 Task: Open a blank sheet, save the file as virtualset.doc Add Heading 'Tips for effective networking in a virtual setting: 'Tips for effective networking in a virtual setting:  Add the following points with capital alphabetAdd the following points with capital alphabet A.	Participate in online events_x000D_
B.	Utilize social media platforms_x000D_
Select the entire thext and change line spacing to  1.15 Select the entire text and apply  Outside Borders ,change the font size of heading and points to 16
Action: Mouse moved to (30, 23)
Screenshot: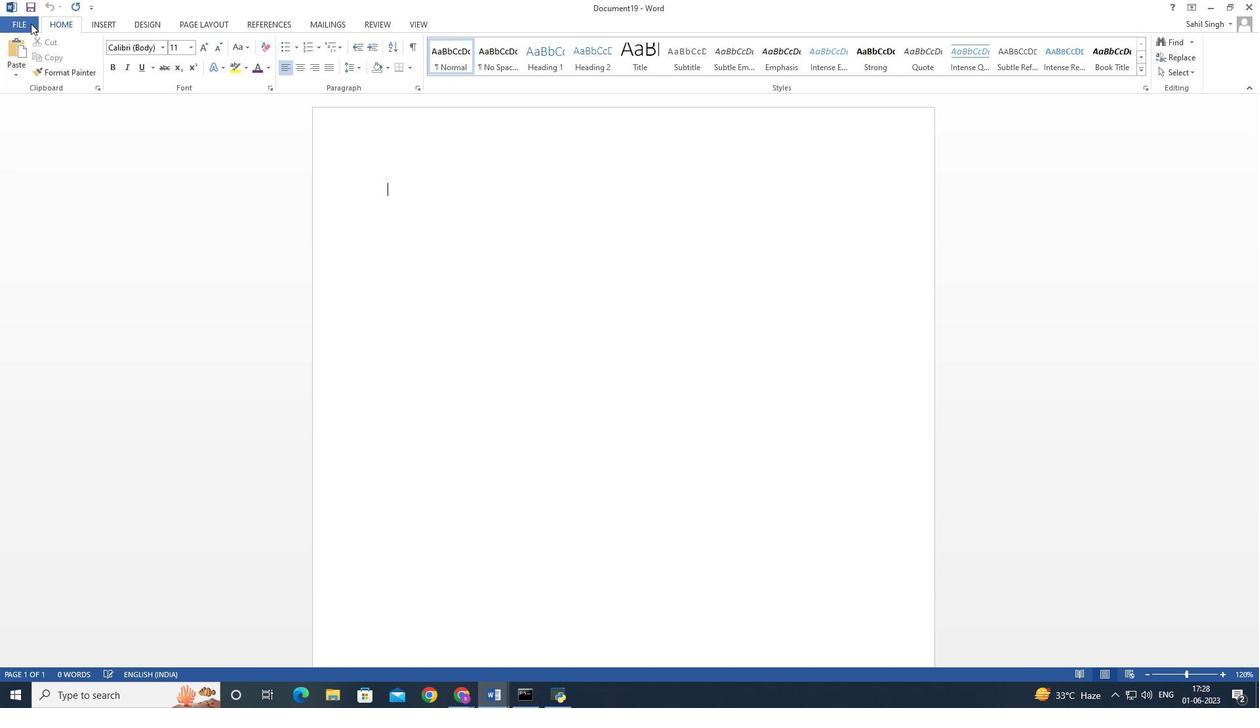 
Action: Mouse pressed left at (30, 23)
Screenshot: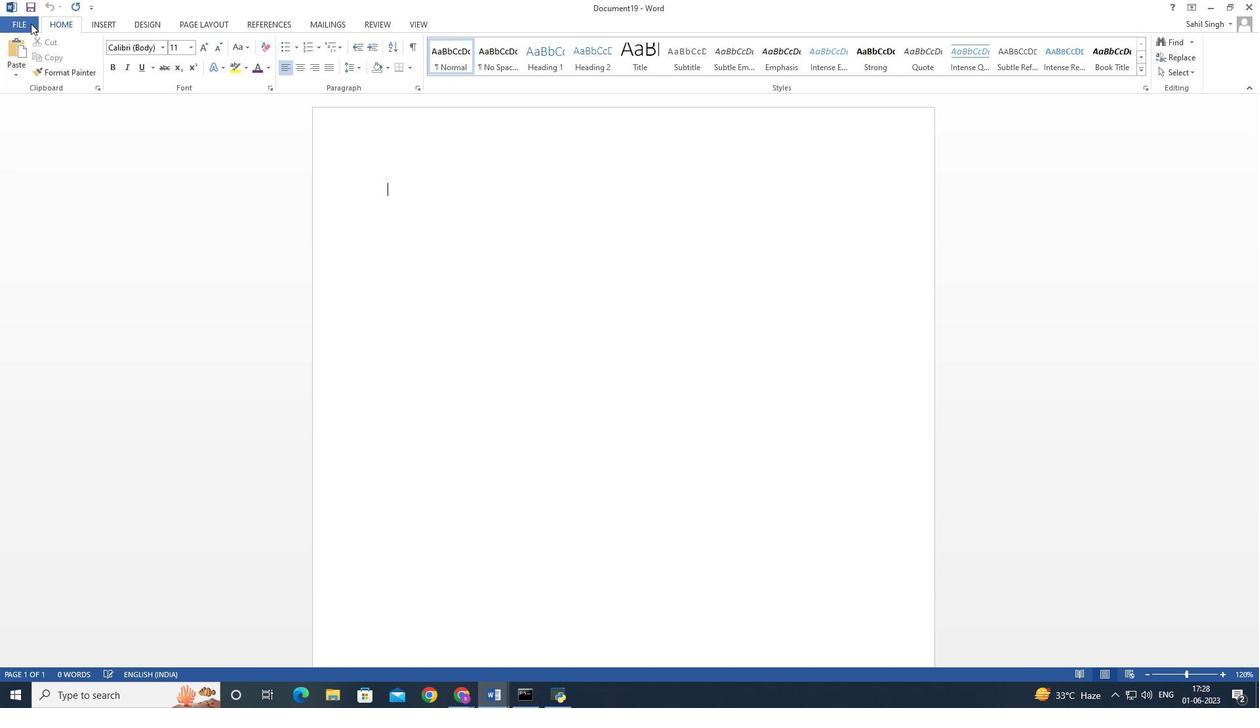 
Action: Mouse moved to (53, 74)
Screenshot: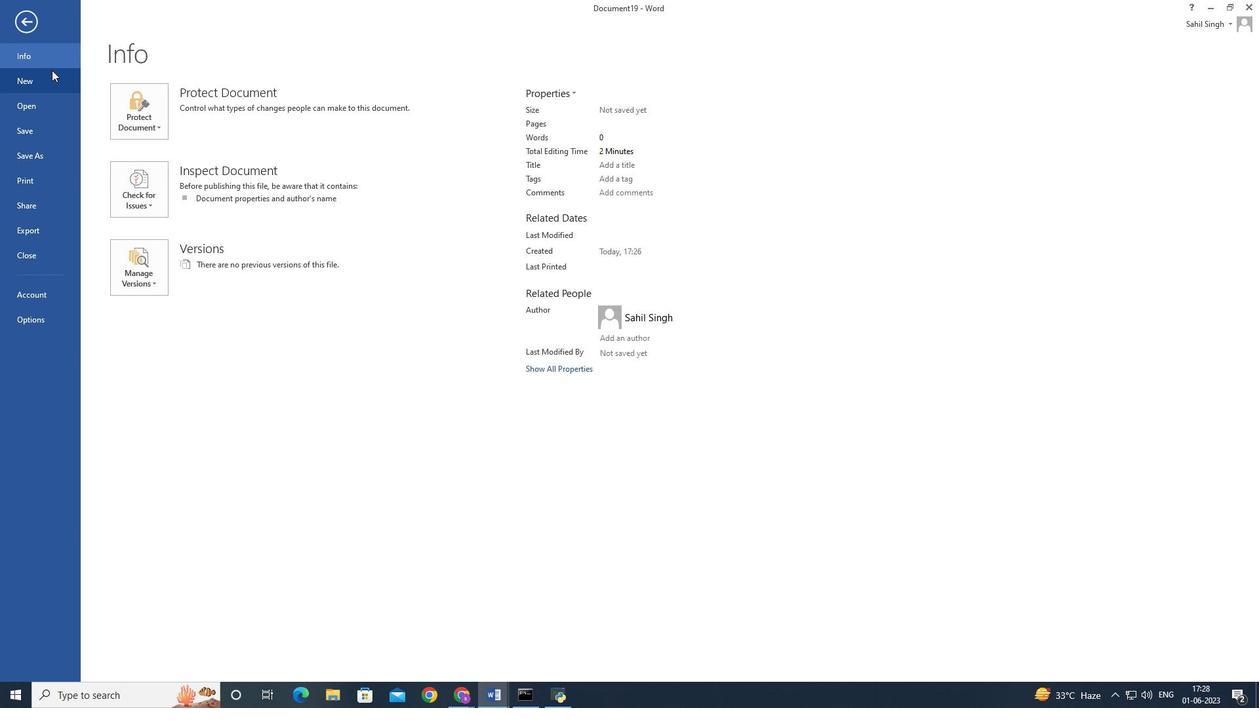 
Action: Mouse pressed left at (53, 74)
Screenshot: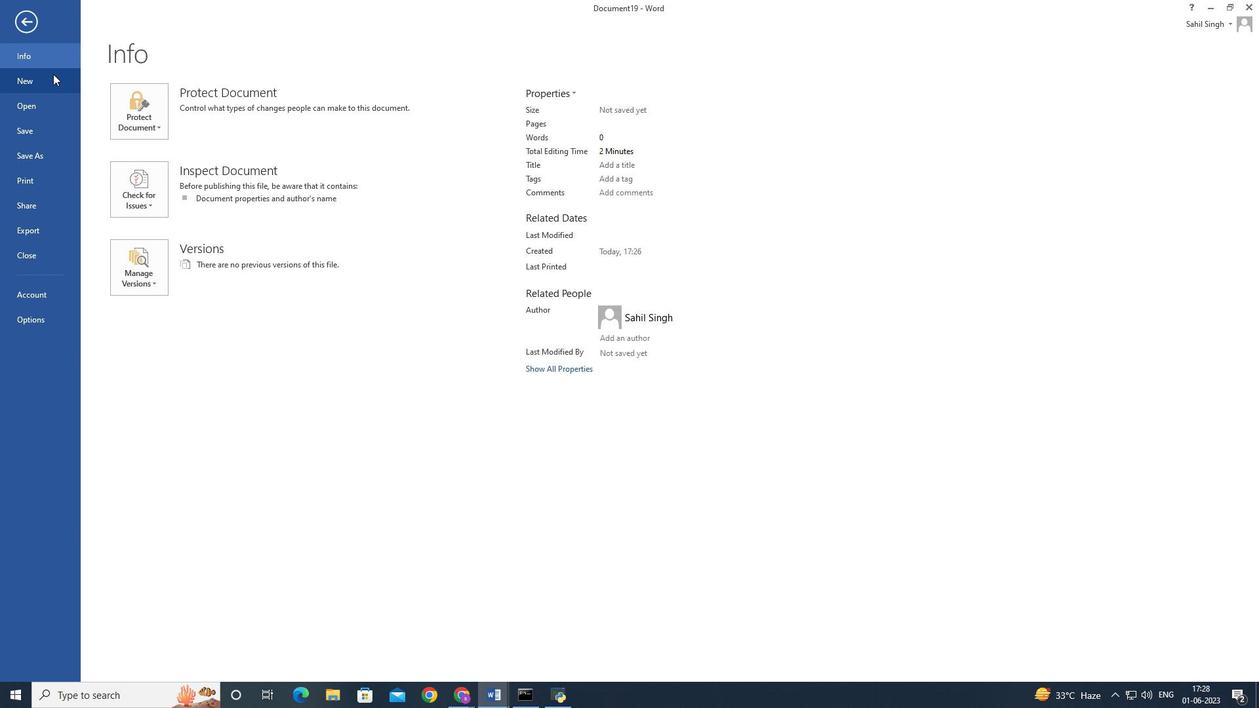 
Action: Mouse moved to (173, 171)
Screenshot: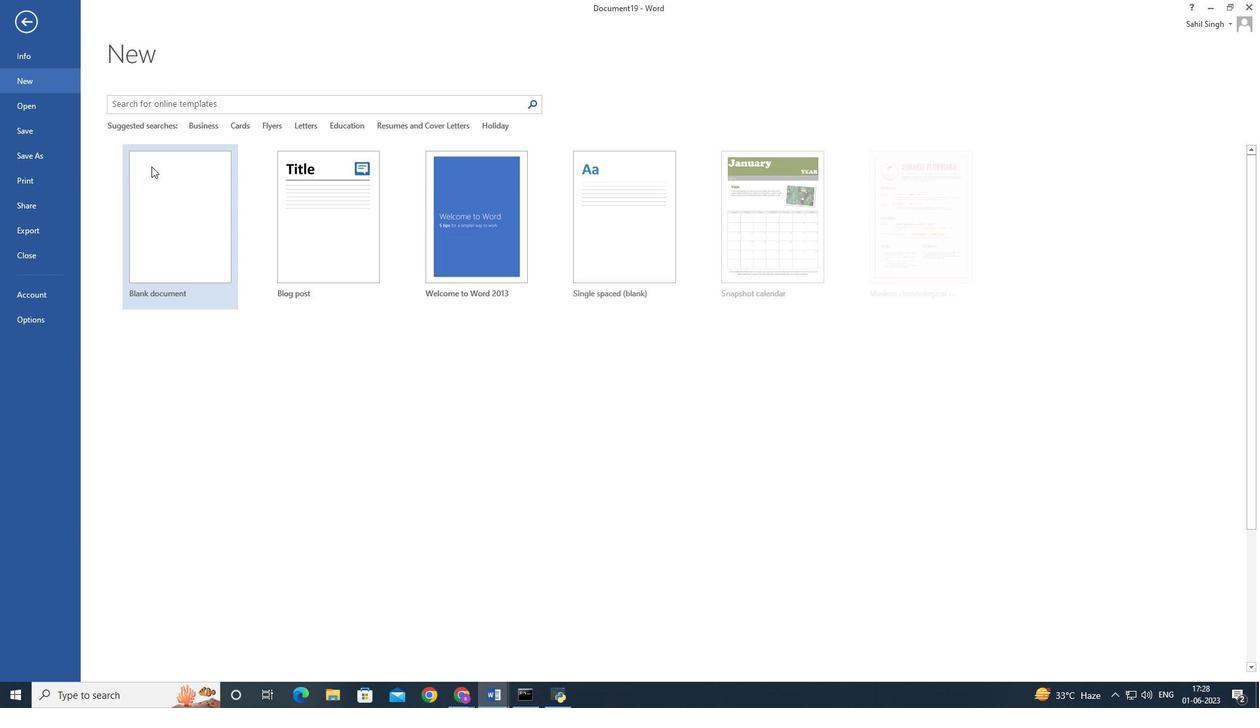
Action: Mouse pressed left at (173, 171)
Screenshot: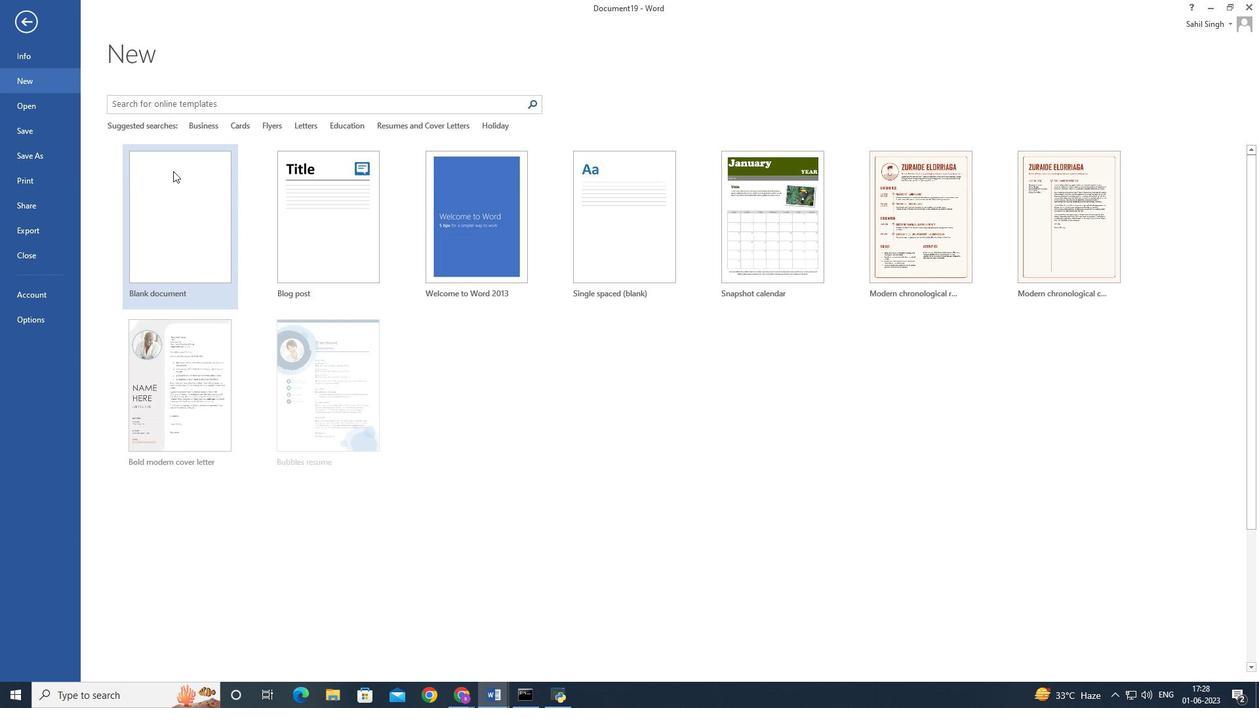 
Action: Mouse moved to (22, 23)
Screenshot: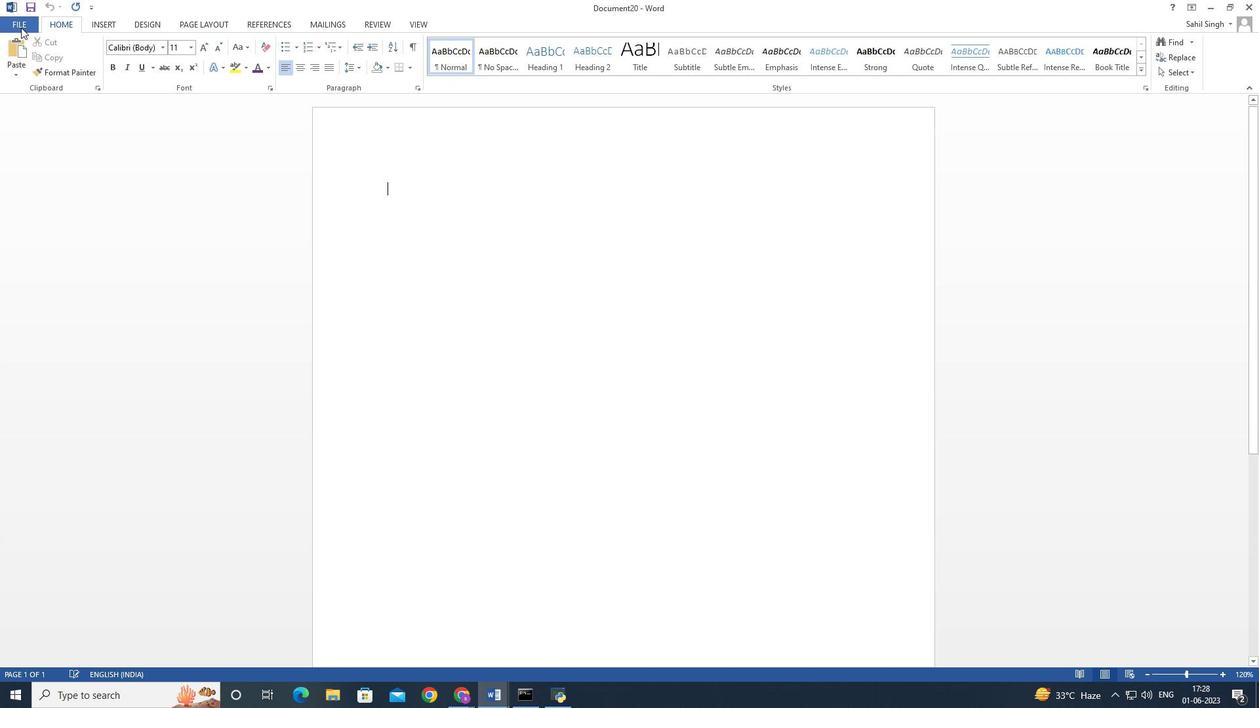 
Action: Mouse pressed left at (22, 23)
Screenshot: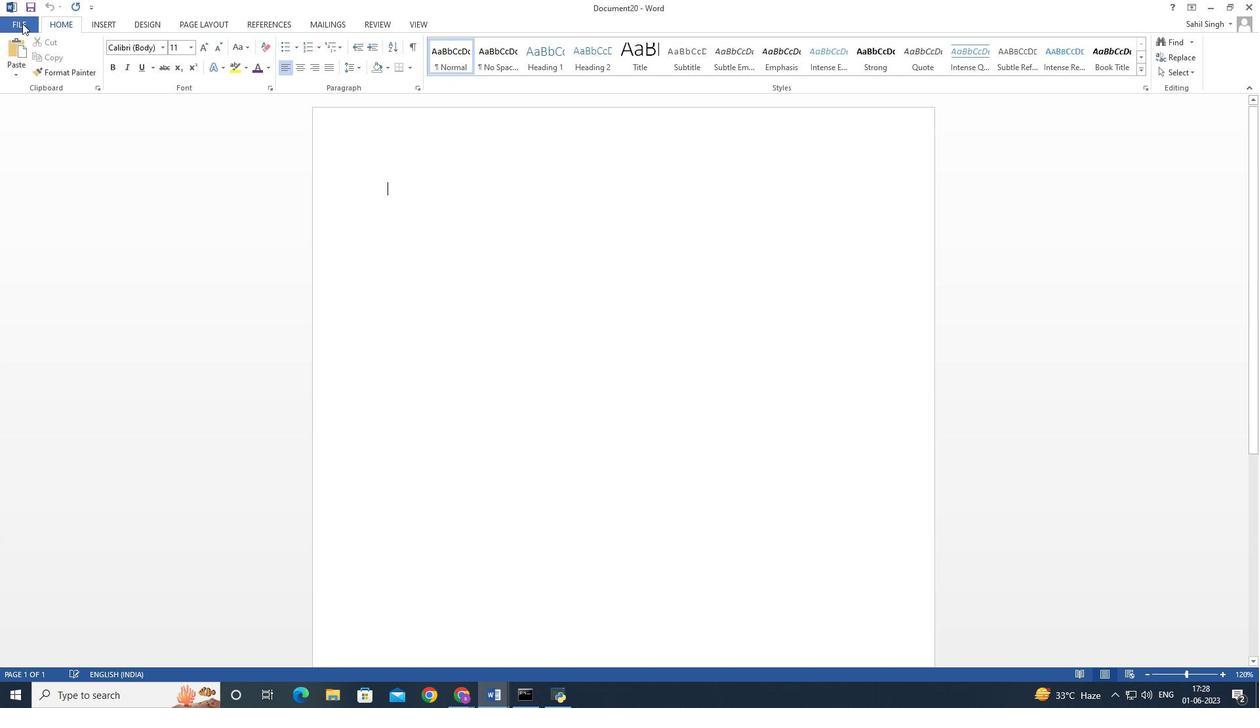 
Action: Mouse moved to (46, 154)
Screenshot: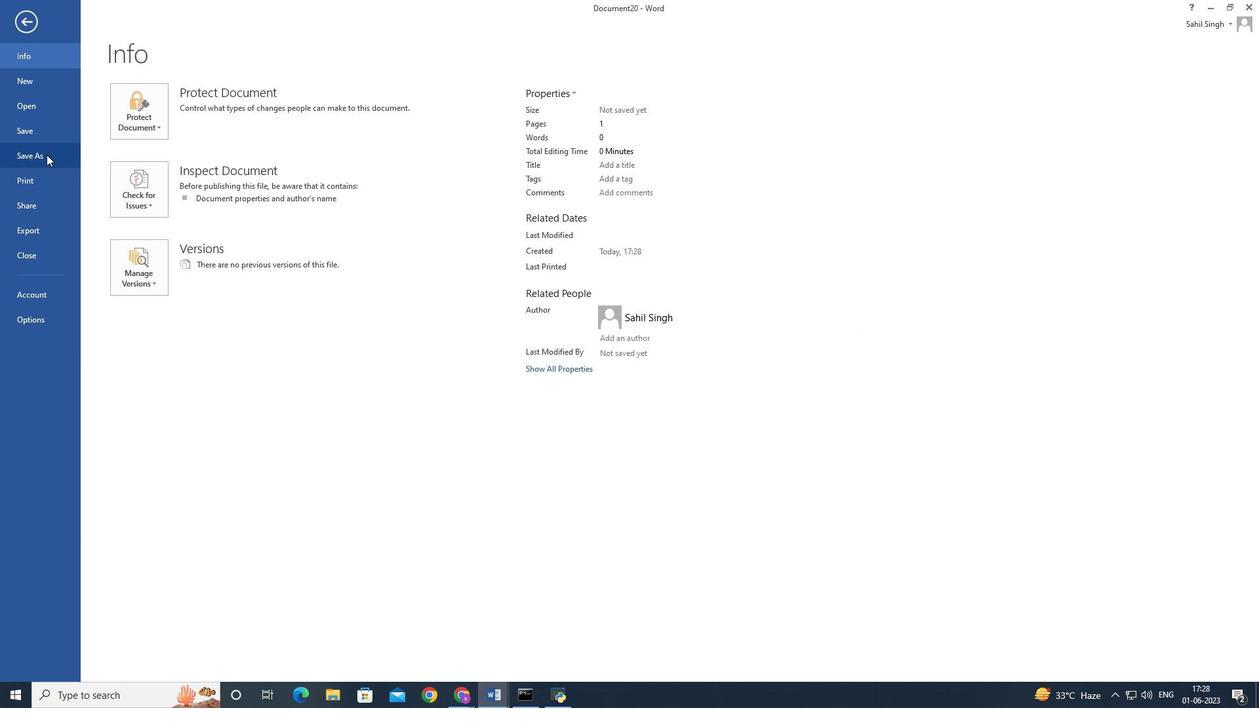 
Action: Mouse pressed left at (46, 154)
Screenshot: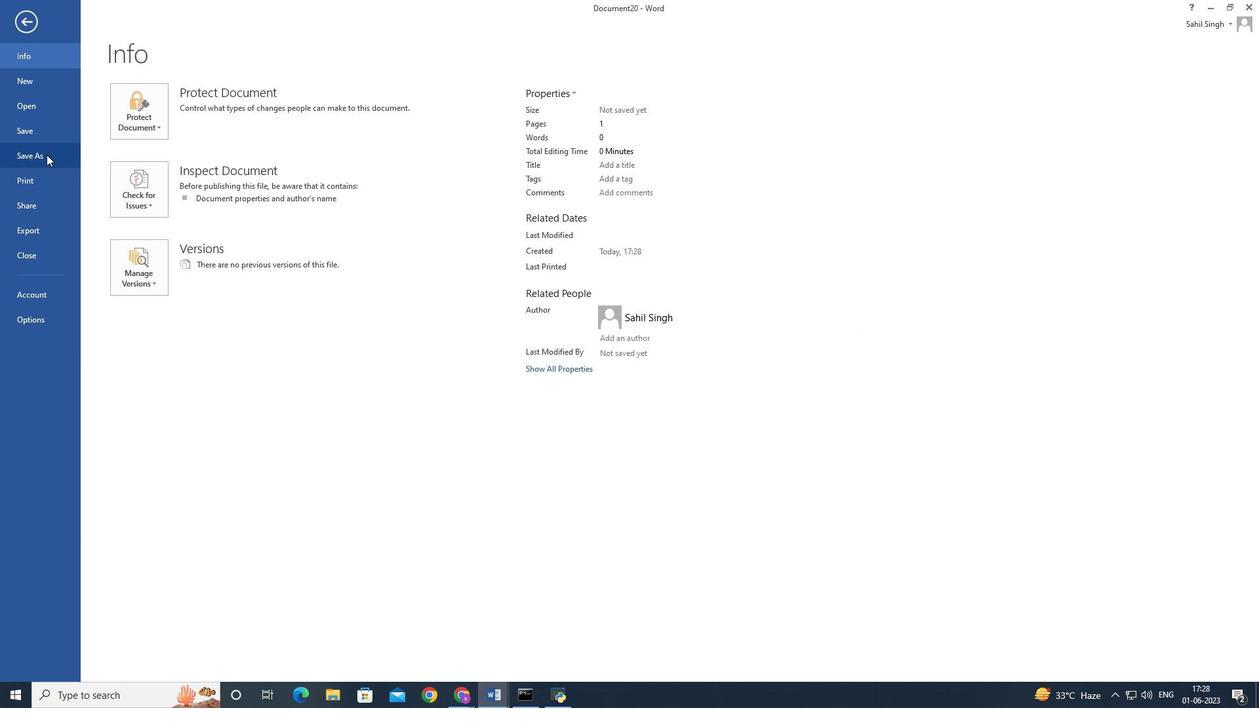 
Action: Mouse moved to (362, 134)
Screenshot: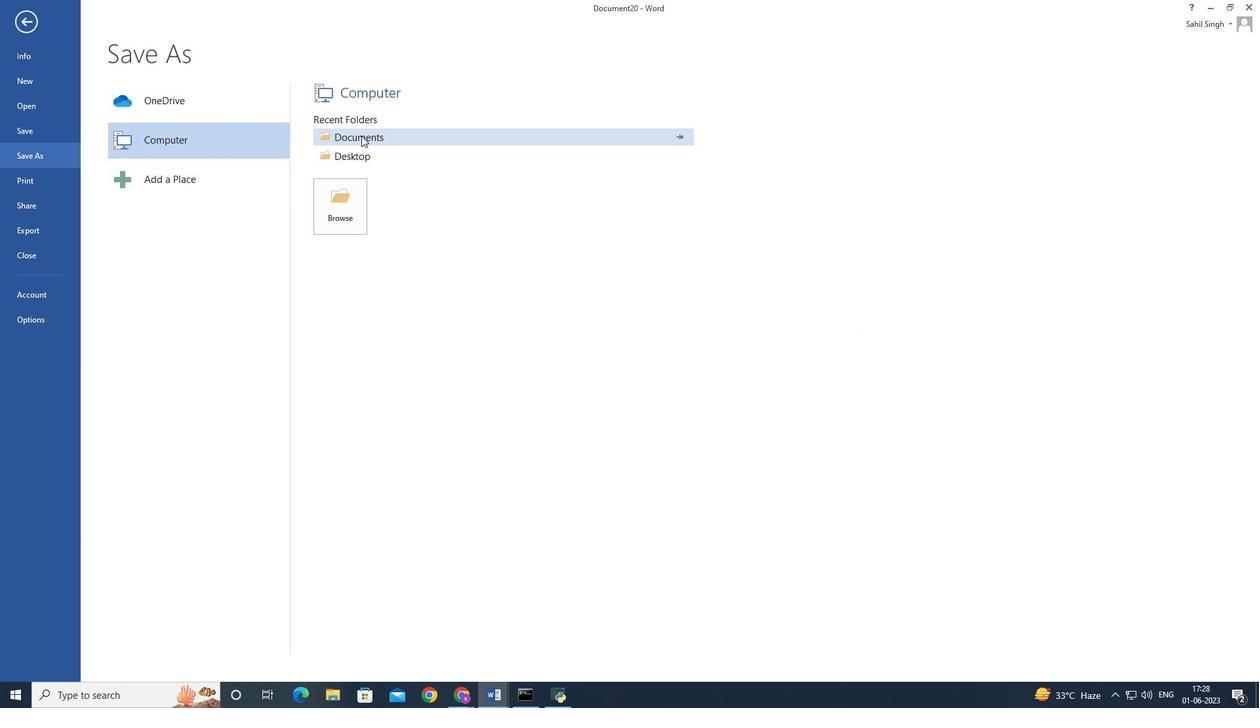 
Action: Mouse pressed left at (362, 134)
Screenshot: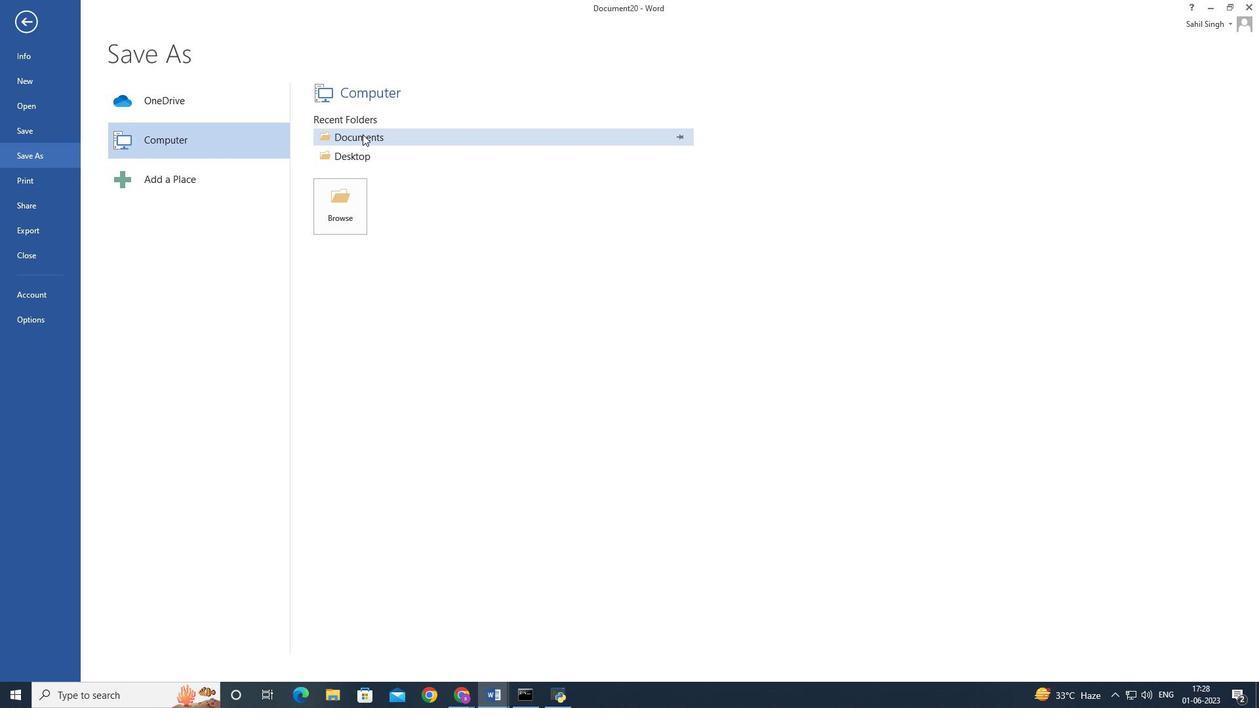 
Action: Mouse moved to (206, 276)
Screenshot: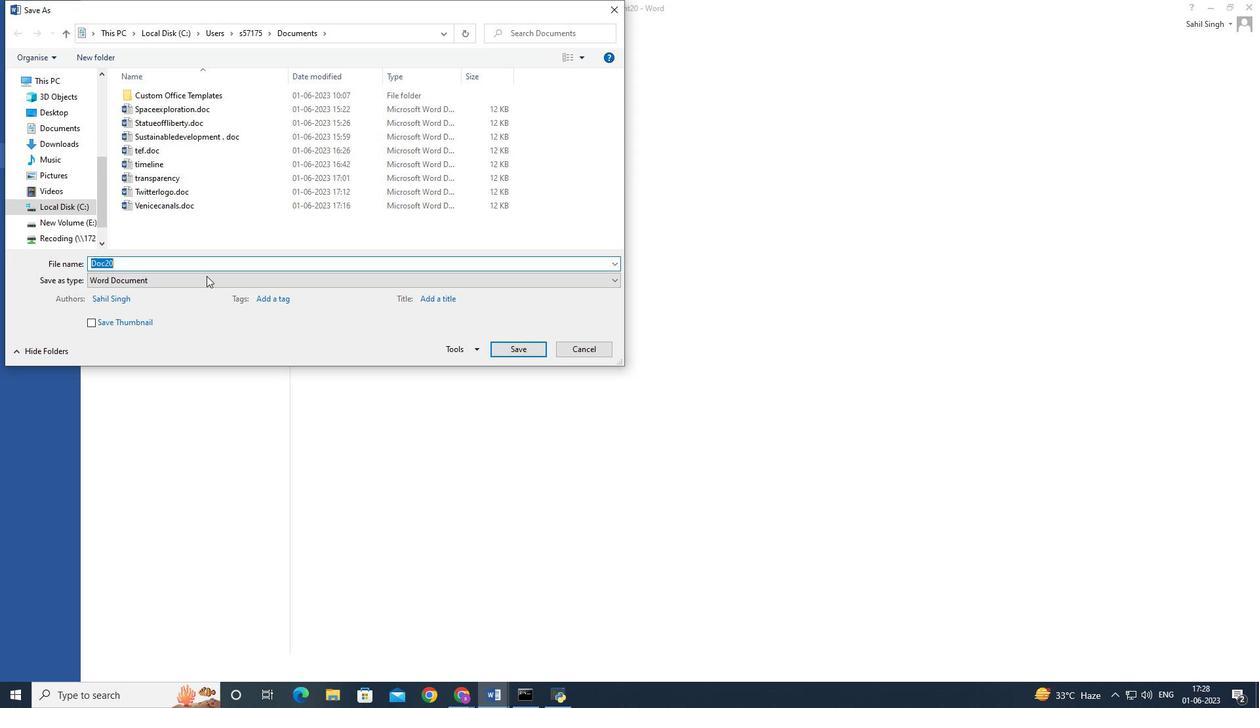 
Action: Key pressed <Key.backspace>\<Key.backspace><Key.shift><Key.shift>Virtualset.doc
Screenshot: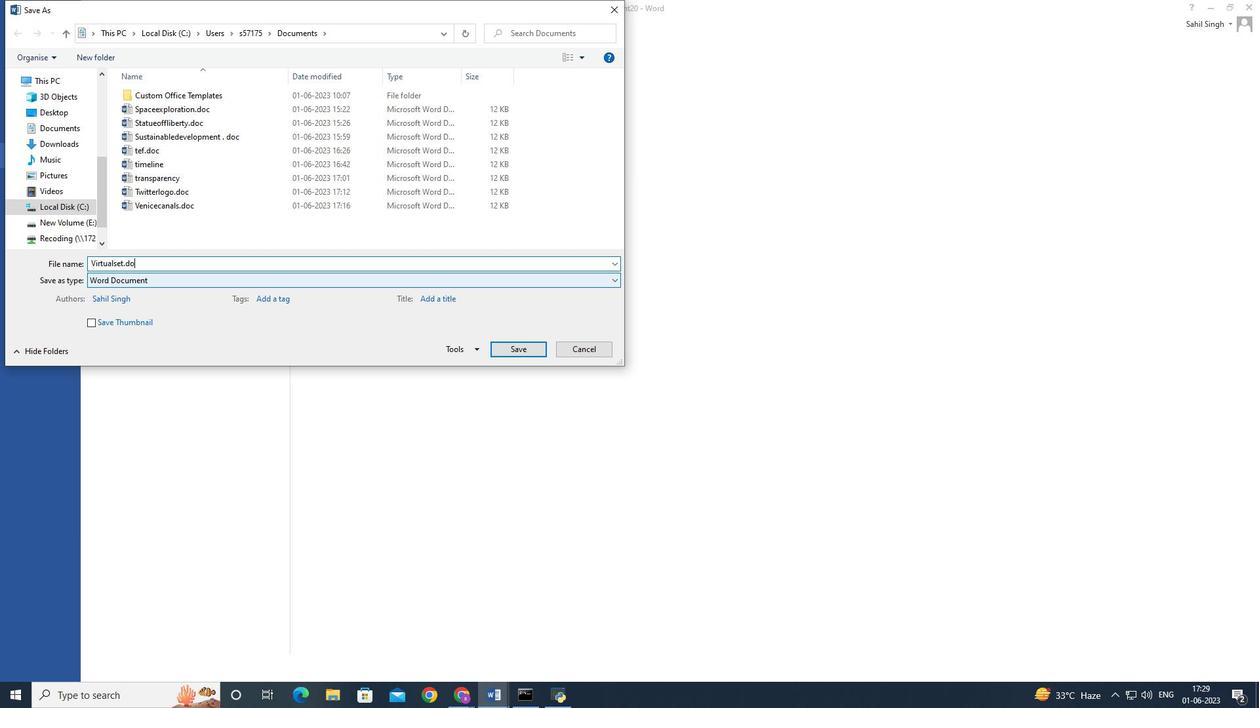 
Action: Mouse moved to (518, 346)
Screenshot: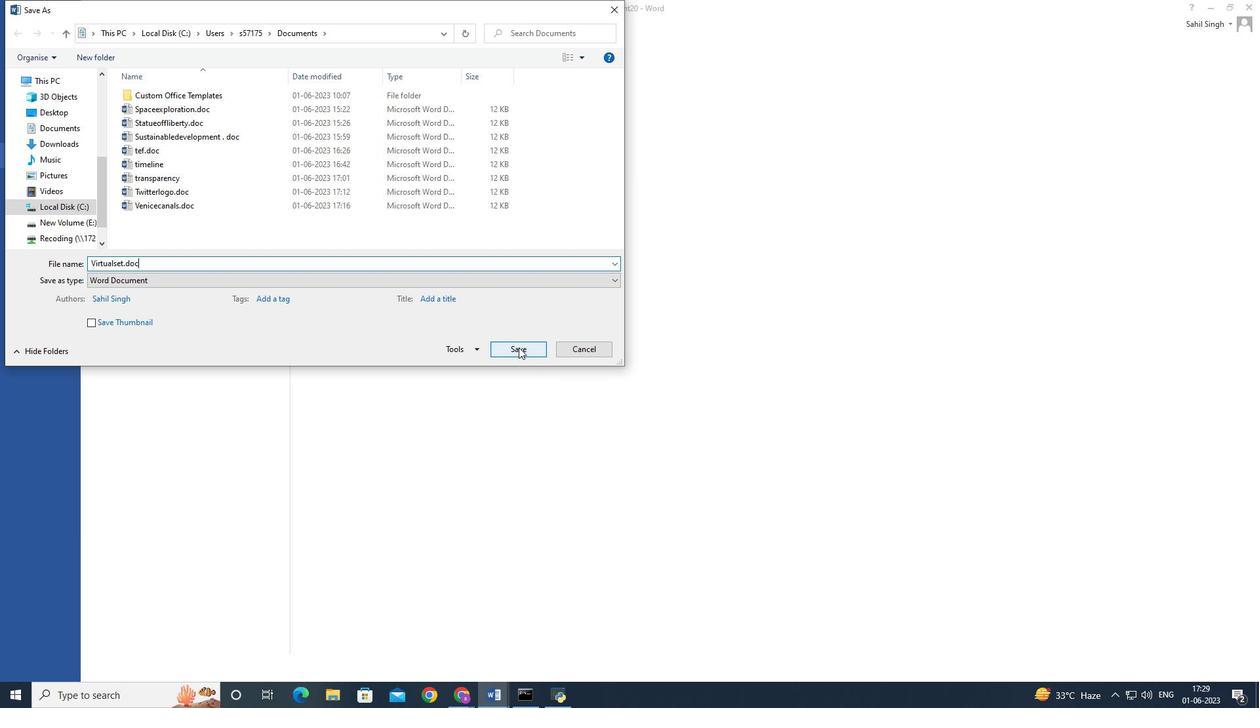 
Action: Mouse pressed left at (518, 346)
Screenshot: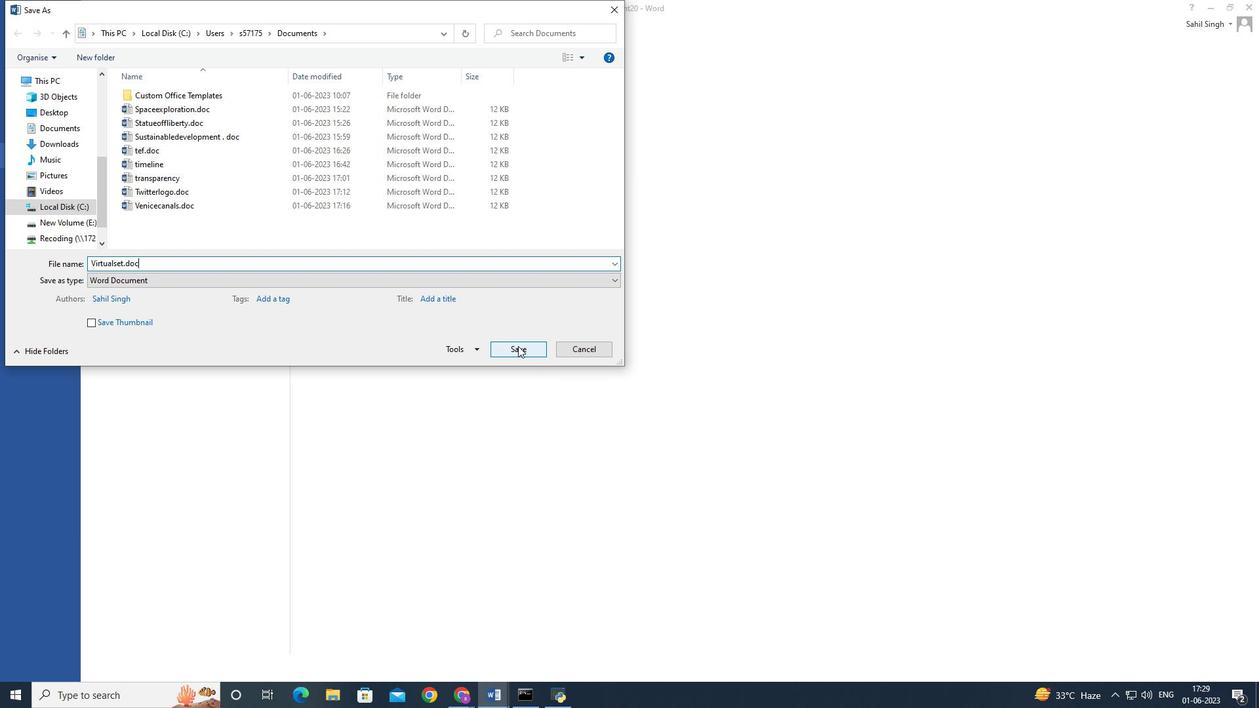 
Action: Mouse moved to (495, 61)
Screenshot: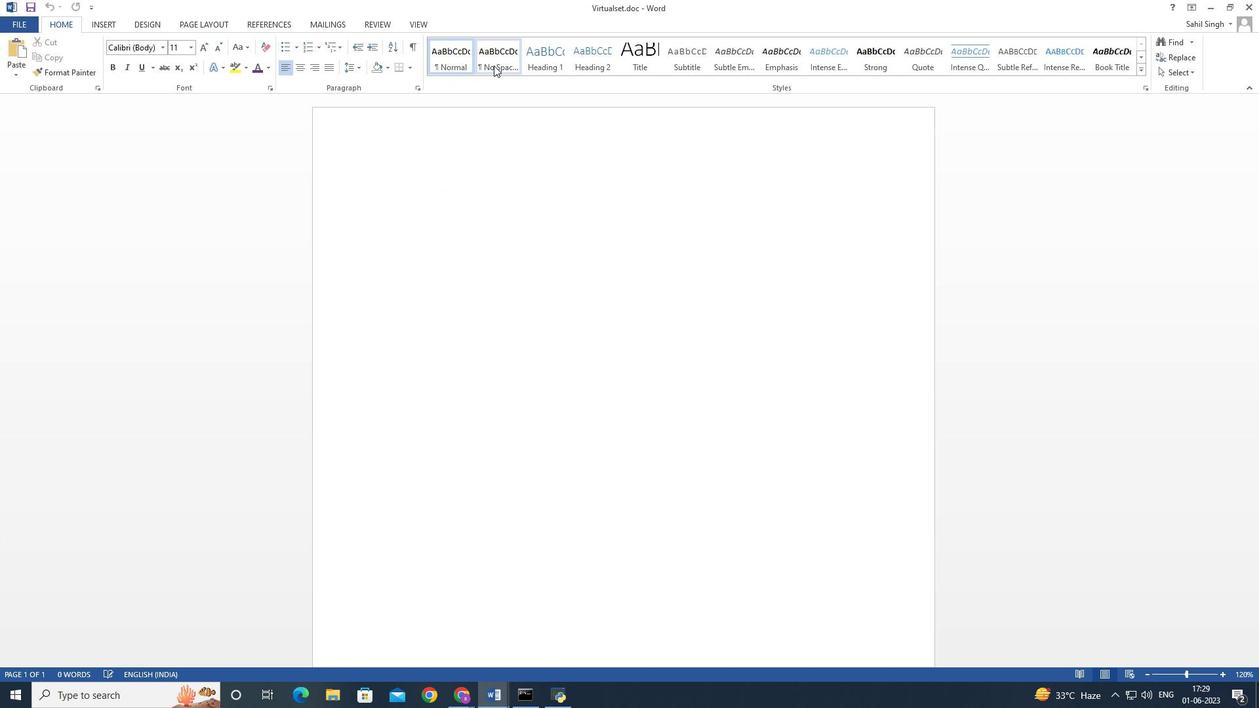
Action: Mouse pressed left at (495, 61)
Screenshot: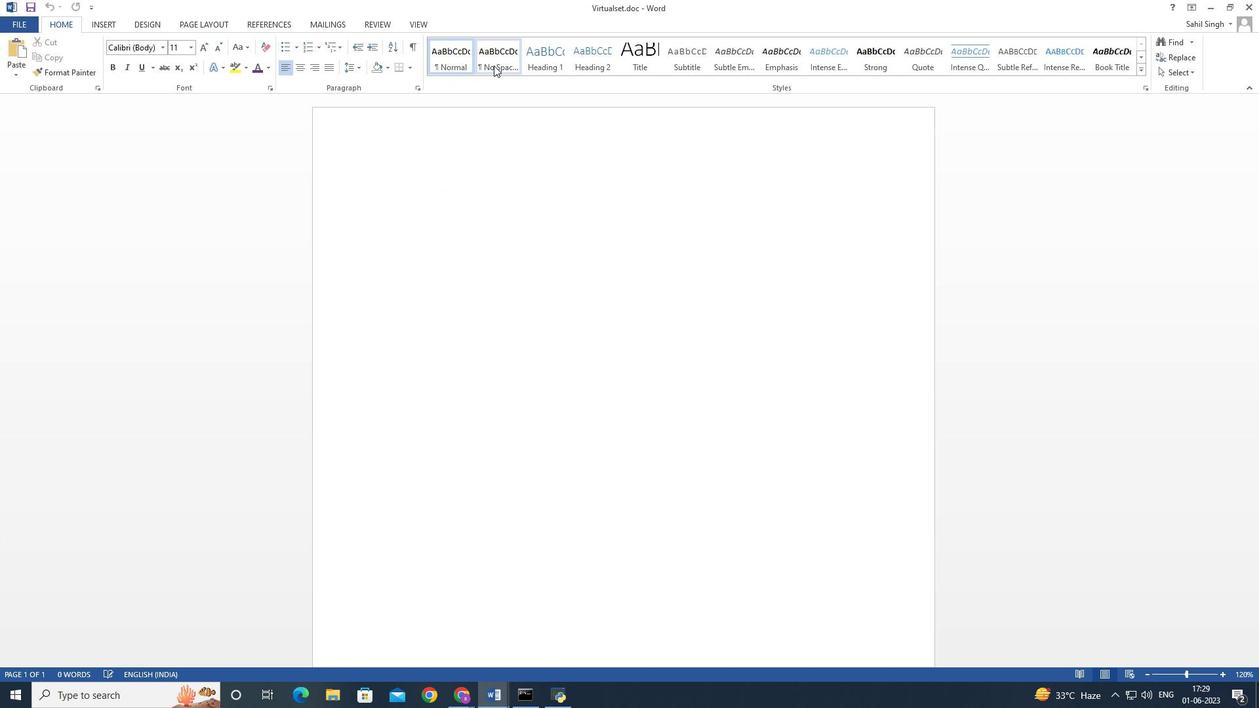 
Action: Mouse moved to (500, 62)
Screenshot: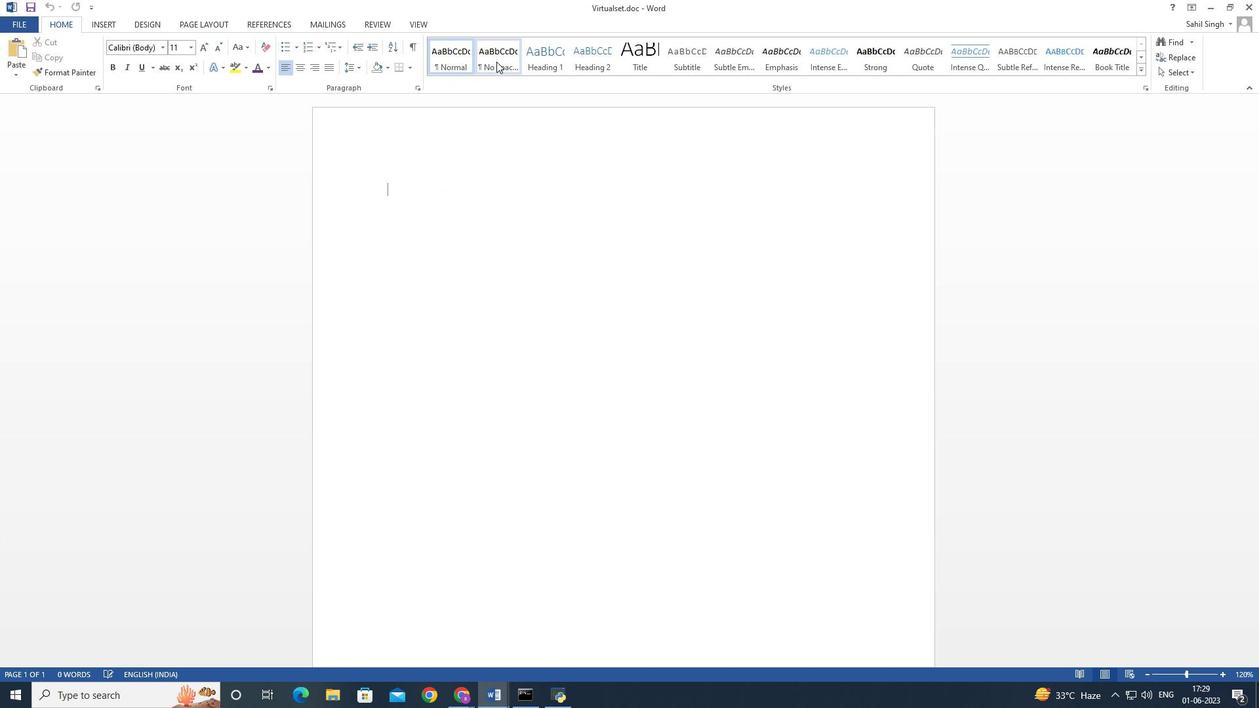 
Action: Key pressed <Key.shift>T<Key.backspace>
Screenshot: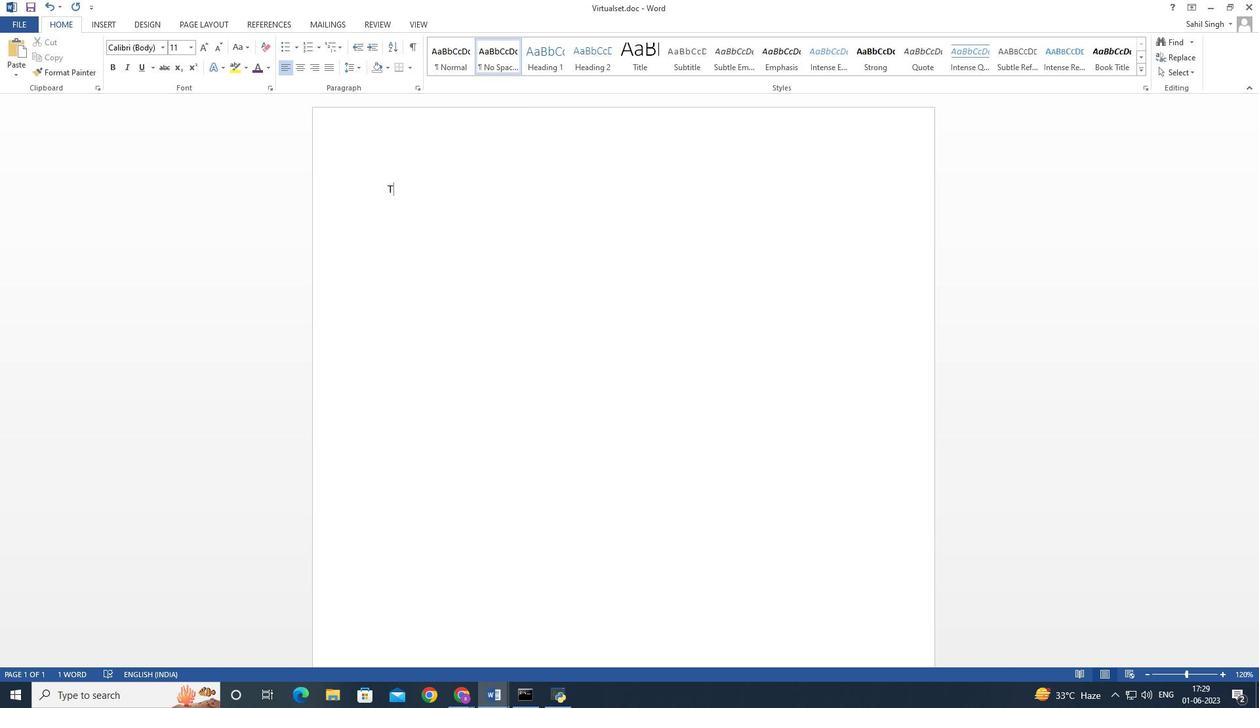 
Action: Mouse moved to (532, 49)
Screenshot: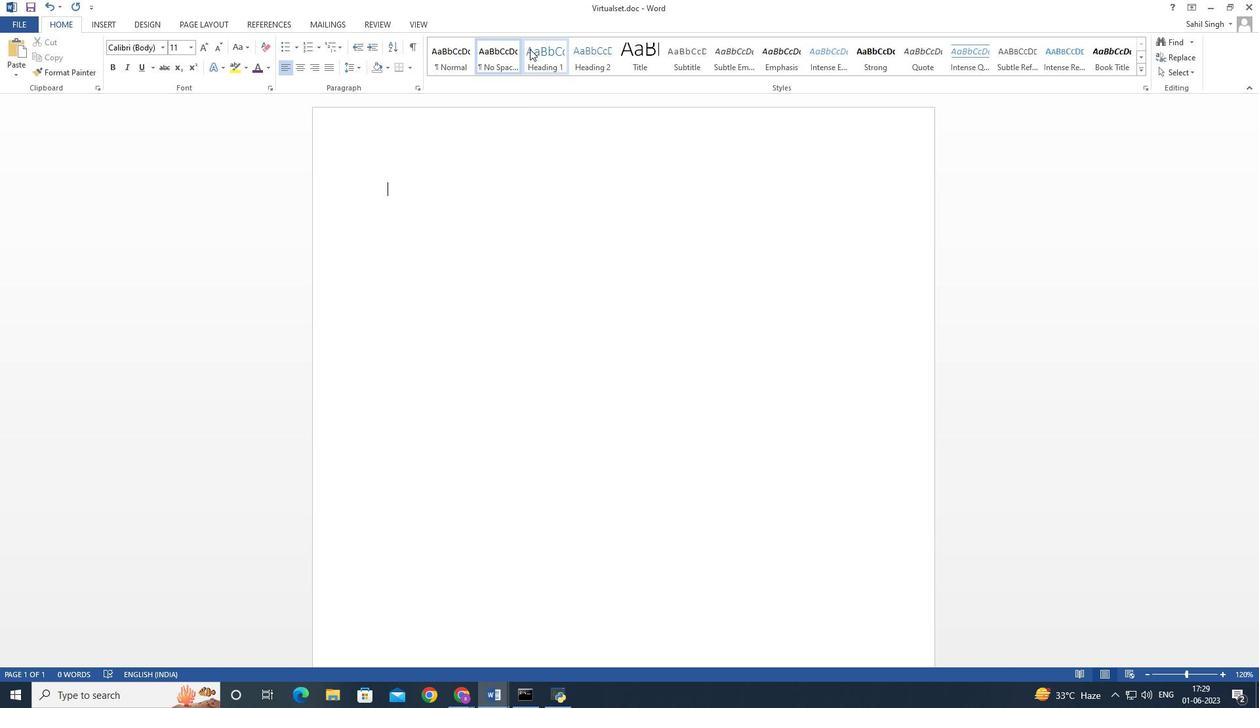 
Action: Mouse pressed left at (530, 49)
Screenshot: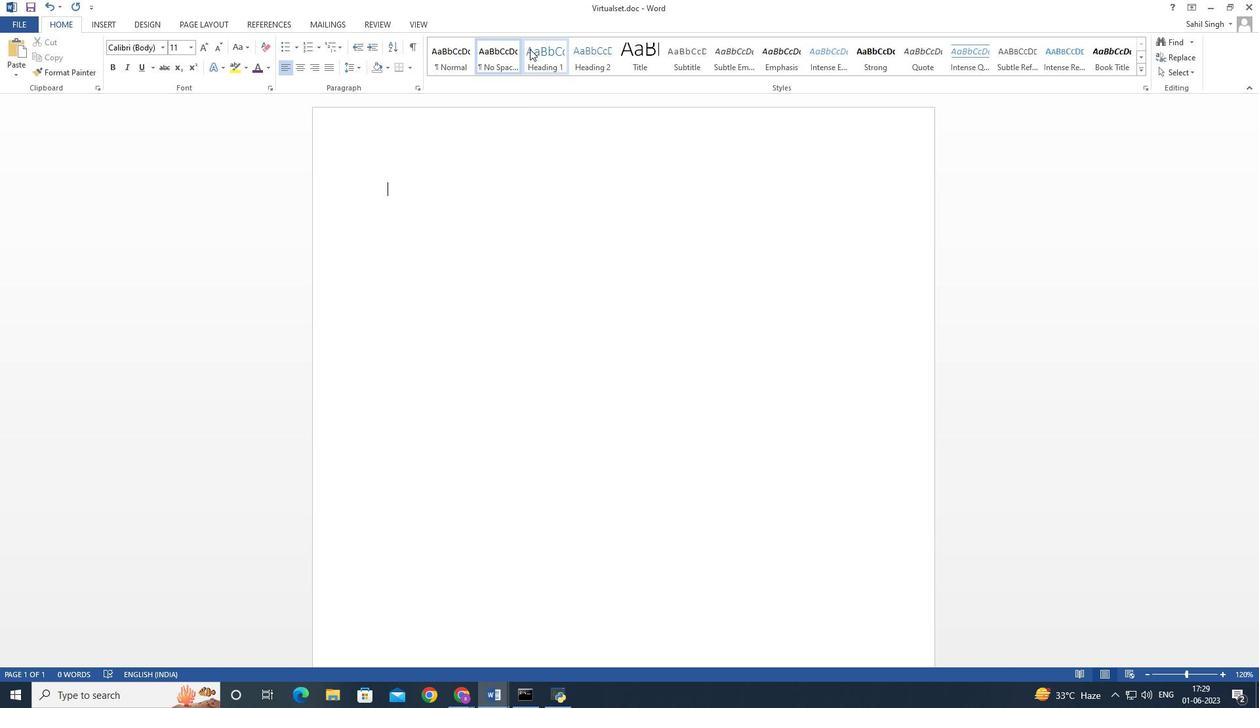 
Action: Mouse moved to (534, 50)
Screenshot: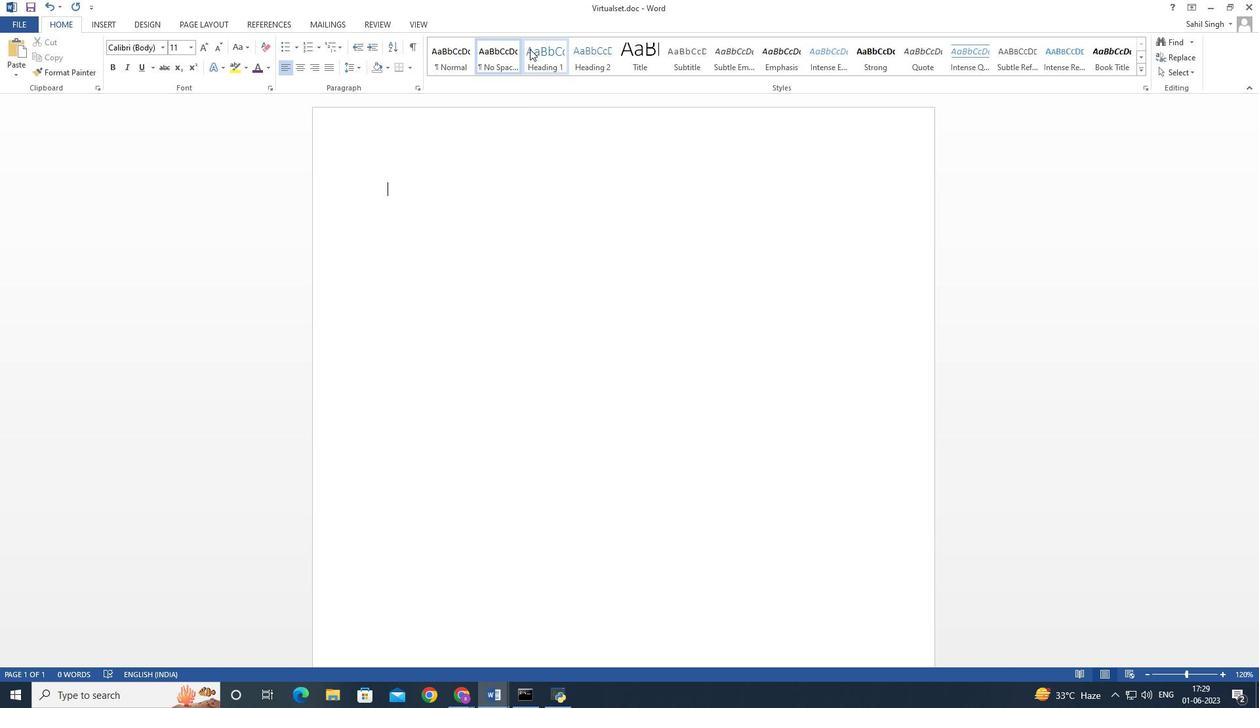
Action: Key pressed <Key.shift>Tips<Key.space>for<Key.space>effrctive<Key.space><Key.backspace><Key.backspace><Key.backspace><Key.backspace><Key.backspace><Key.backspace><Key.backspace>ective<Key.space>networking<Key.space>in<Key.space>a<Key.space><Key.shift>Vi<Key.backspace><Key.backspace>virtual<Key.space>setting<Key.space><Key.space><Key.enter>
Screenshot: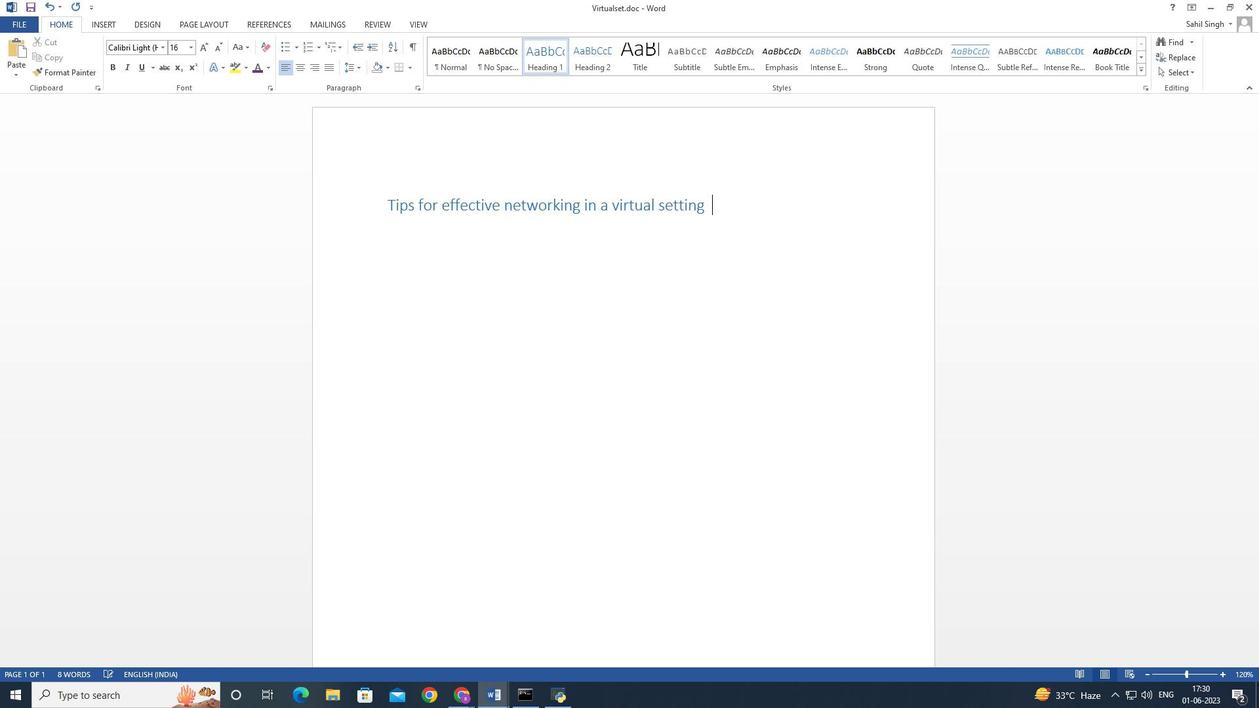 
Action: Mouse moved to (298, 49)
Screenshot: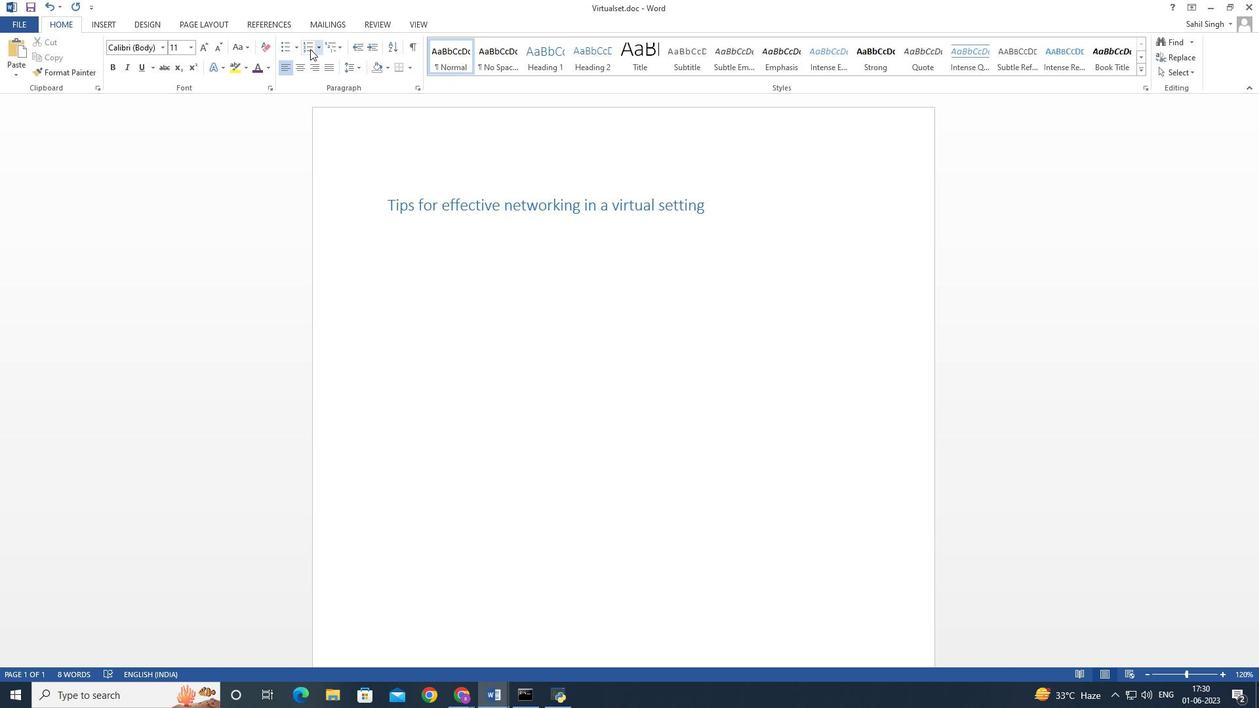 
Action: Mouse pressed left at (298, 49)
Screenshot: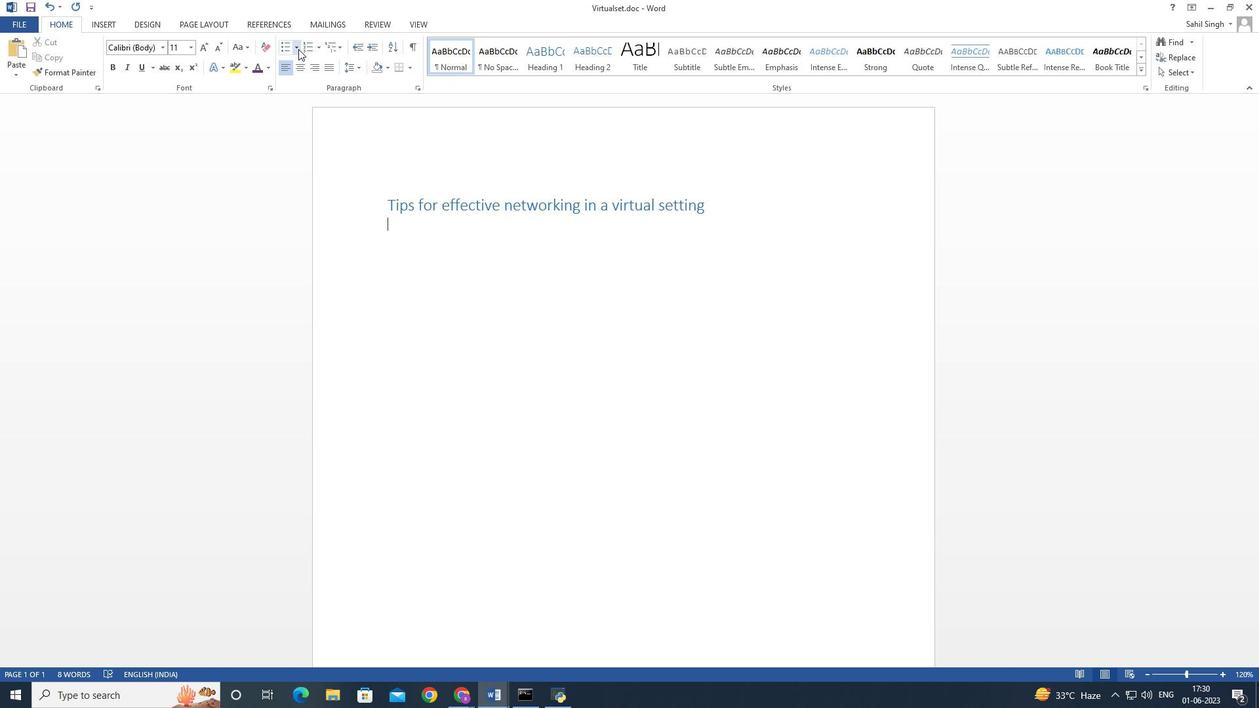 
Action: Mouse moved to (223, 184)
Screenshot: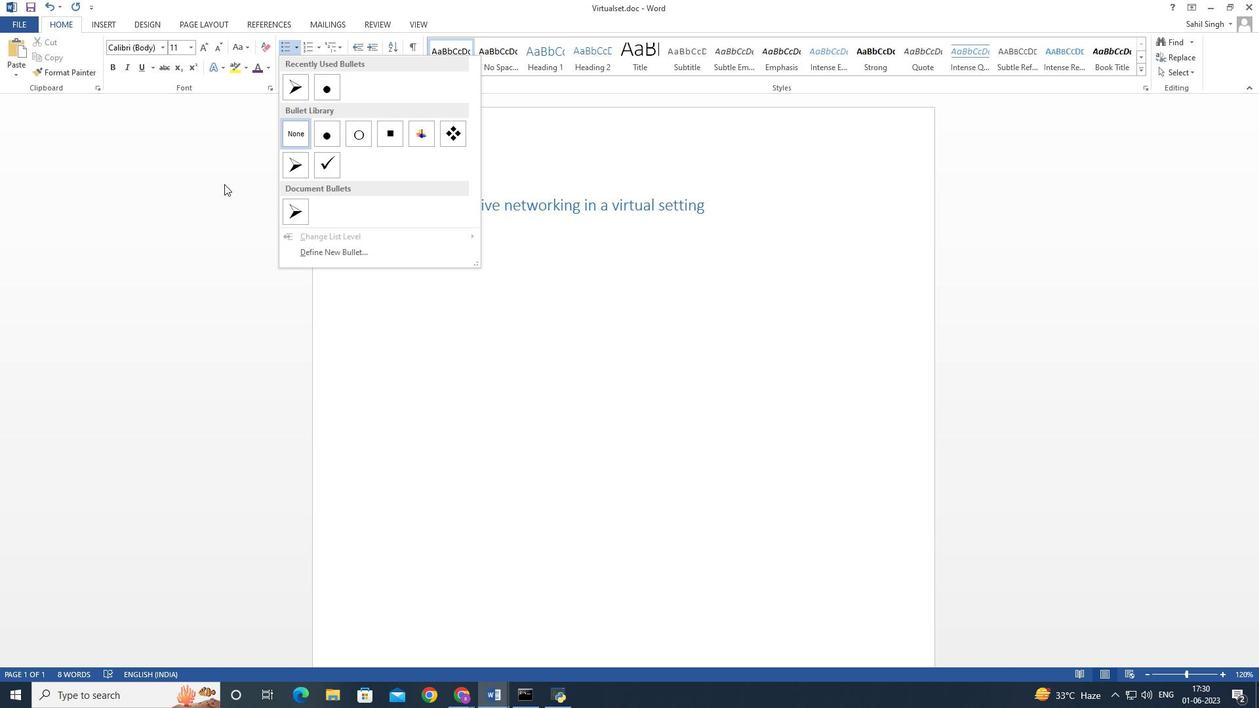 
Action: Mouse pressed left at (223, 184)
Screenshot: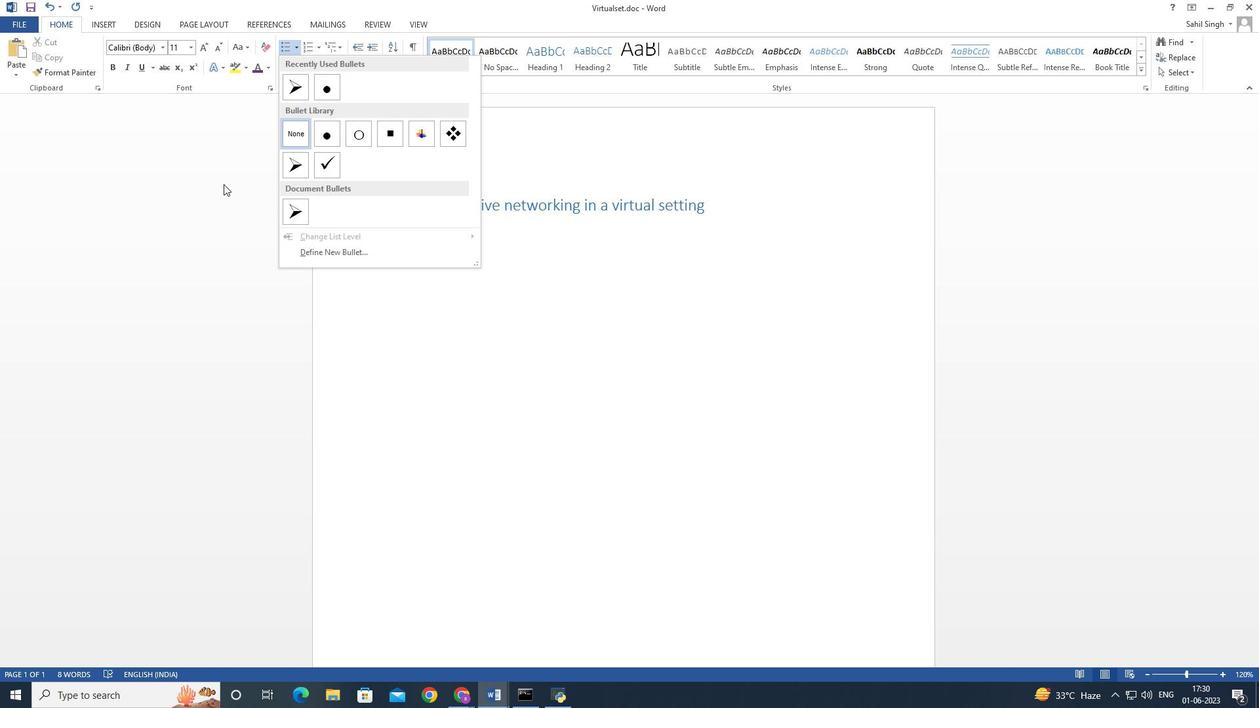 
Action: Mouse moved to (320, 48)
Screenshot: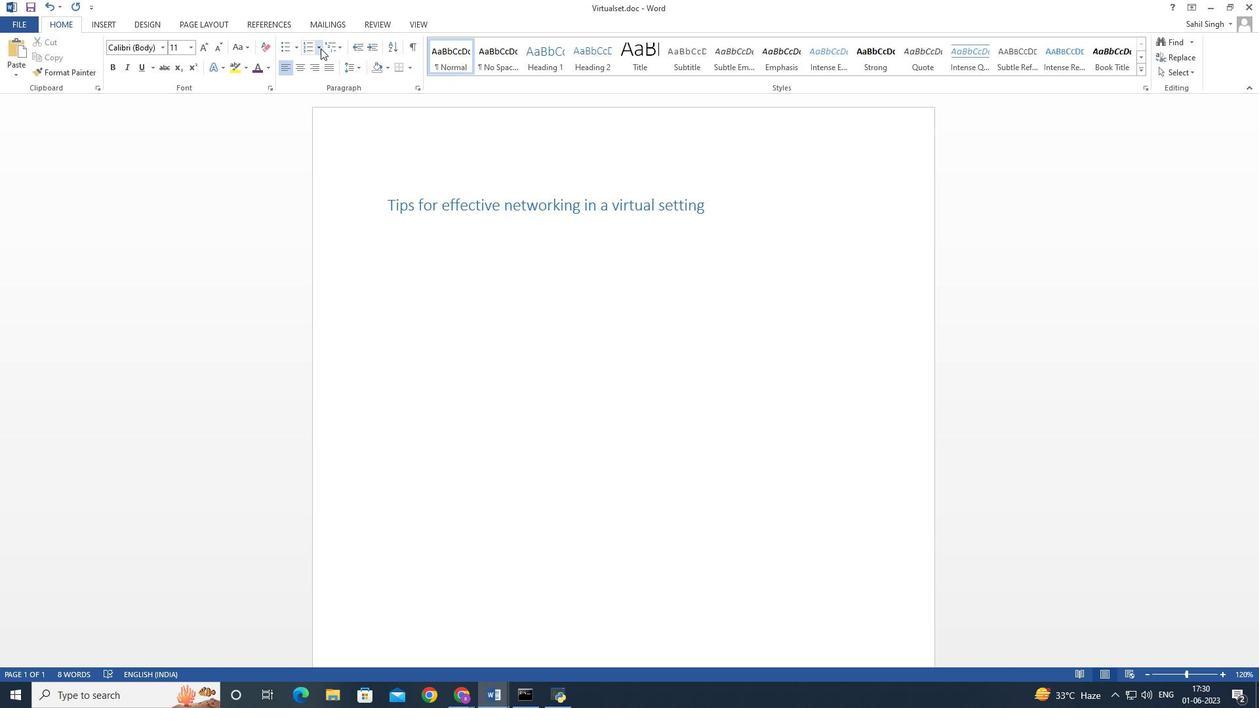 
Action: Mouse pressed left at (320, 48)
Screenshot: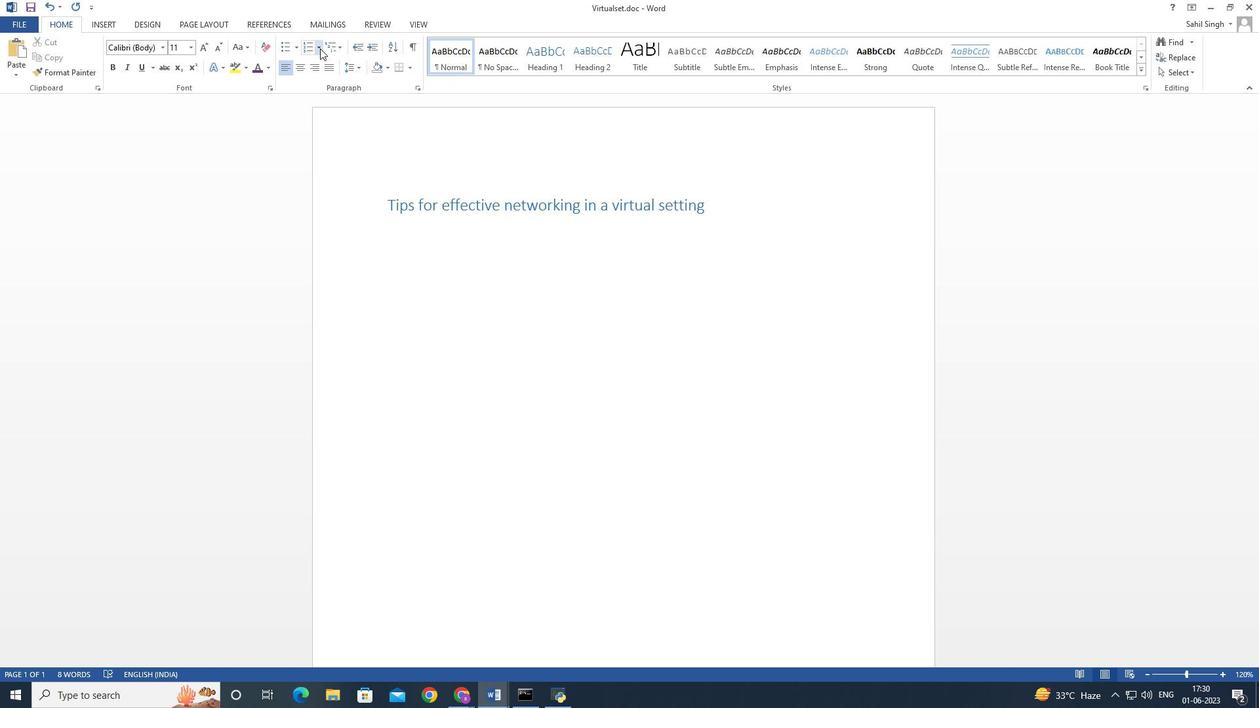 
Action: Mouse moved to (377, 152)
Screenshot: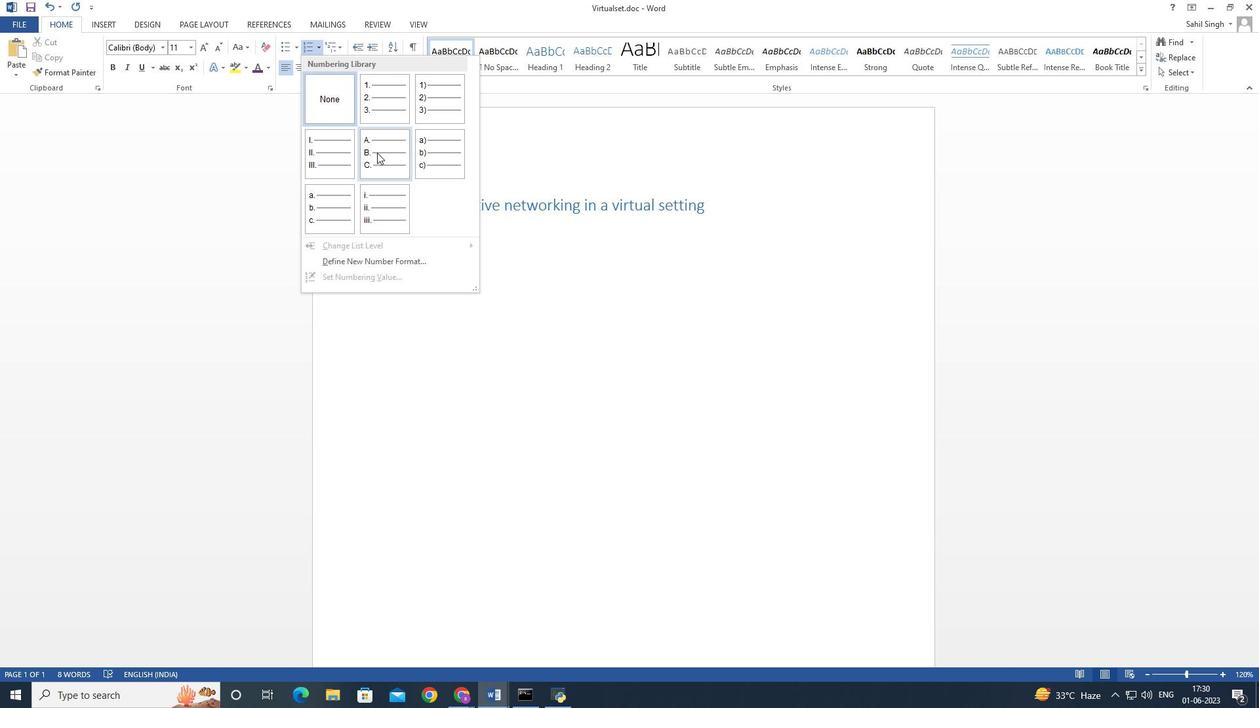 
Action: Mouse pressed left at (377, 152)
Screenshot: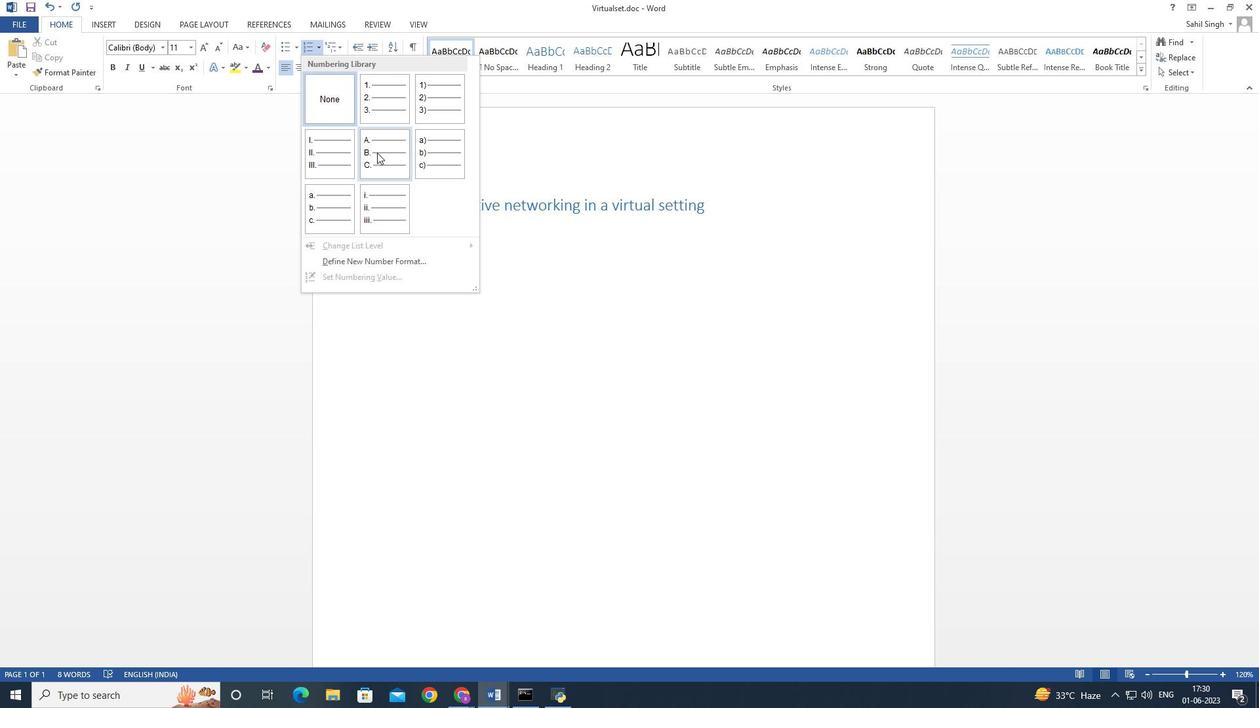 
Action: Mouse moved to (379, 152)
Screenshot: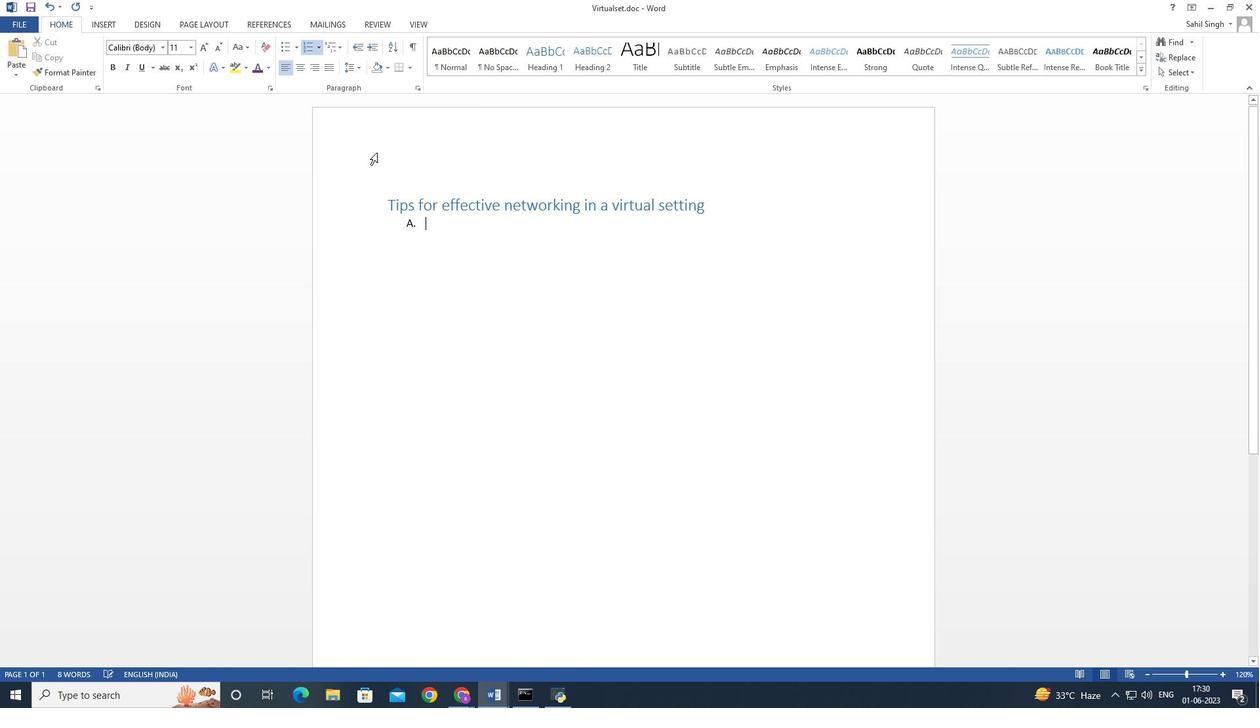 
Action: Key pressed pa<Key.backspace><Key.backspace><Key.shift>Participatec<Key.space><Key.backspace><Key.backspace><Key.backspace><Key.backspace><Key.backspace><Key.backspace><Key.backspace><Key.backspace><Key.backspace><Key.backspace>ticio<Key.backspace><Key.backspace>pate<Key.space>in<Key.space>online<Key.space>events<Key.down><Key.enter>u<Key.backspace><Key.shift>Utilize<Key.space>social<Key.space>media<Key.space>plo<Key.backspace>atforms<Key.space>
Screenshot: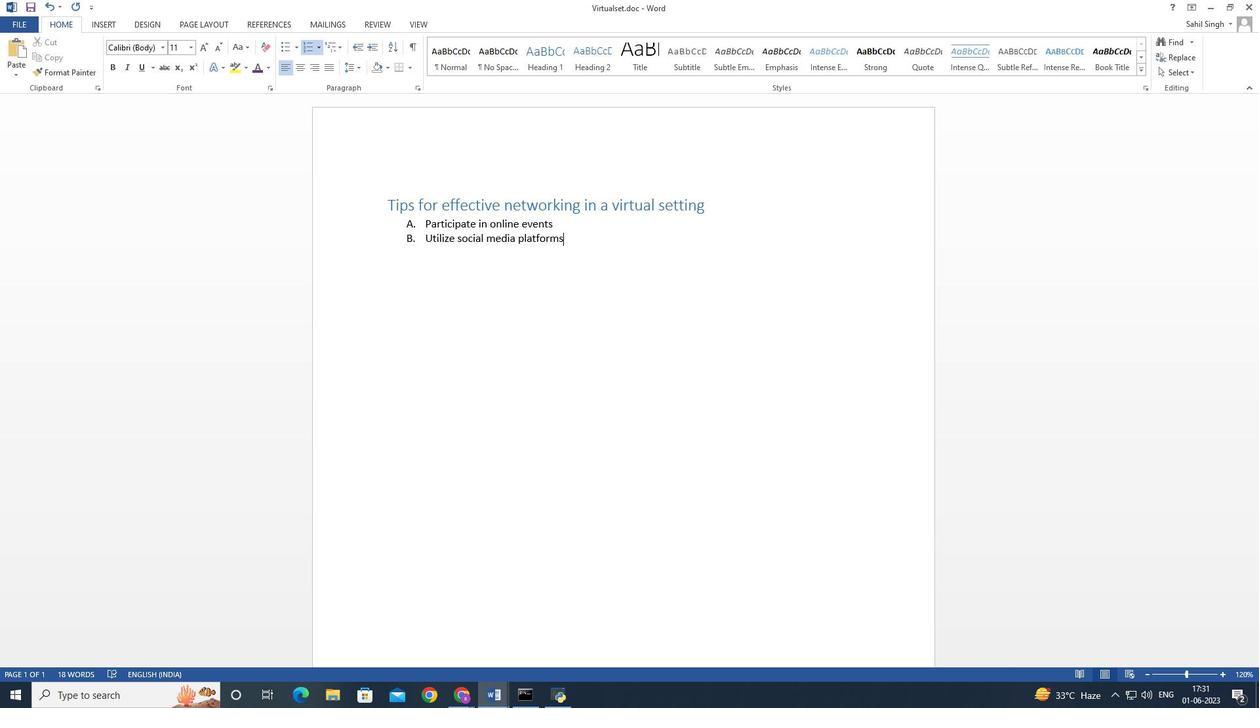 
Action: Mouse moved to (567, 238)
Screenshot: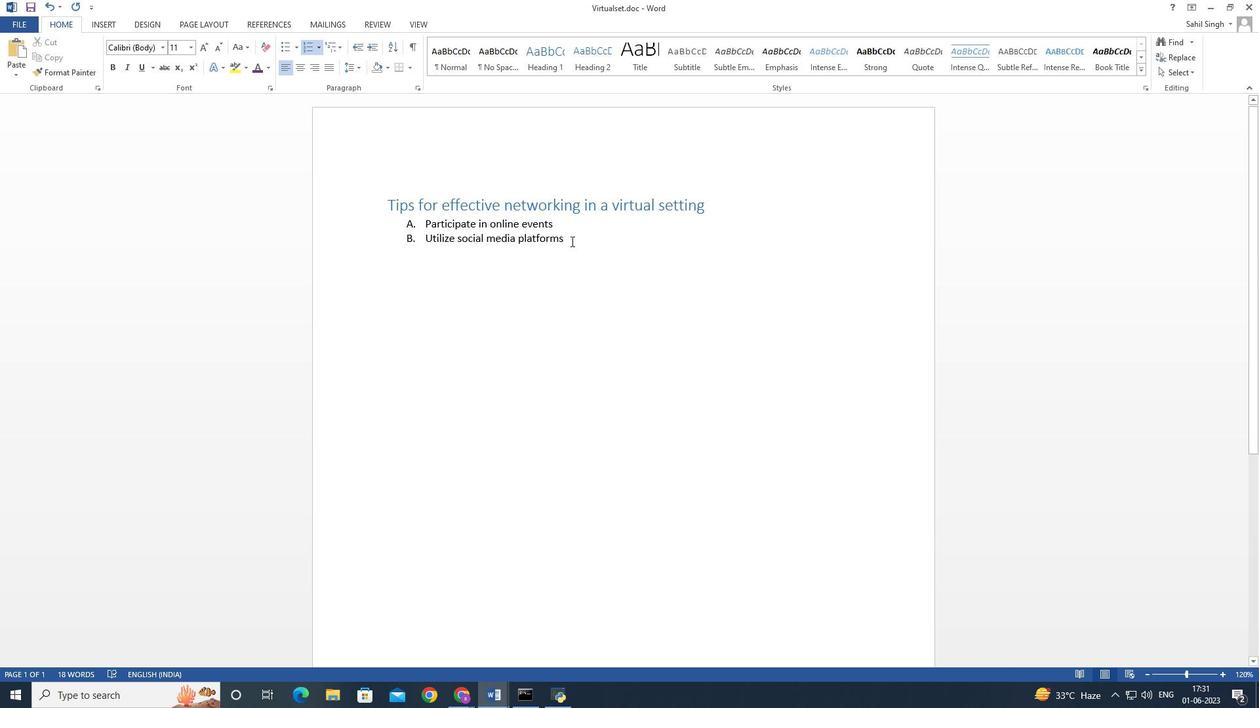 
Action: Mouse pressed left at (567, 238)
Screenshot: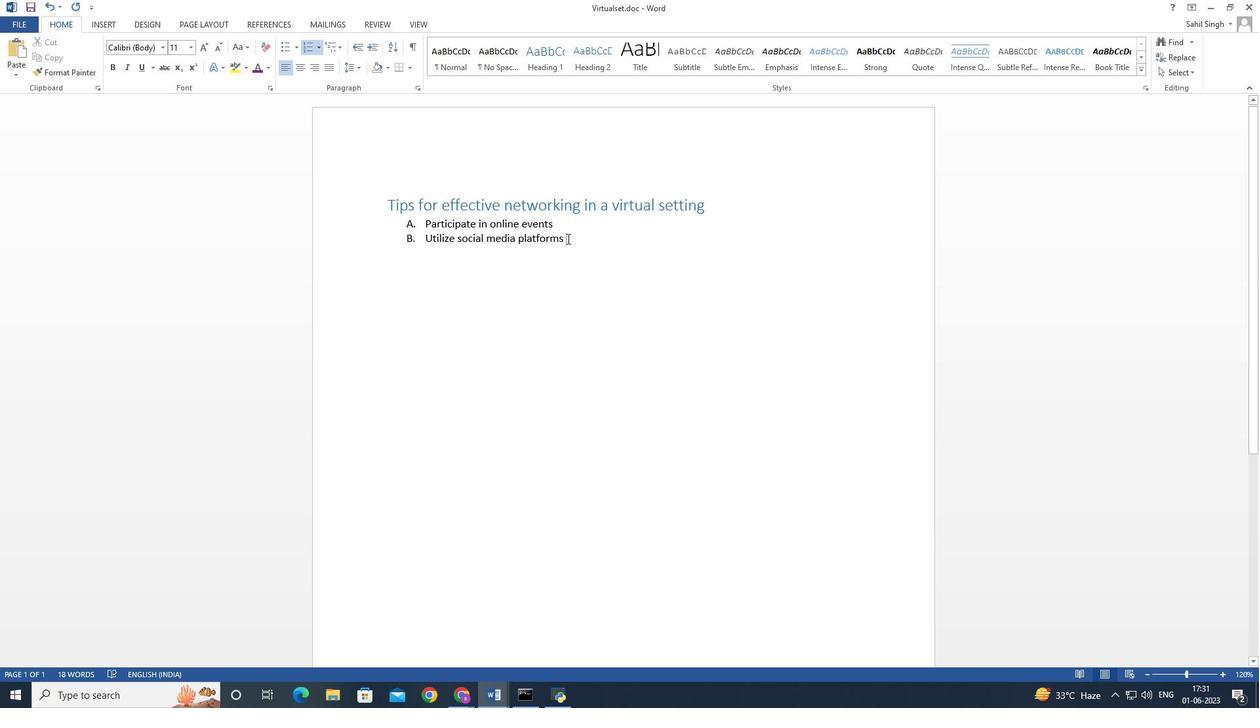 
Action: Mouse moved to (358, 68)
Screenshot: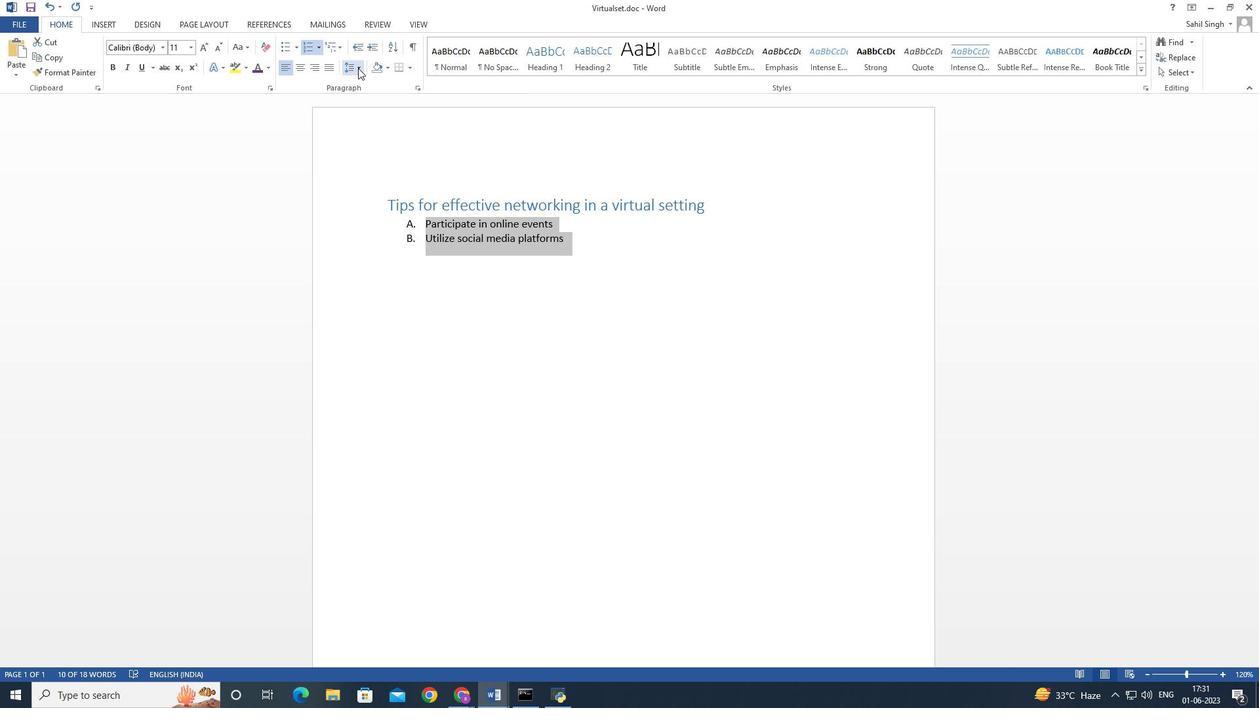 
Action: Mouse pressed left at (358, 68)
Screenshot: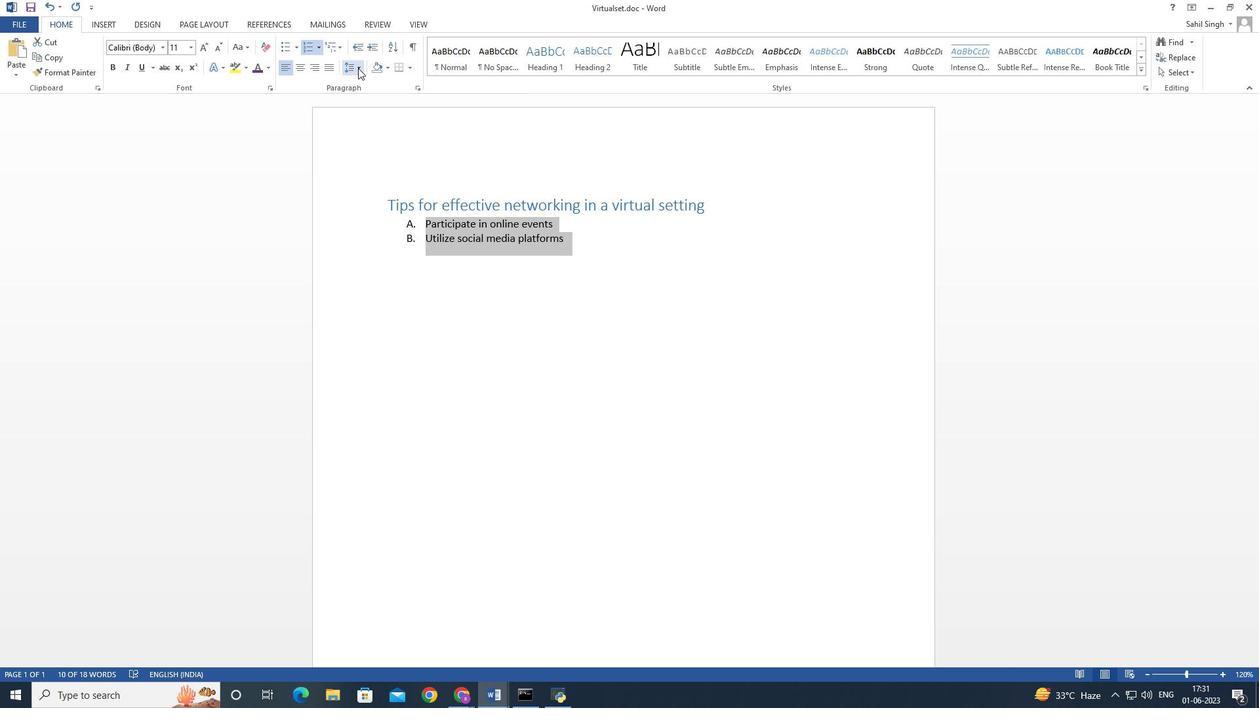 
Action: Mouse moved to (370, 100)
Screenshot: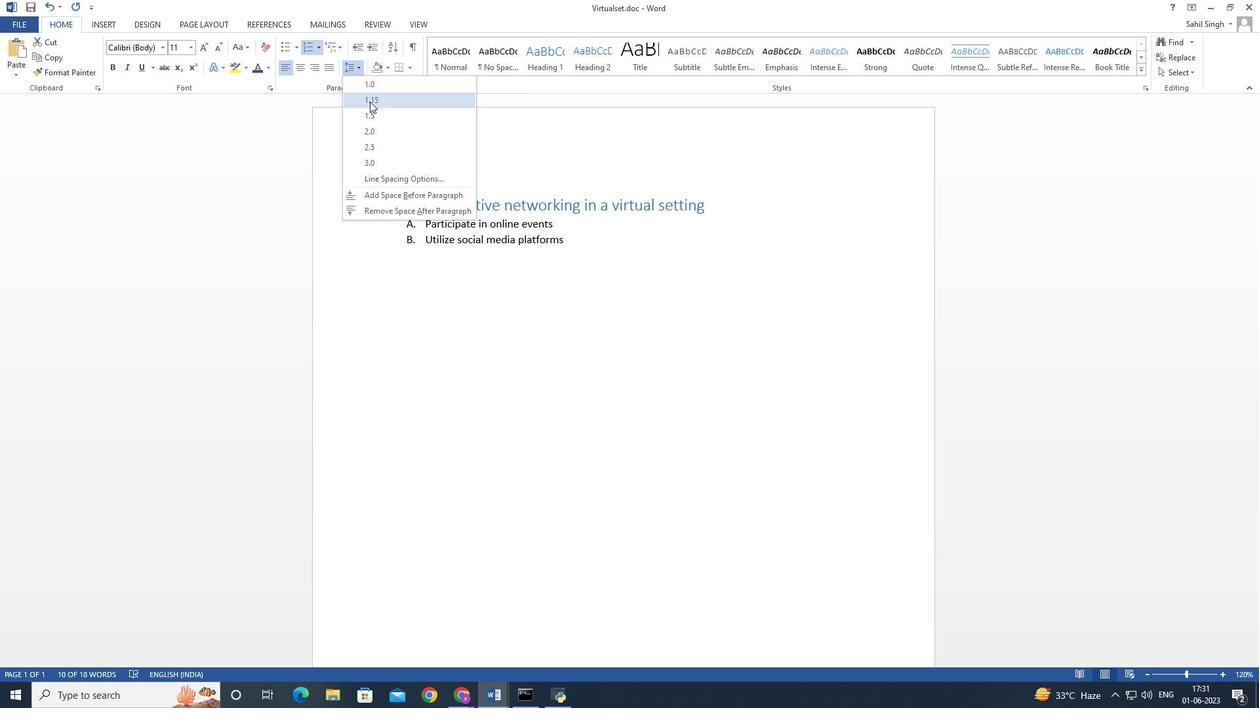 
Action: Mouse pressed left at (370, 100)
Screenshot: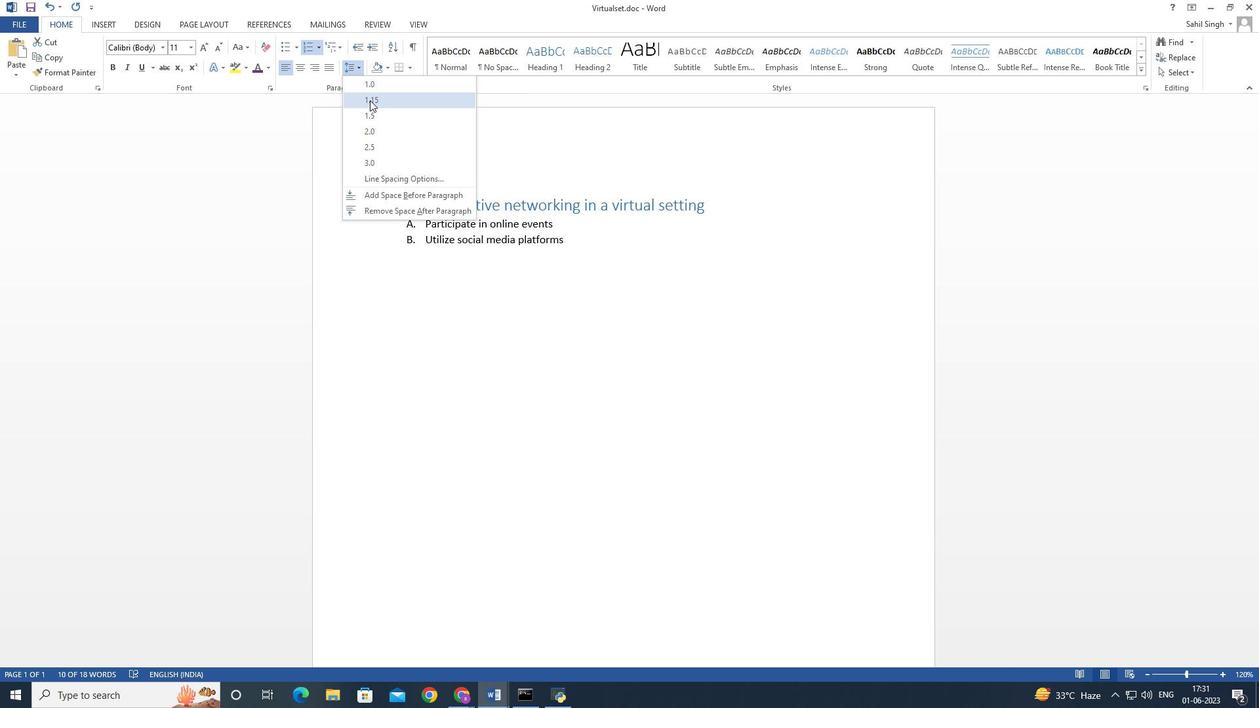 
Action: Mouse moved to (364, 268)
Screenshot: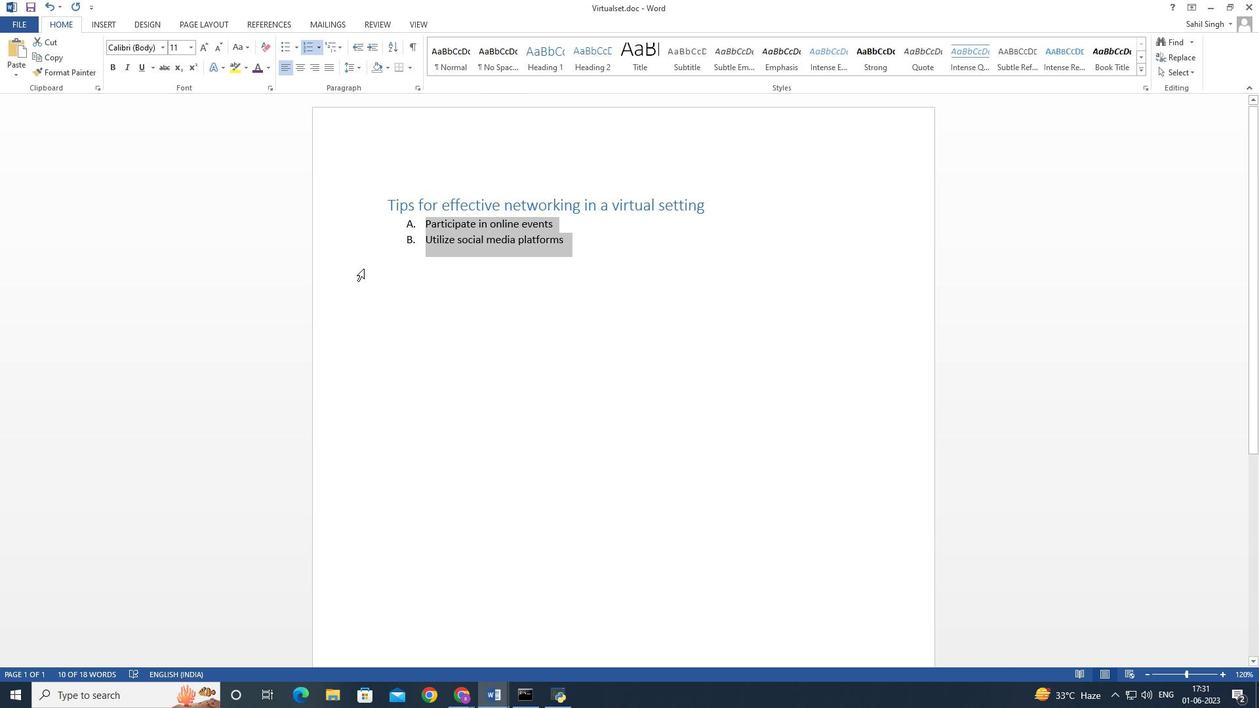
Action: Mouse pressed left at (364, 268)
Screenshot: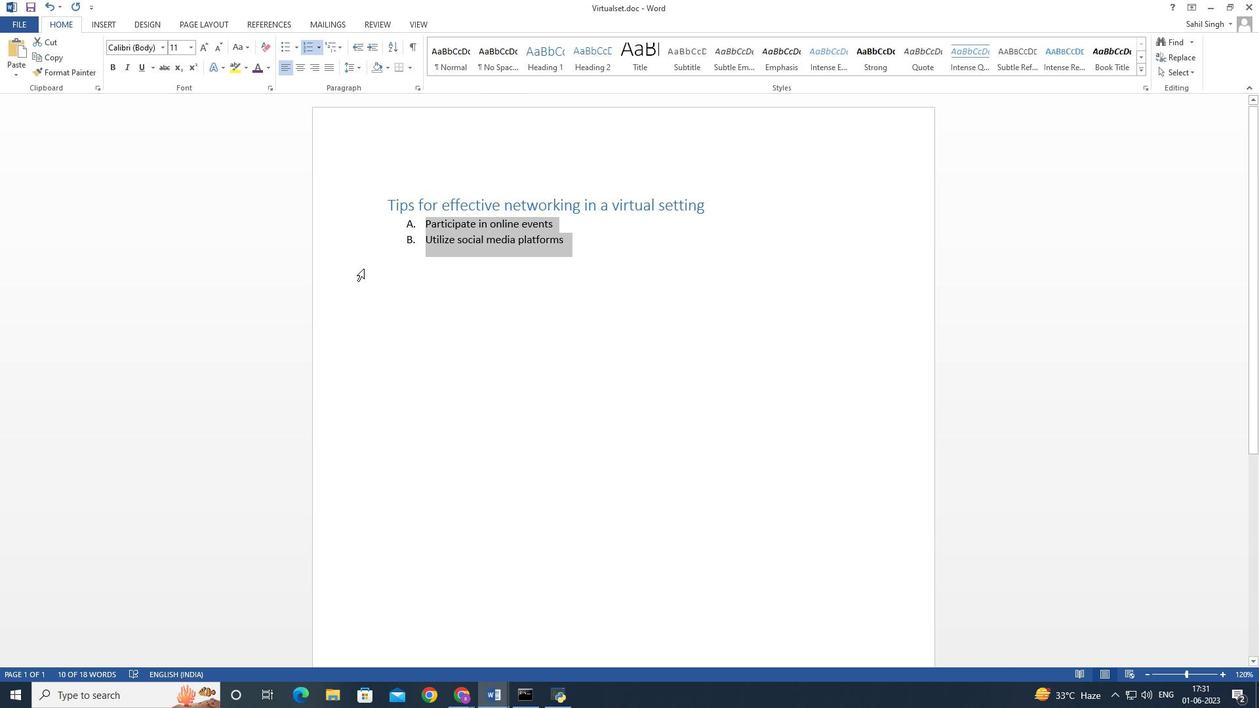 
Action: Mouse moved to (463, 327)
Screenshot: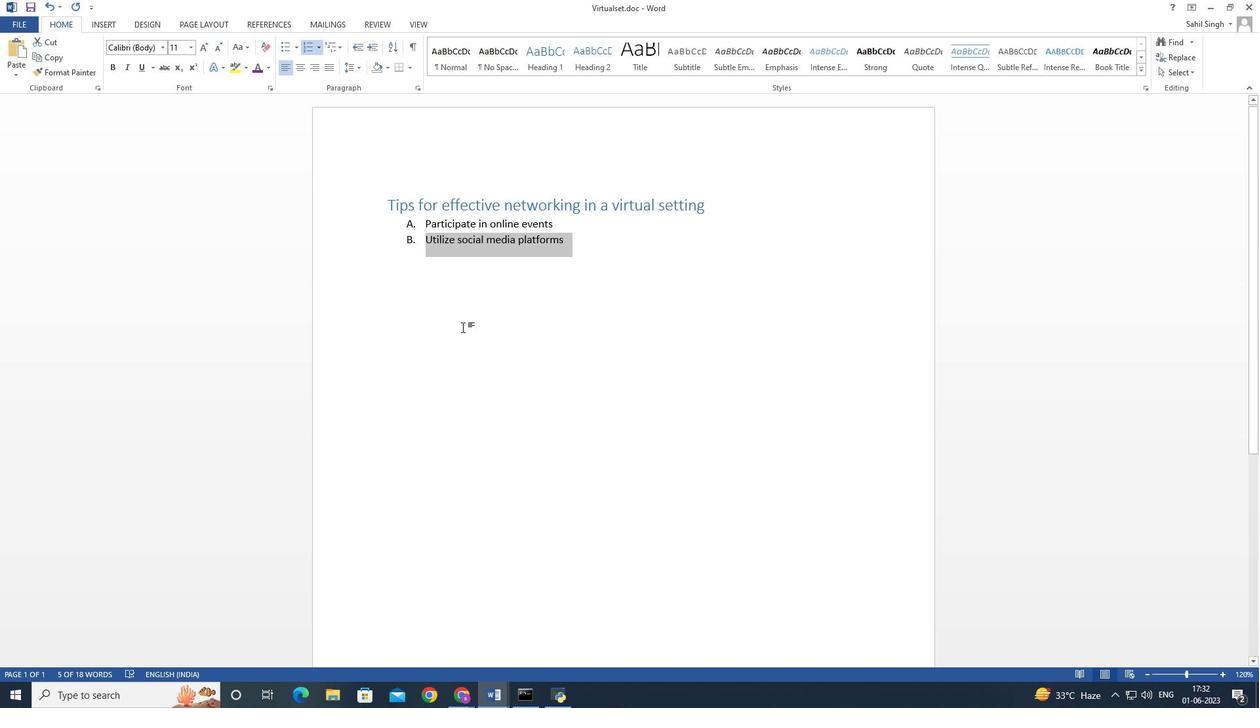 
Action: Mouse pressed left at (463, 327)
Screenshot: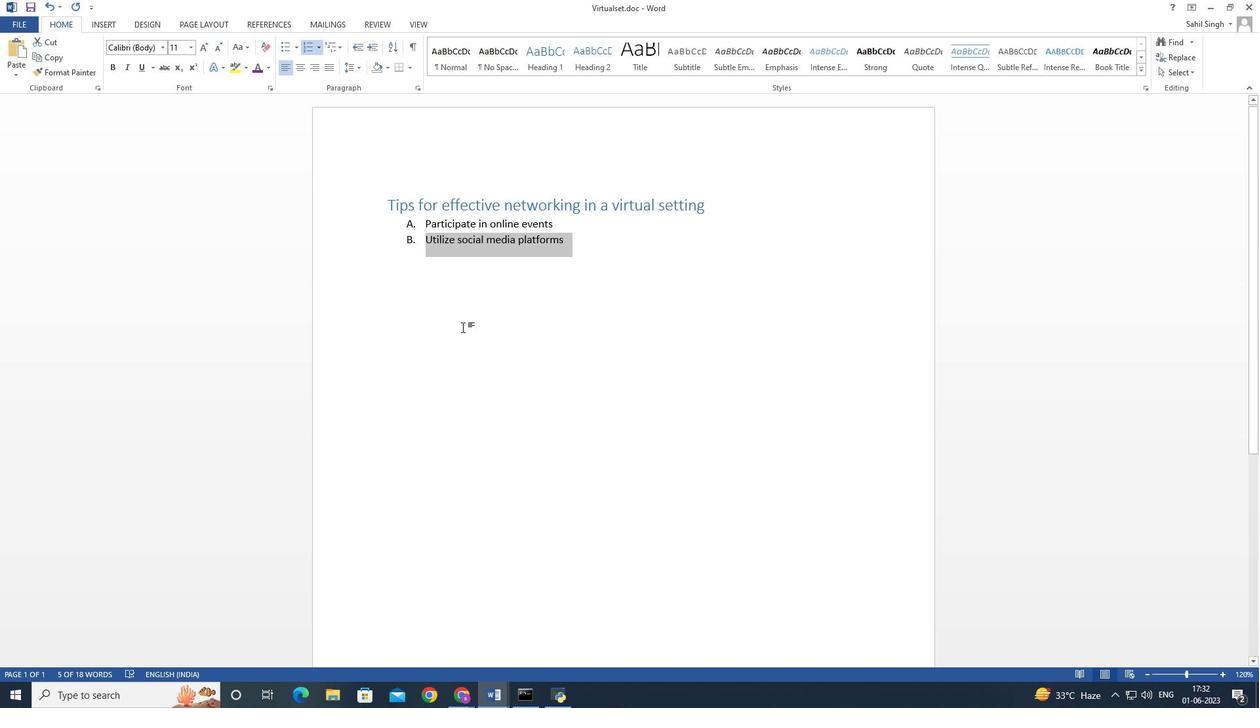 
Action: Mouse moved to (565, 238)
Screenshot: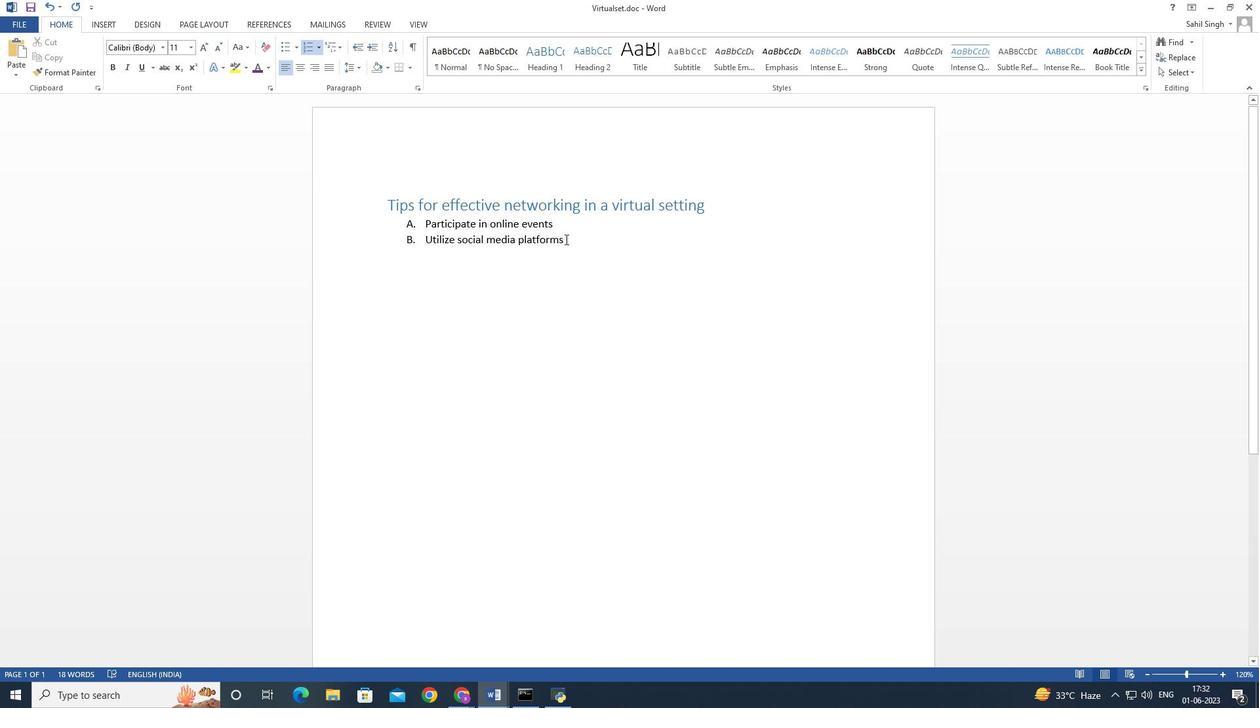 
Action: Mouse pressed left at (565, 238)
Screenshot: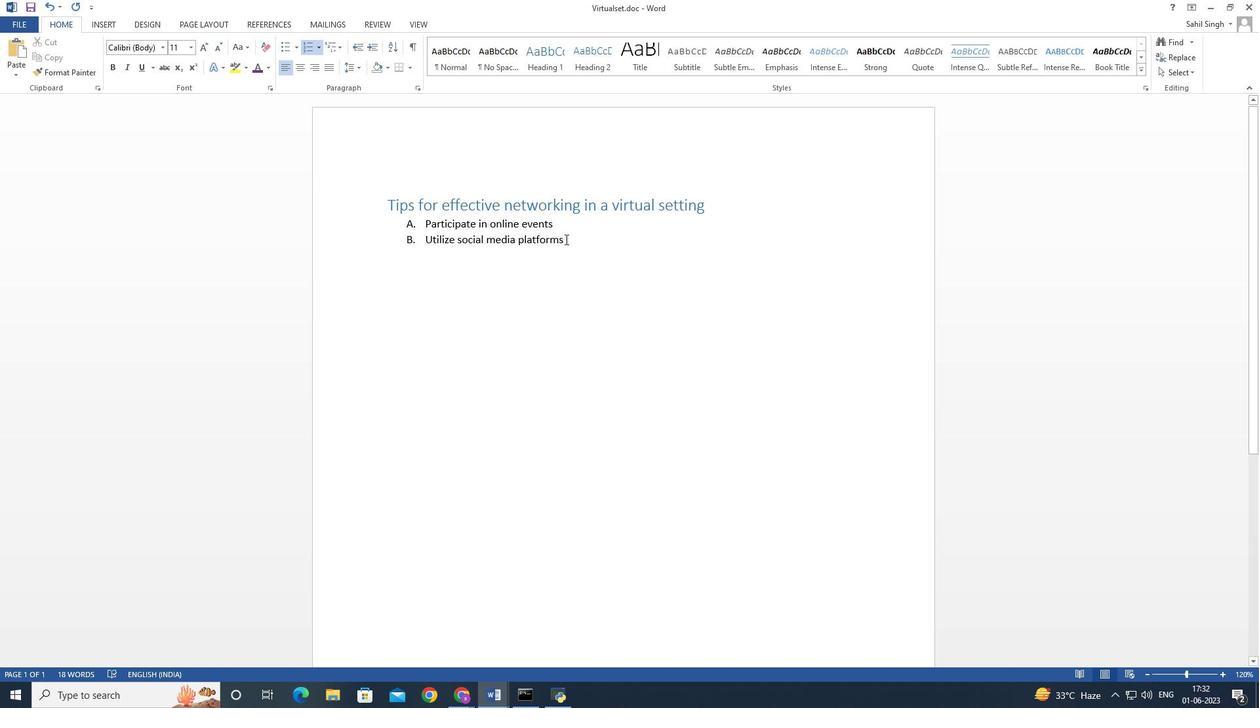 
Action: Mouse moved to (410, 68)
Screenshot: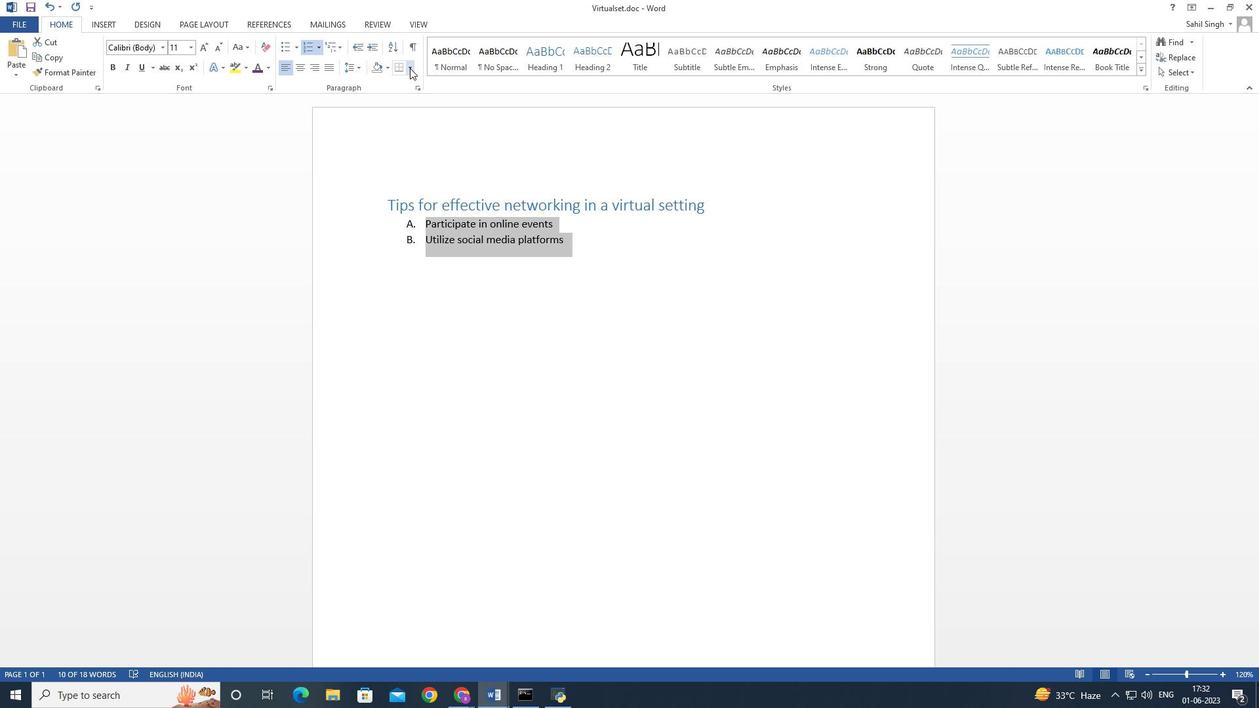 
Action: Mouse pressed left at (410, 68)
Screenshot: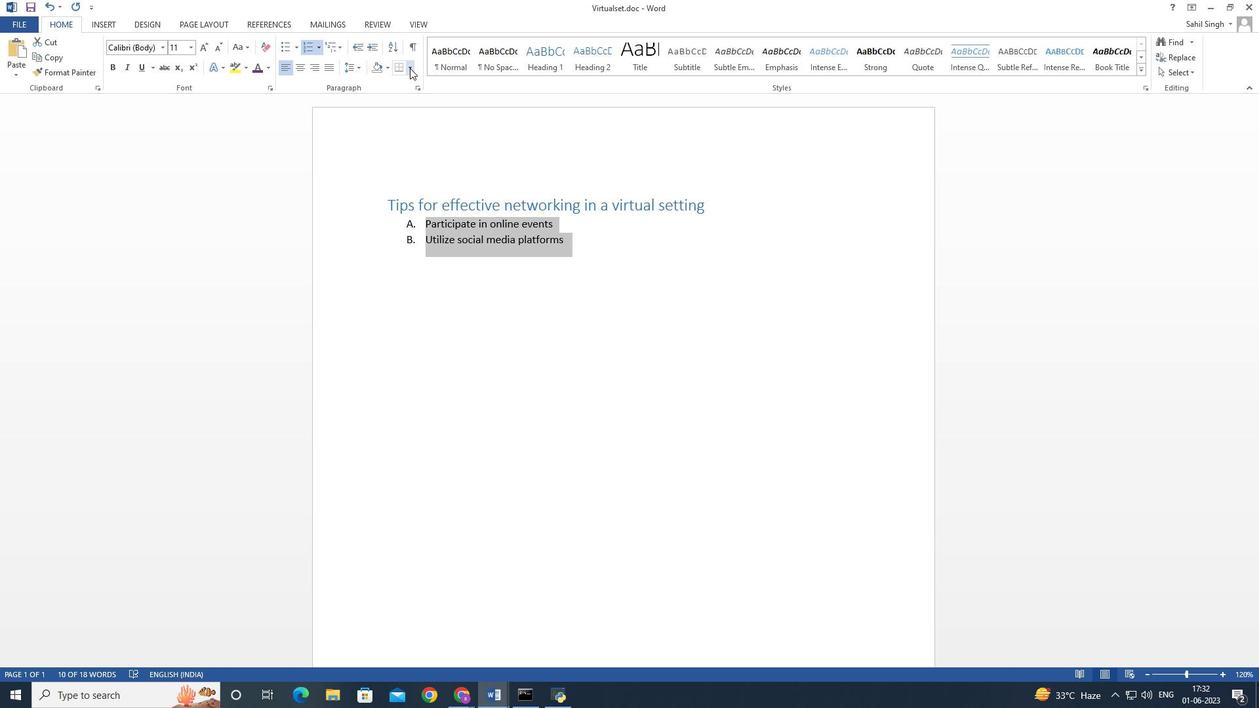 
Action: Mouse moved to (425, 178)
Screenshot: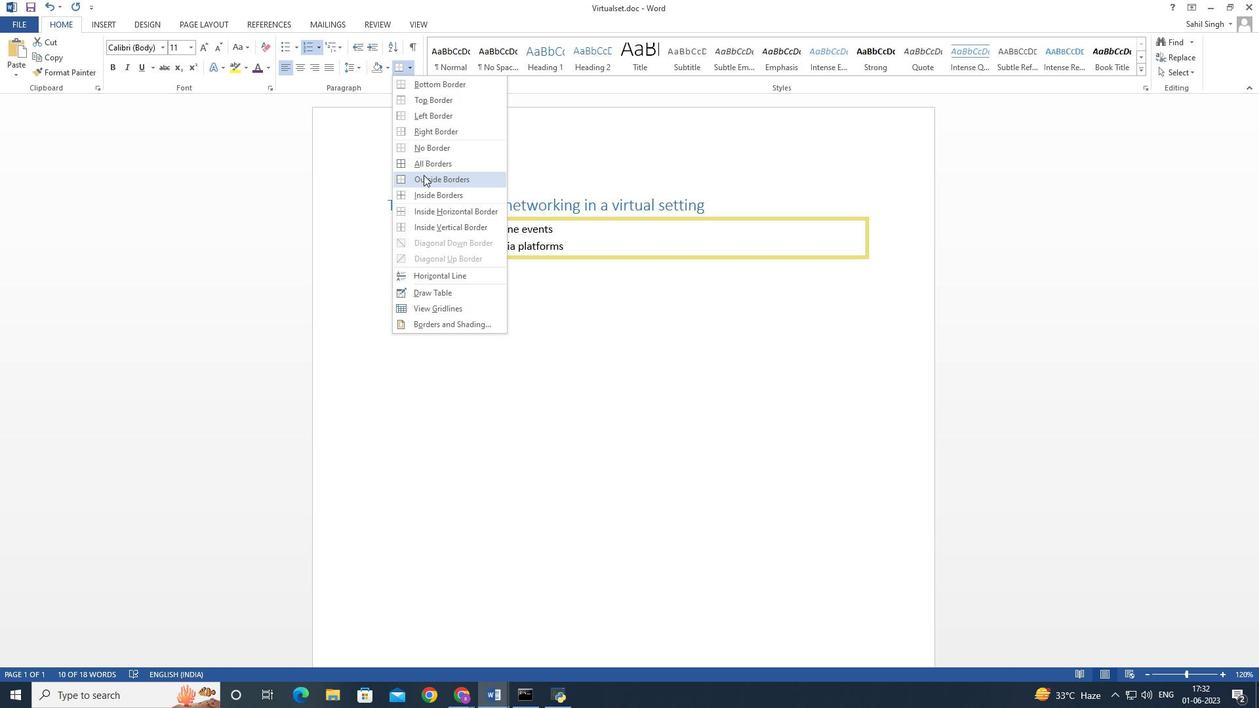 
Action: Mouse pressed left at (425, 178)
Screenshot: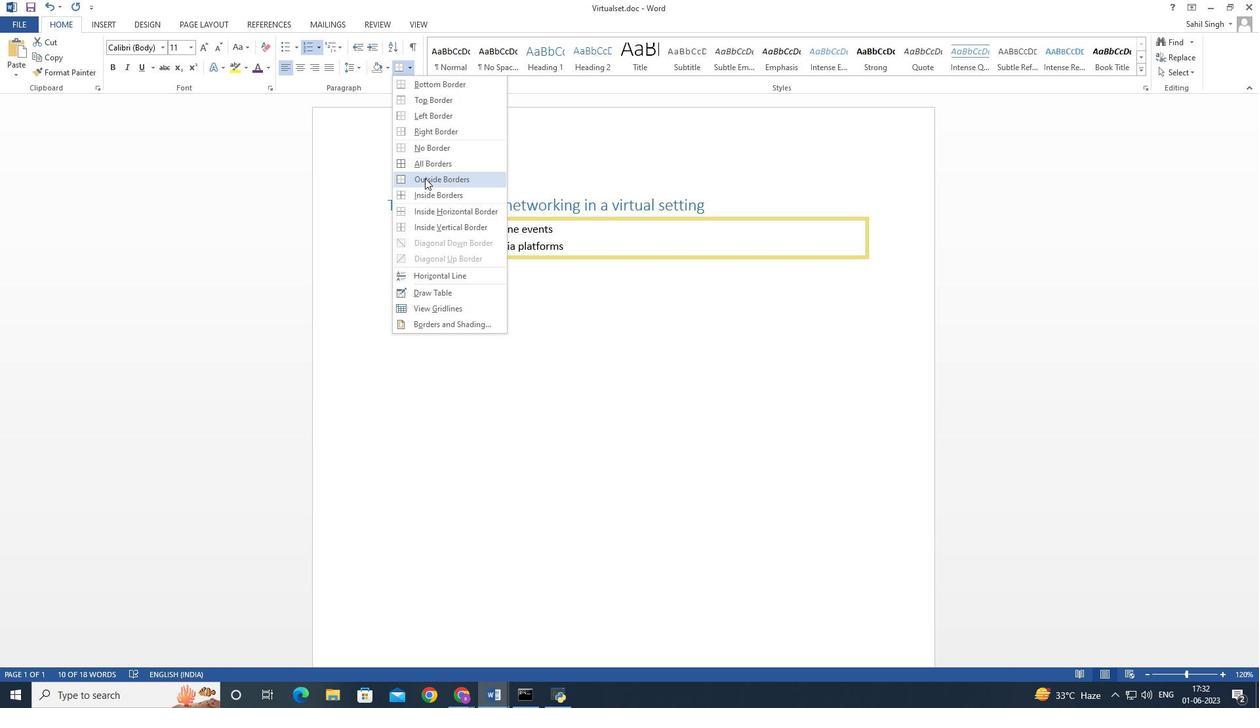 
Action: Mouse moved to (360, 301)
Screenshot: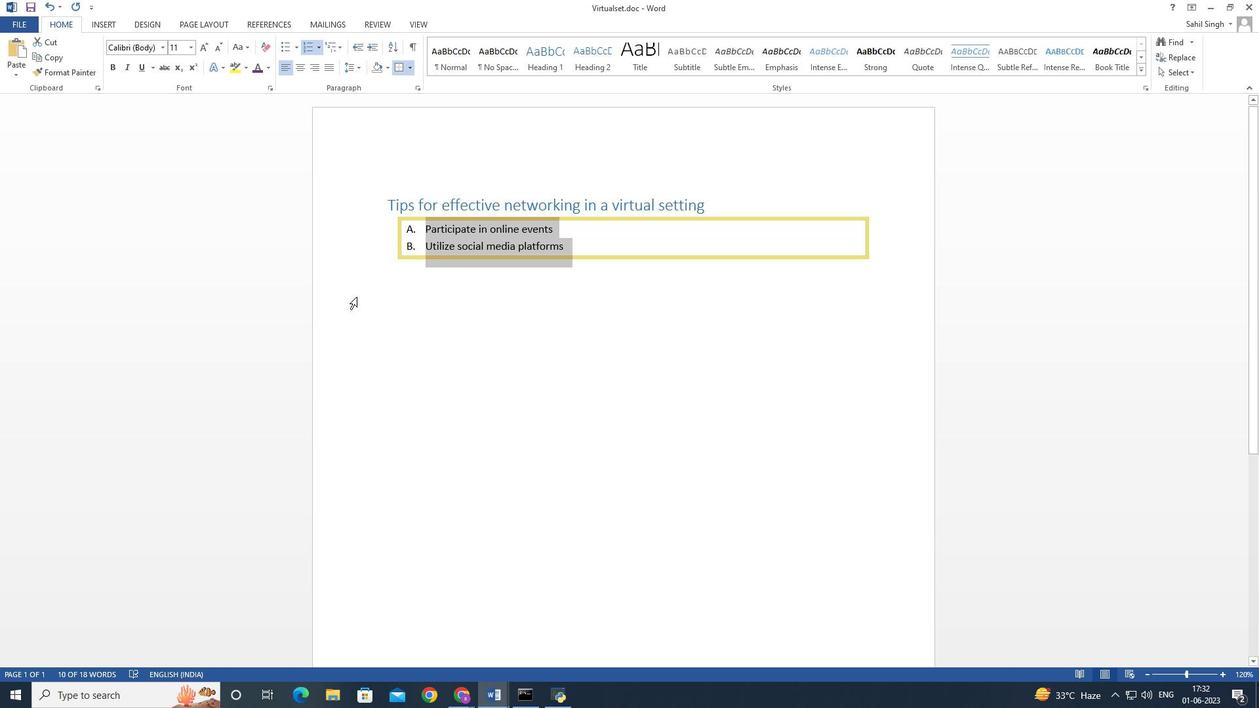 
Action: Mouse pressed left at (360, 301)
Screenshot: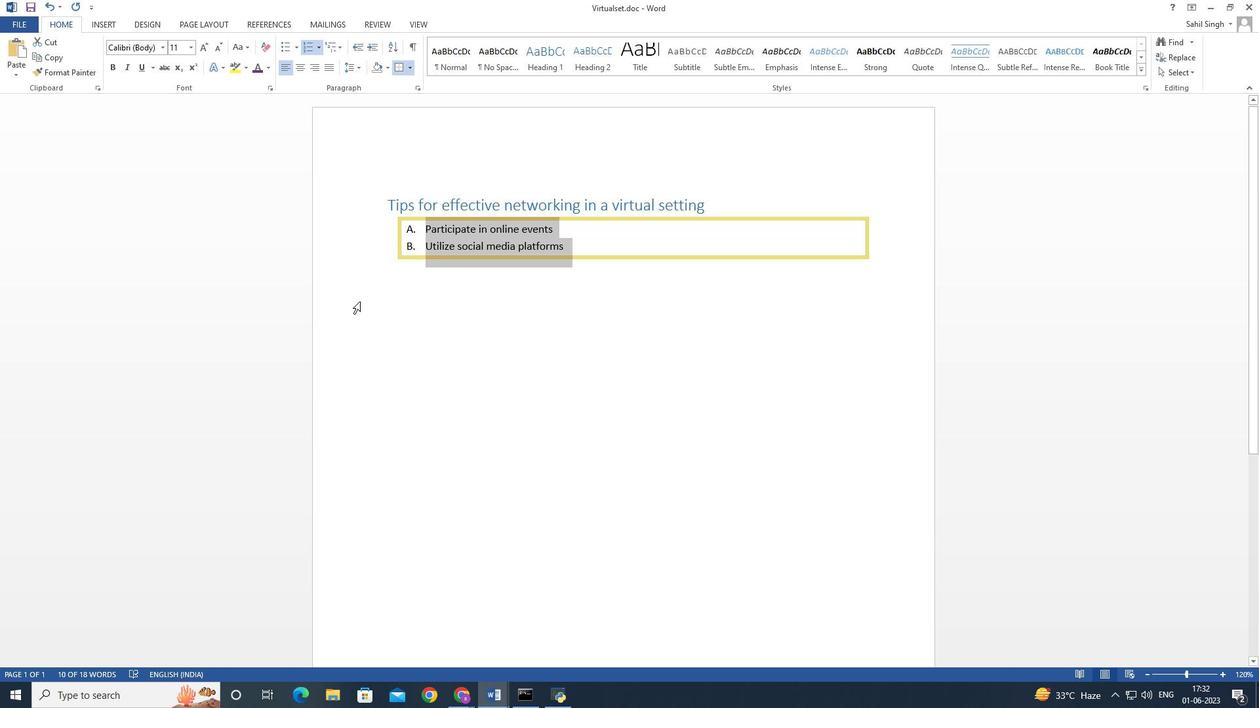 
Action: Mouse moved to (349, 218)
Screenshot: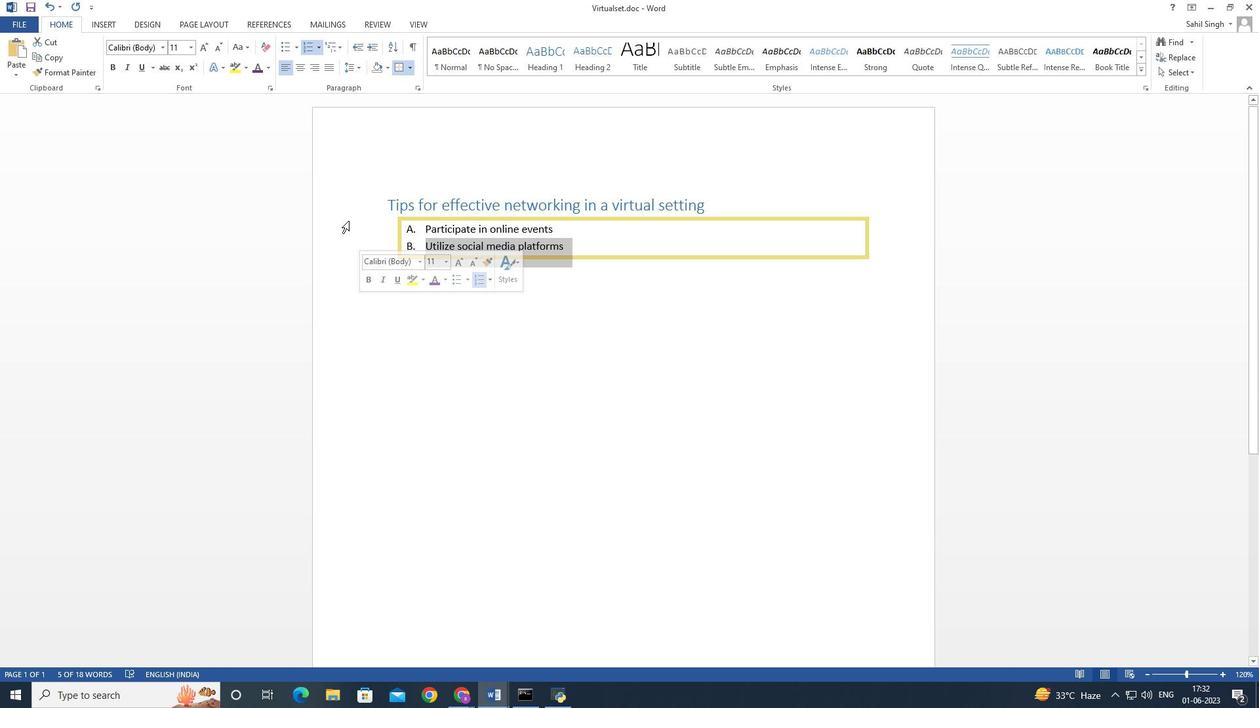 
Action: Mouse pressed left at (349, 218)
Screenshot: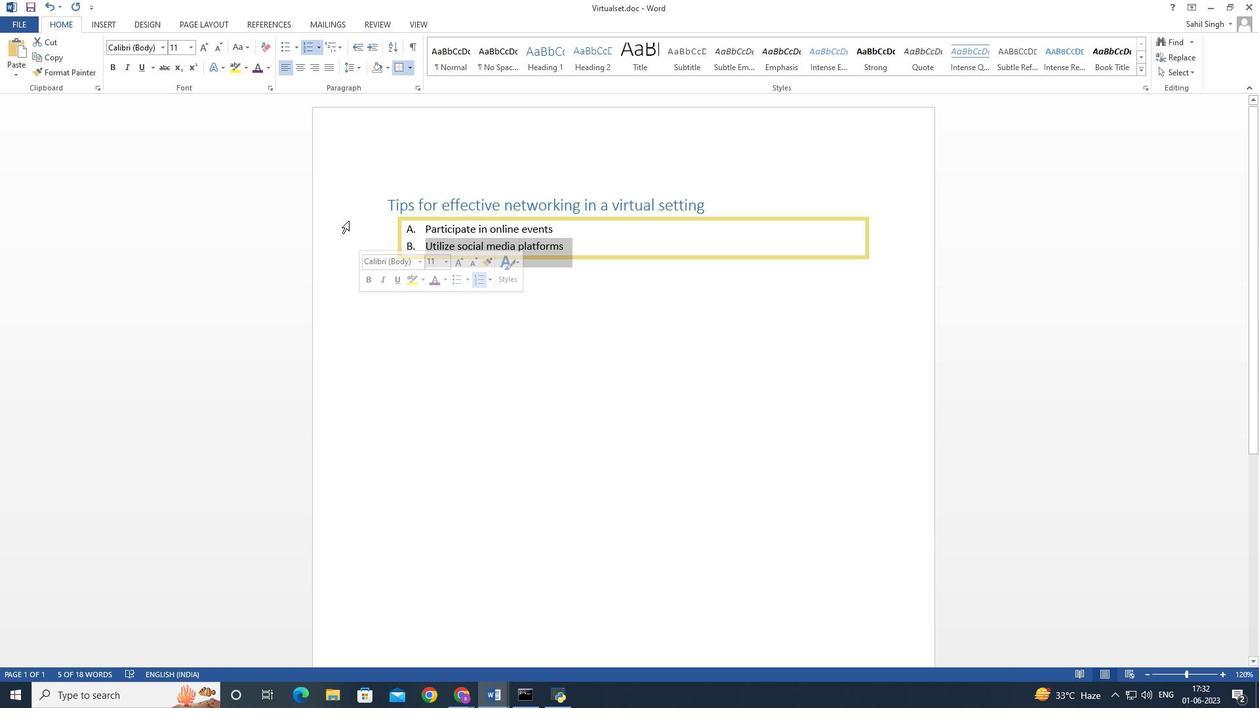 
Action: Mouse moved to (380, 331)
Screenshot: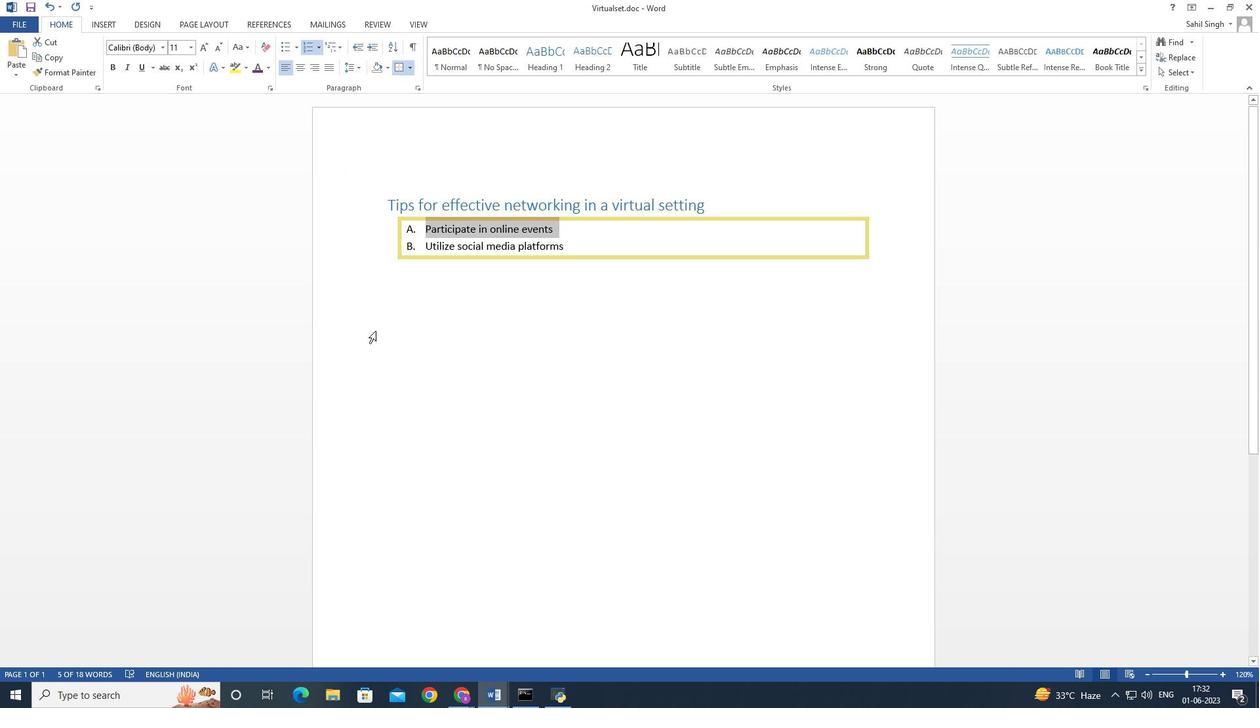 
Action: Mouse pressed left at (380, 331)
Screenshot: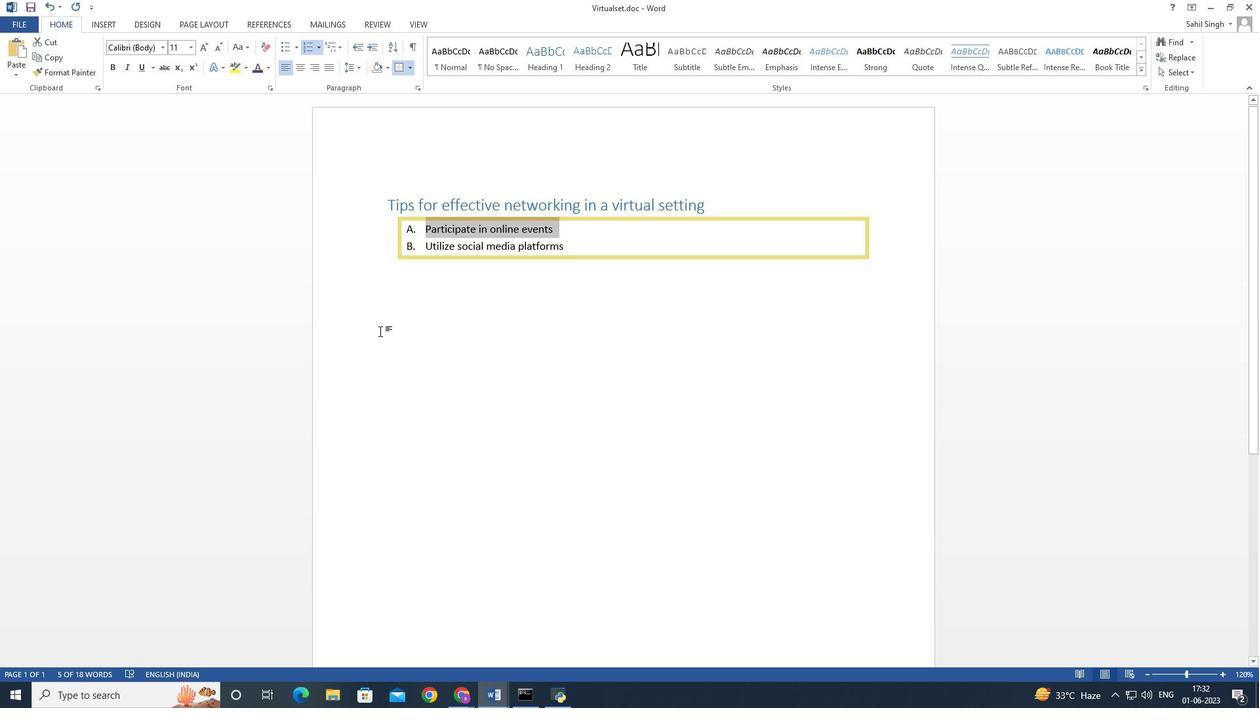 
Action: Mouse moved to (707, 205)
Screenshot: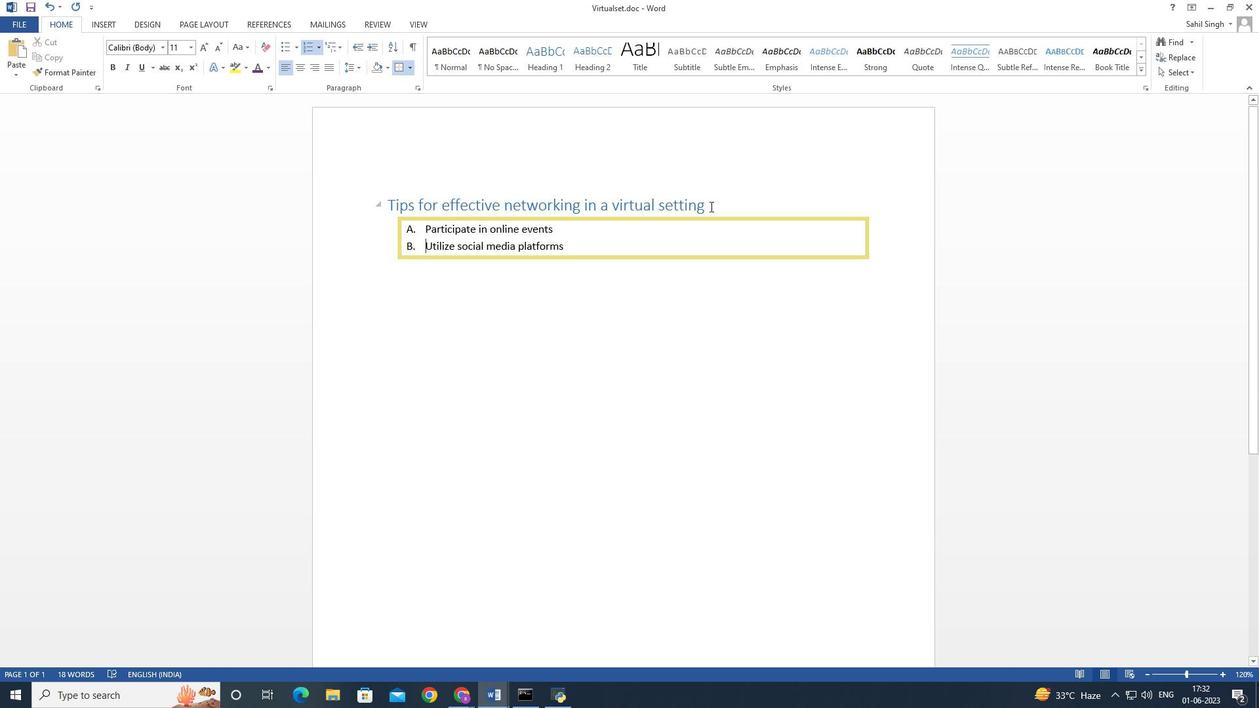 
Action: Mouse pressed left at (707, 205)
Screenshot: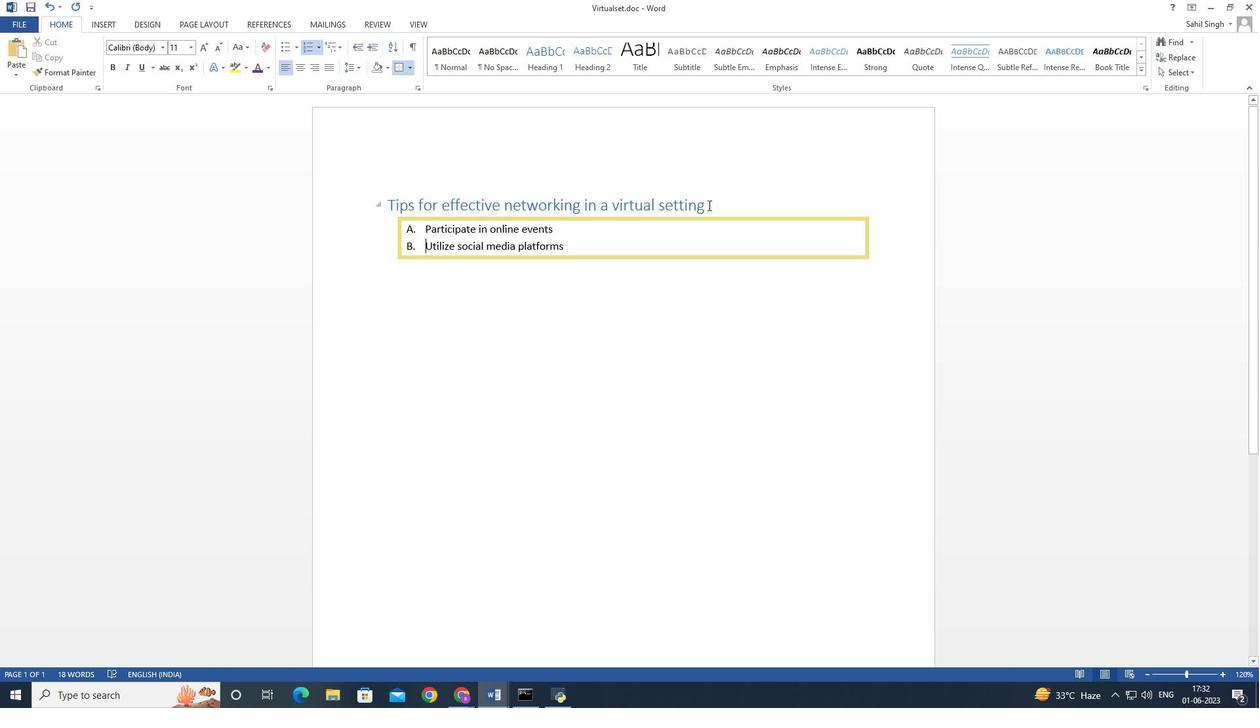 
Action: Mouse moved to (743, 200)
Screenshot: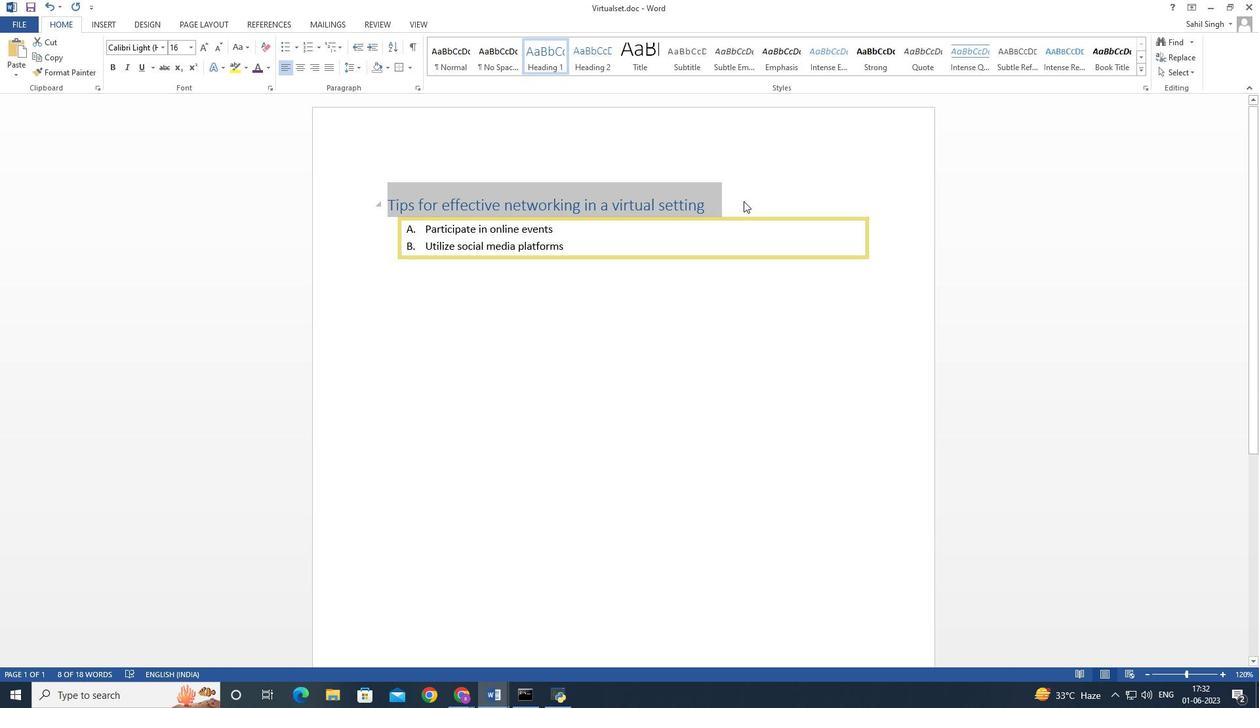 
Action: Mouse pressed left at (743, 200)
Screenshot: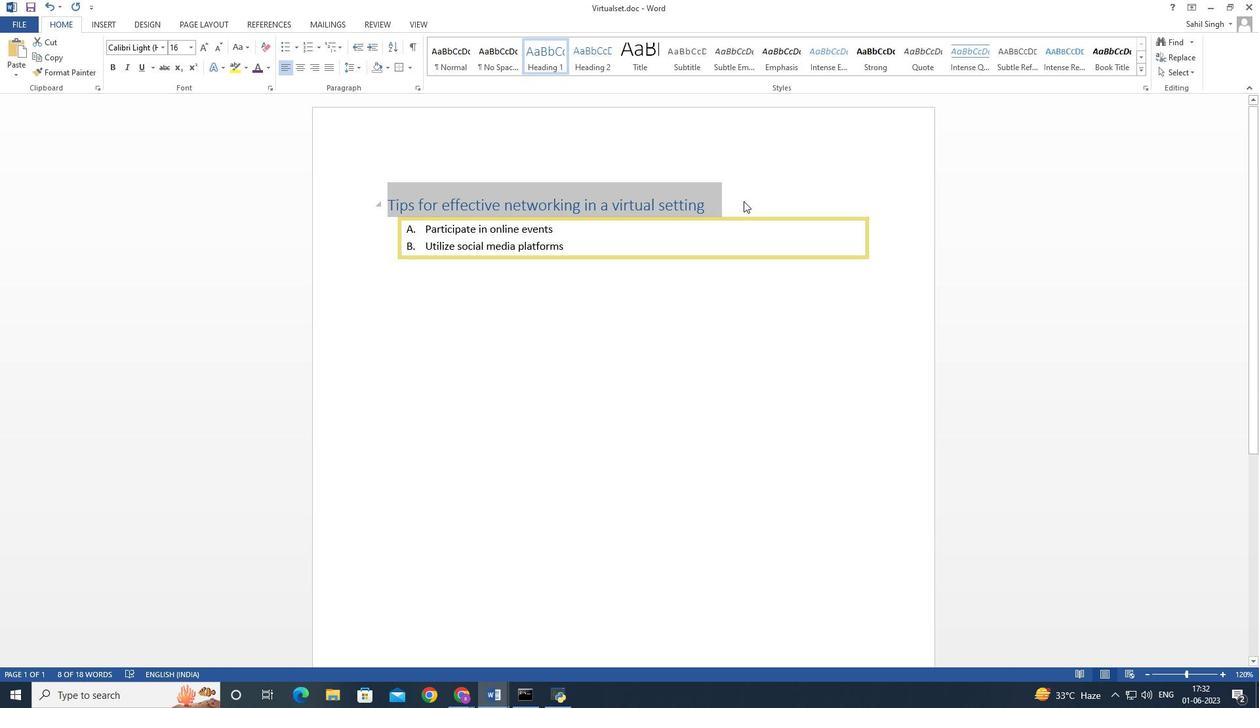 
Action: Mouse moved to (715, 202)
Screenshot: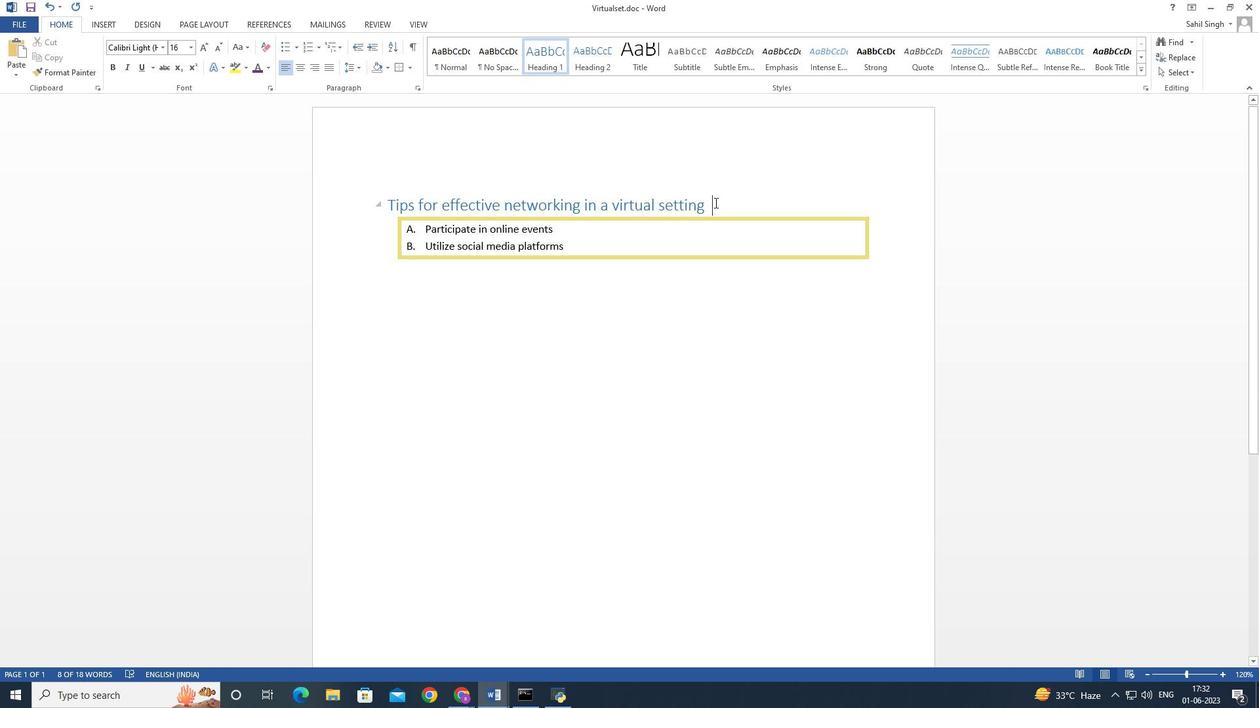 
Action: Mouse pressed left at (715, 202)
Screenshot: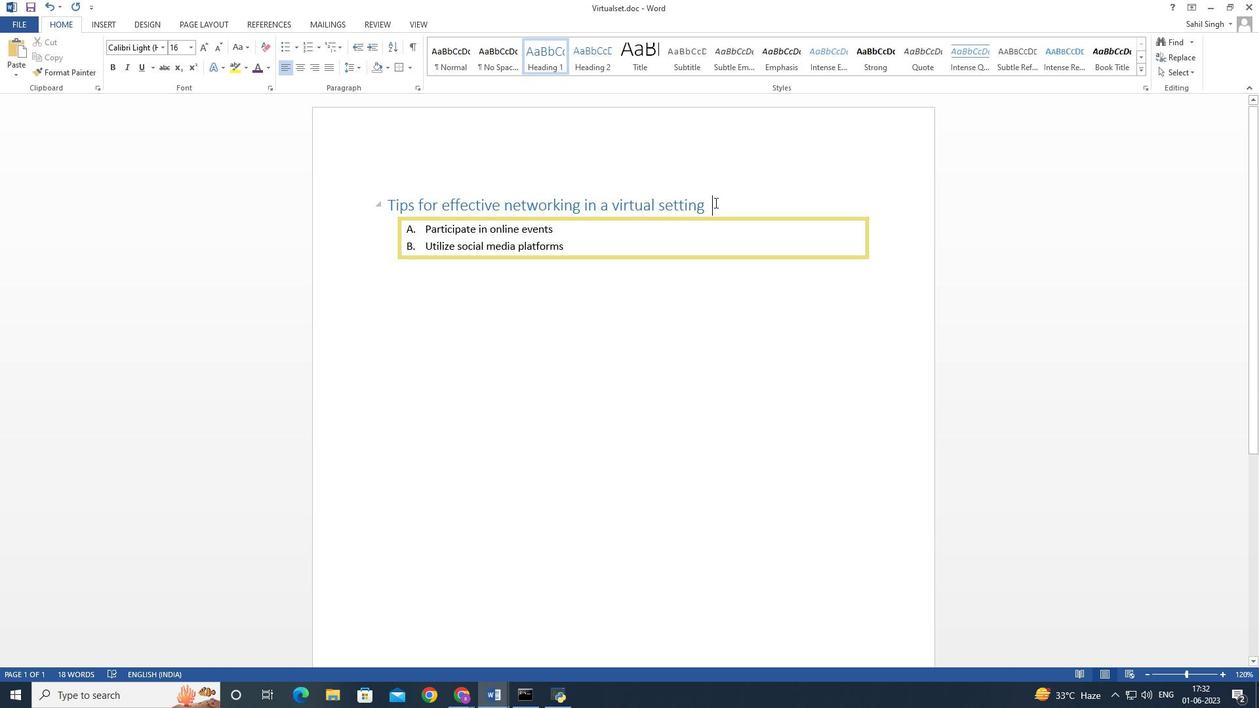 
Action: Mouse moved to (464, 156)
Screenshot: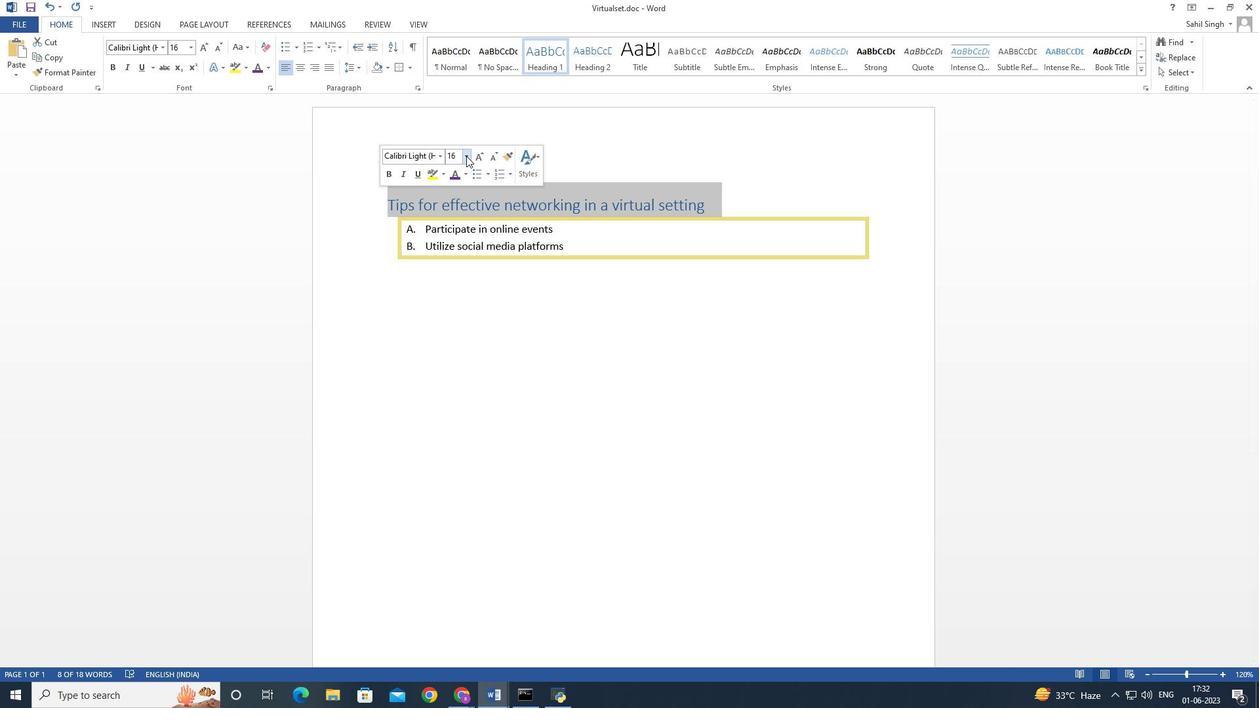 
Action: Mouse pressed left at (464, 156)
Screenshot: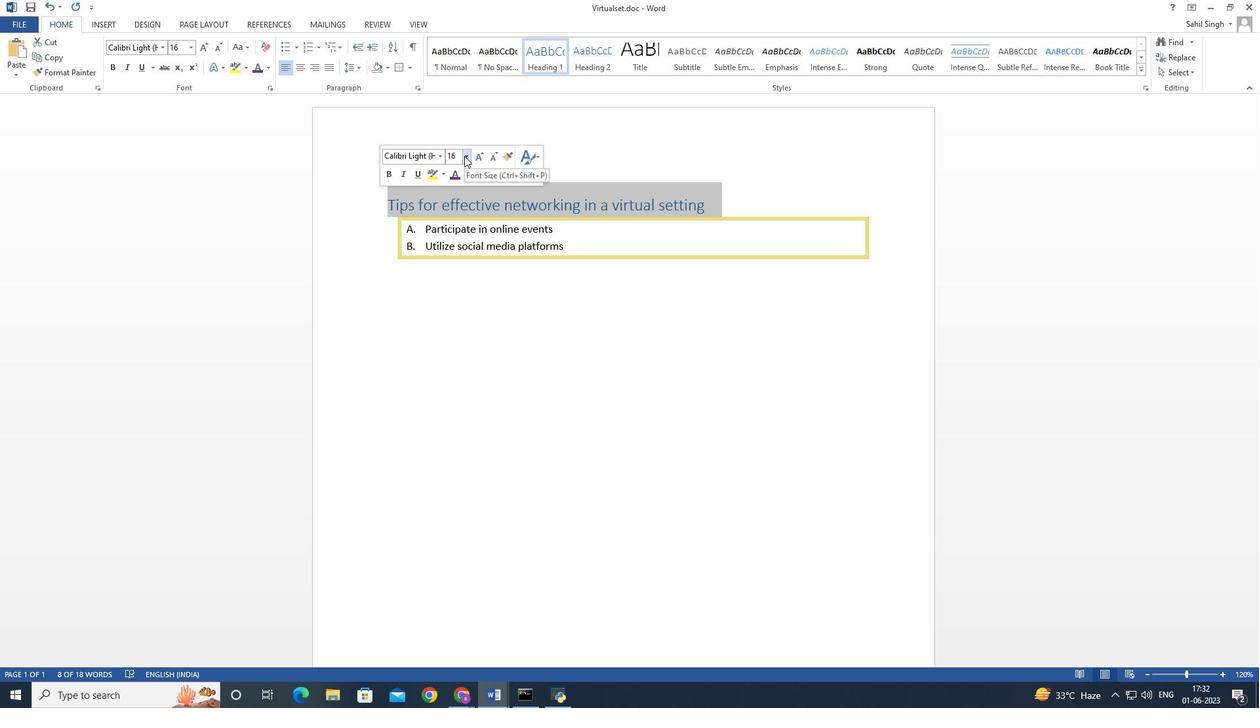 
Action: Mouse moved to (460, 245)
Screenshot: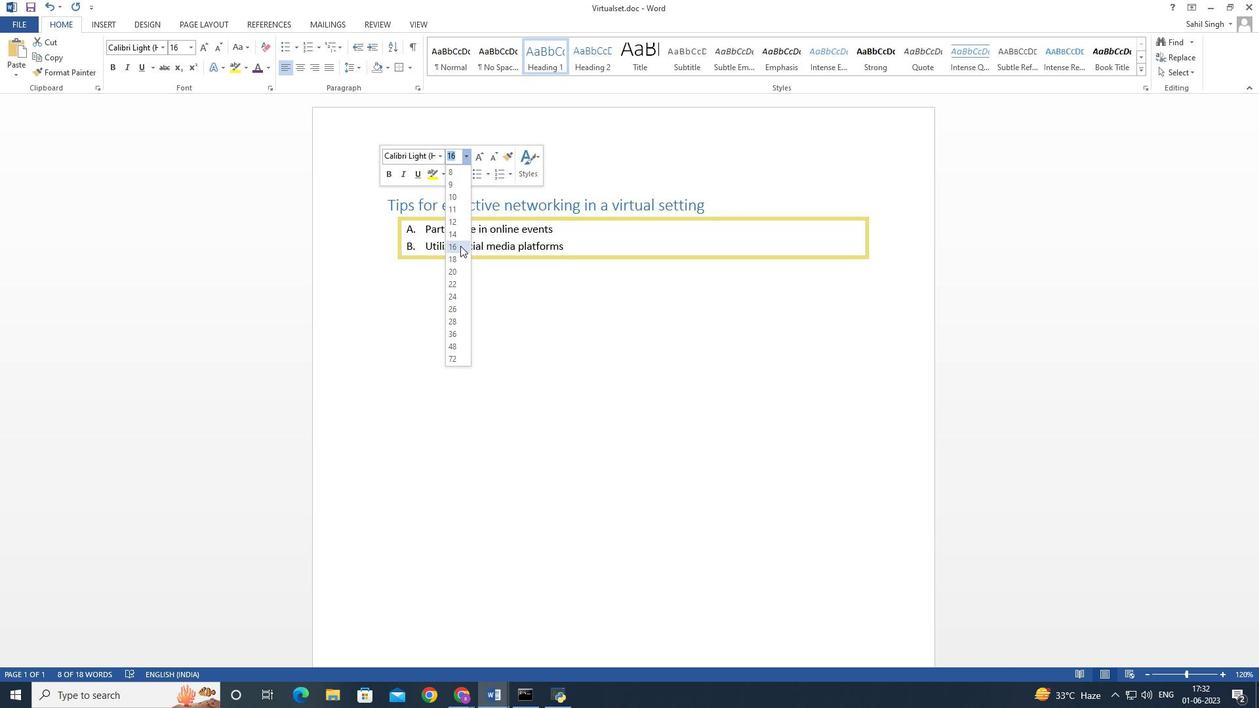 
Action: Mouse pressed left at (460, 245)
Screenshot: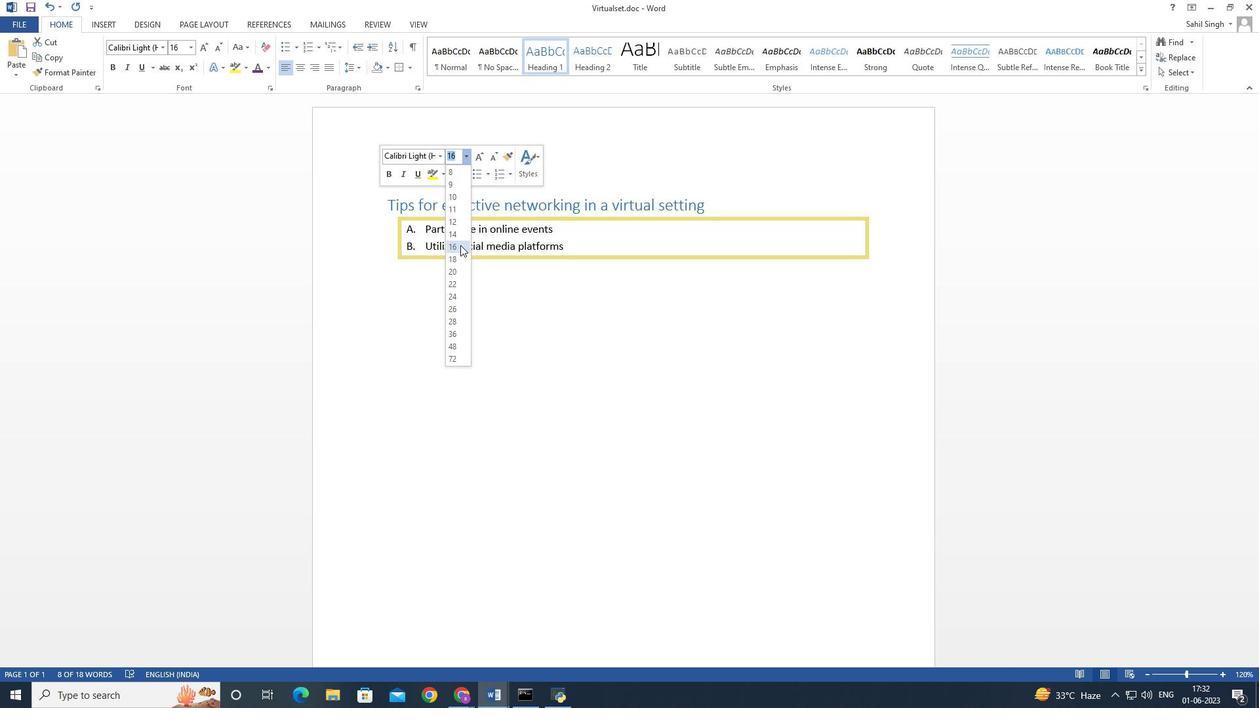 
Action: Mouse moved to (502, 282)
Screenshot: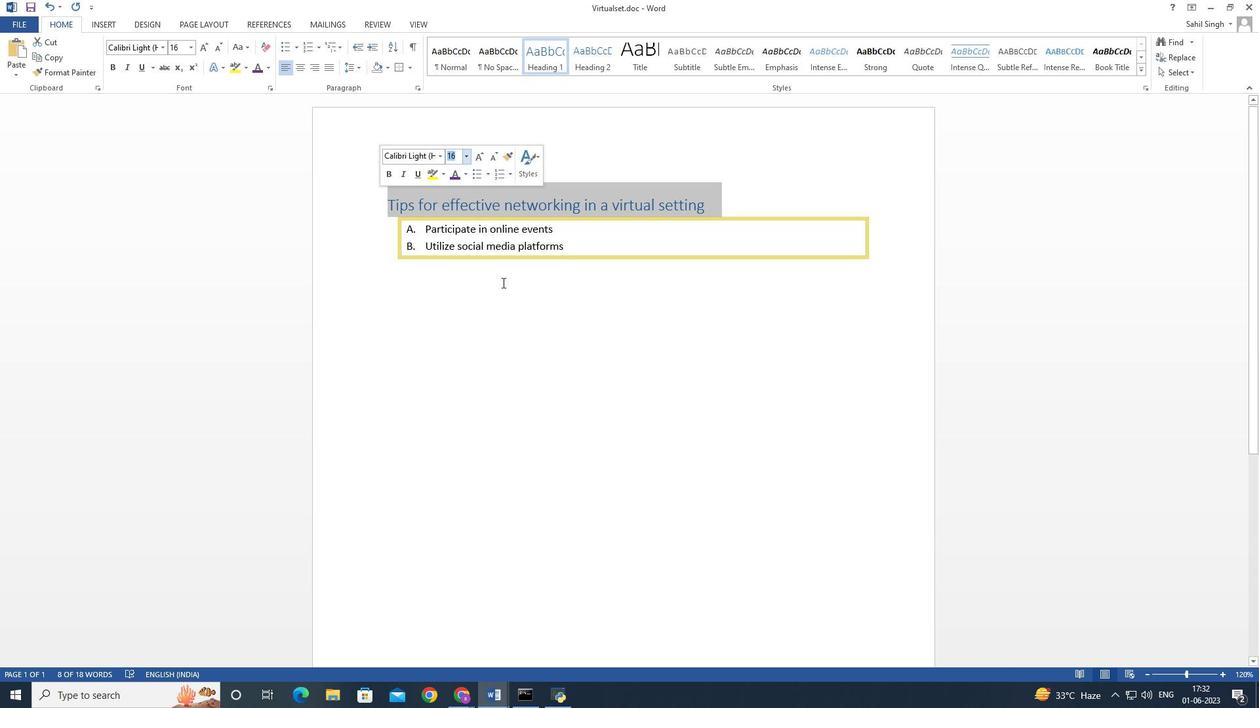 
Action: Mouse pressed left at (502, 282)
Screenshot: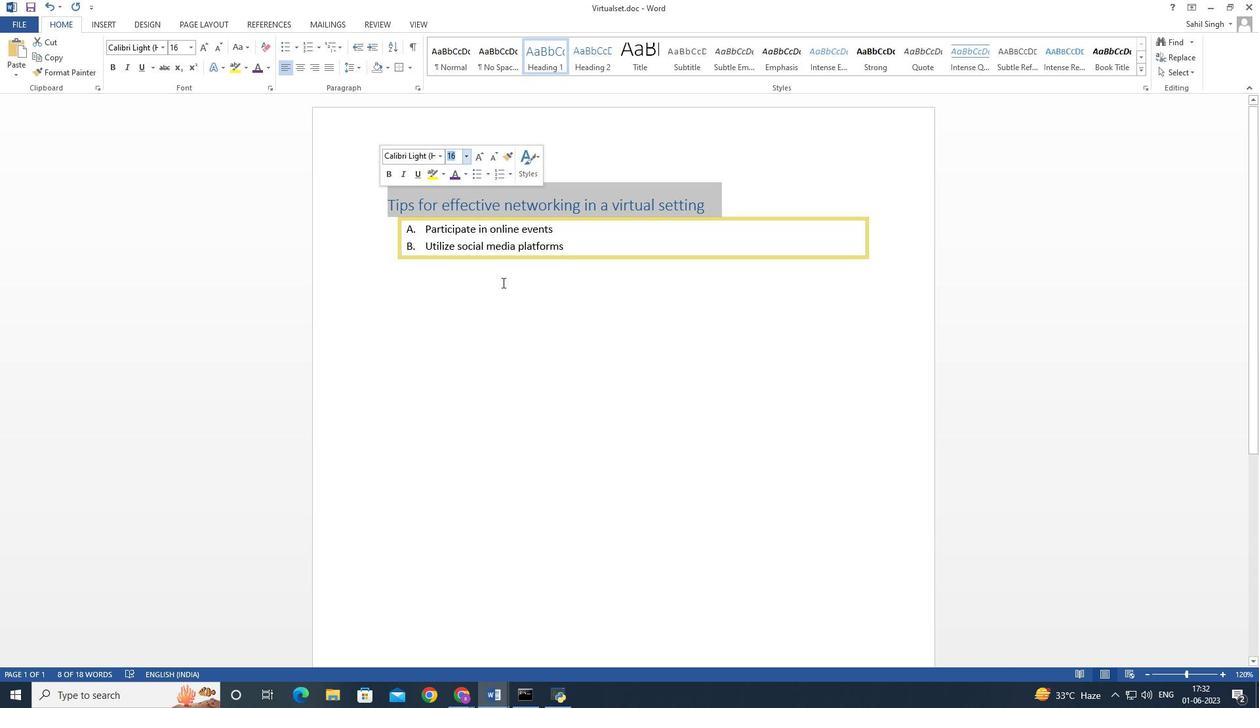 
Action: Mouse moved to (571, 249)
Screenshot: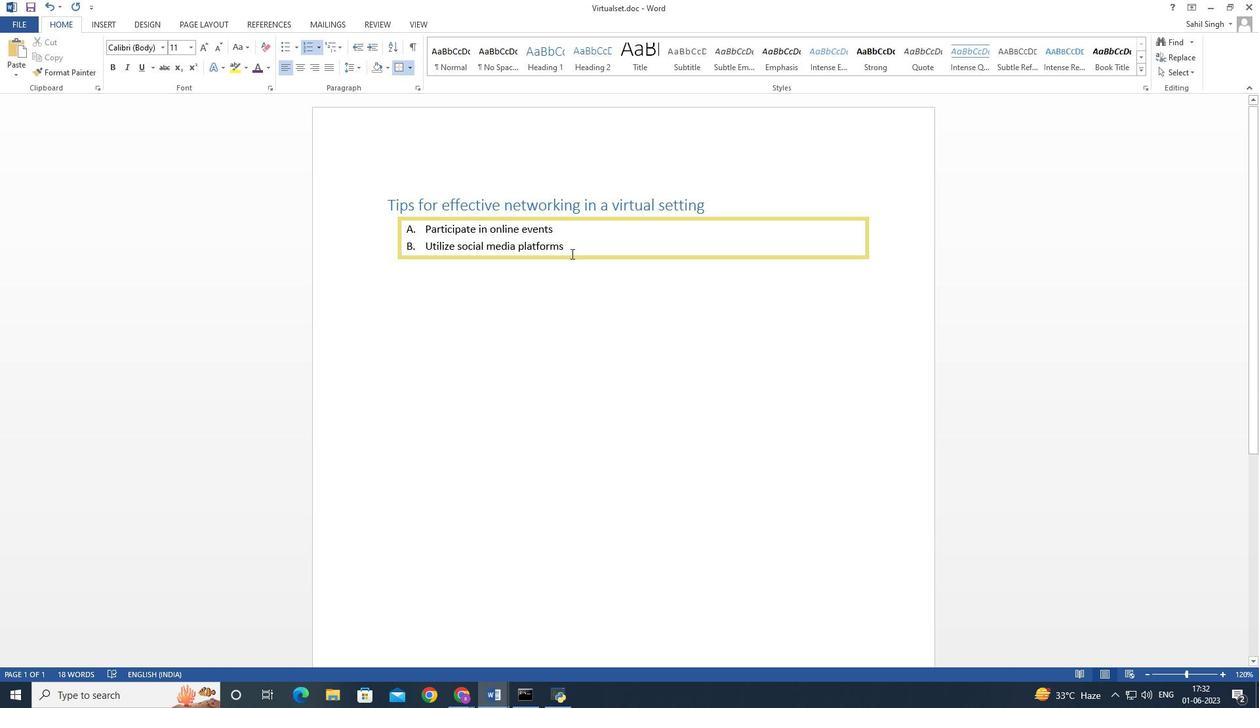 
Action: Mouse pressed left at (571, 249)
Screenshot: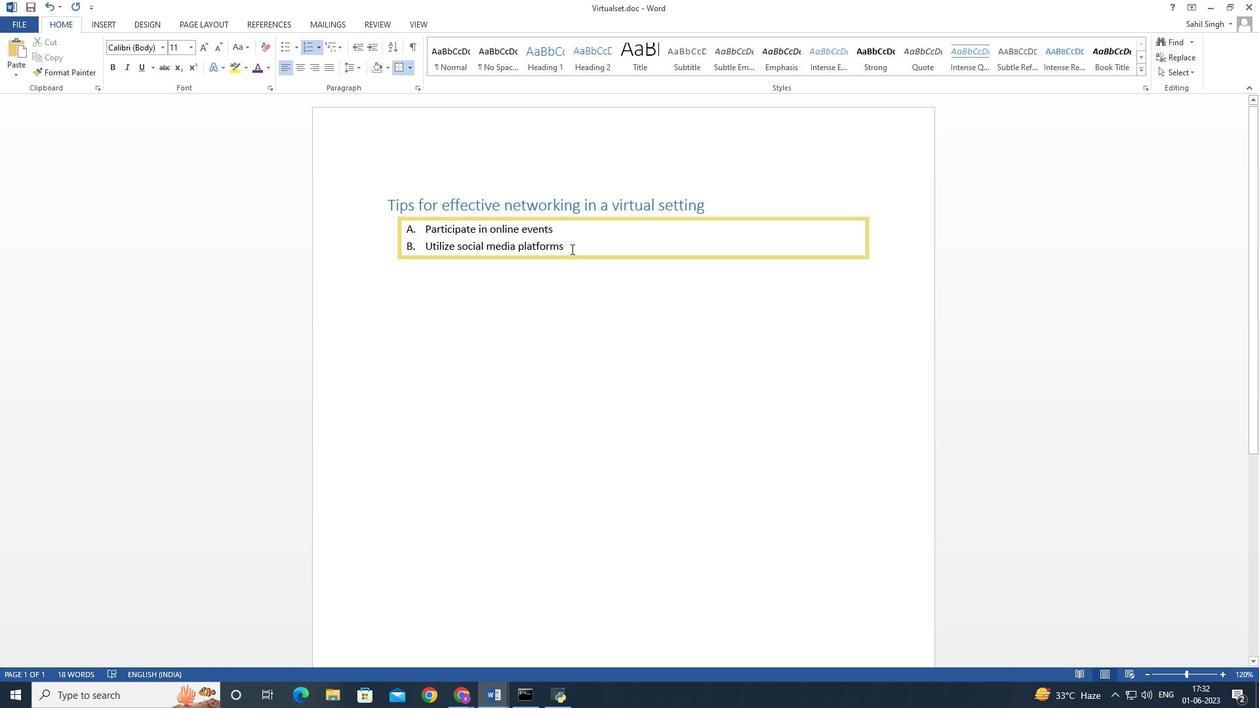 
Action: Mouse moved to (488, 180)
Screenshot: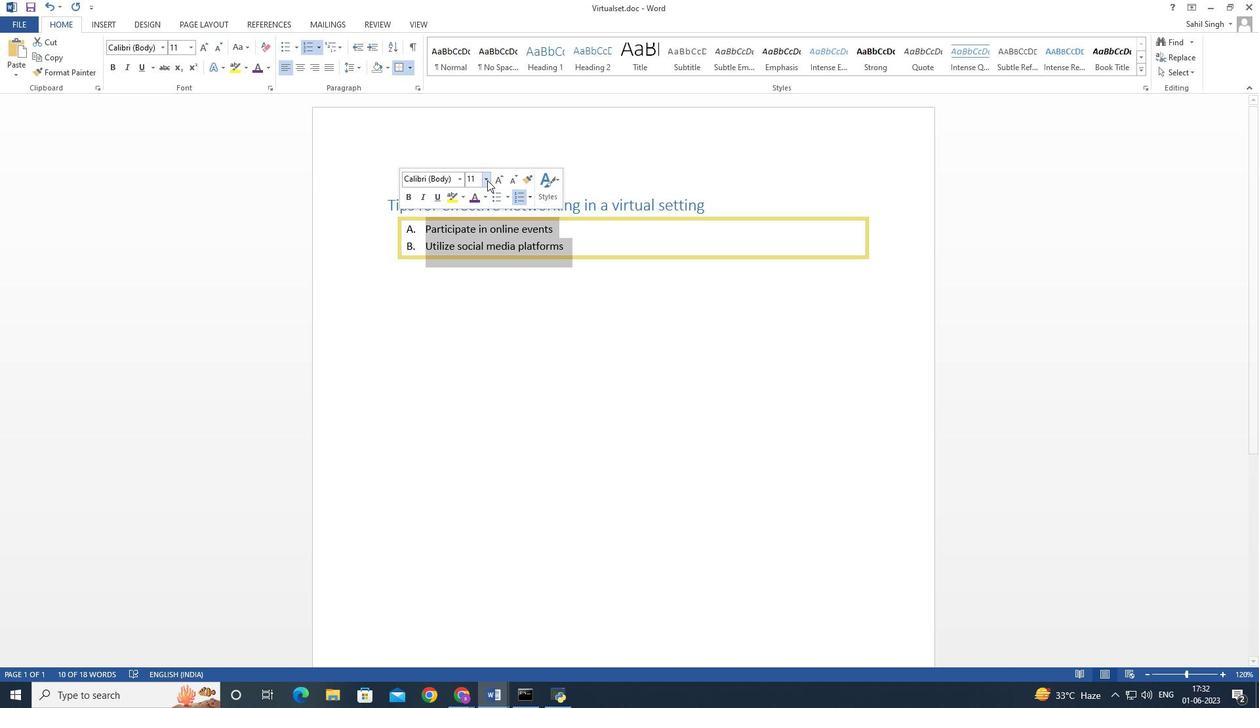 
Action: Mouse pressed left at (488, 180)
Screenshot: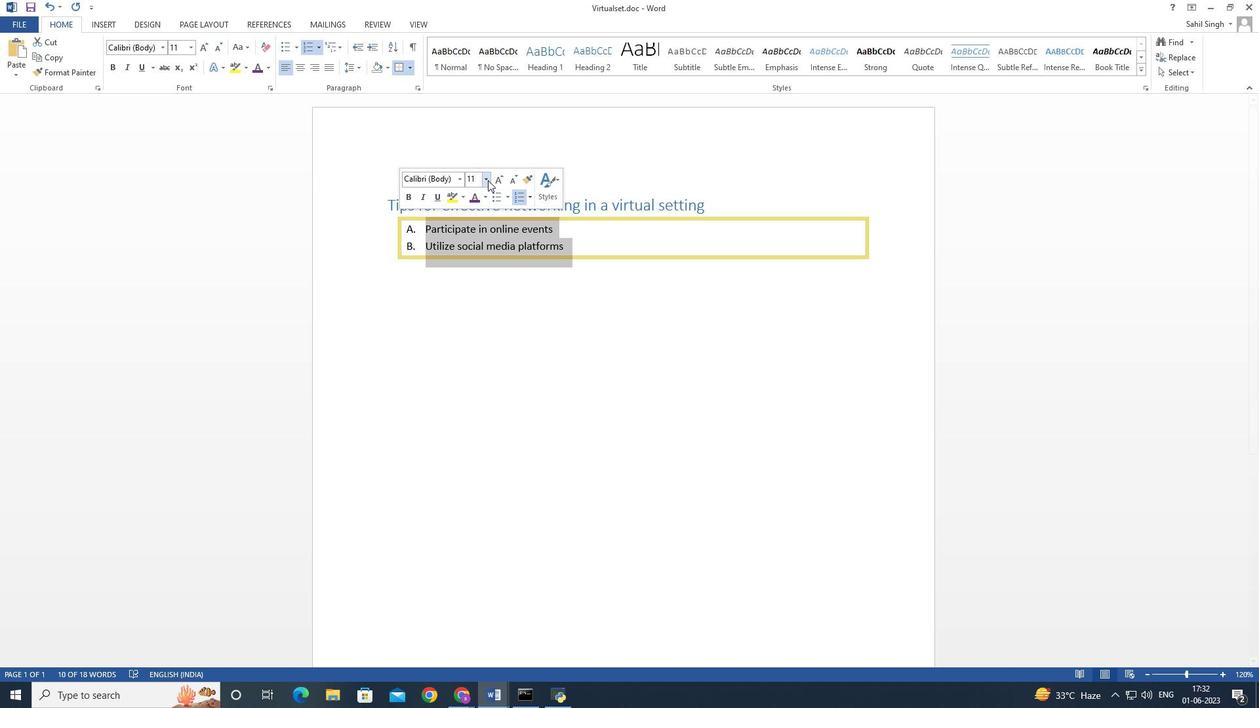 
Action: Mouse moved to (484, 268)
Screenshot: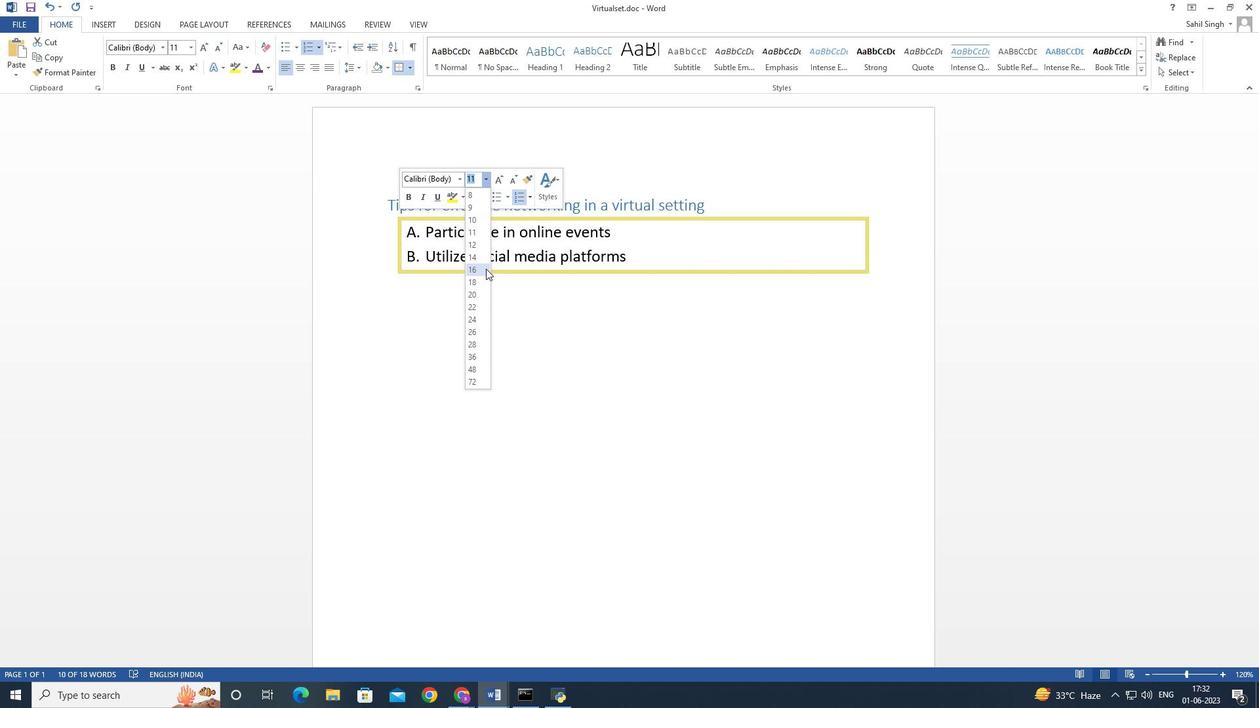 
Action: Mouse pressed left at (484, 268)
Screenshot: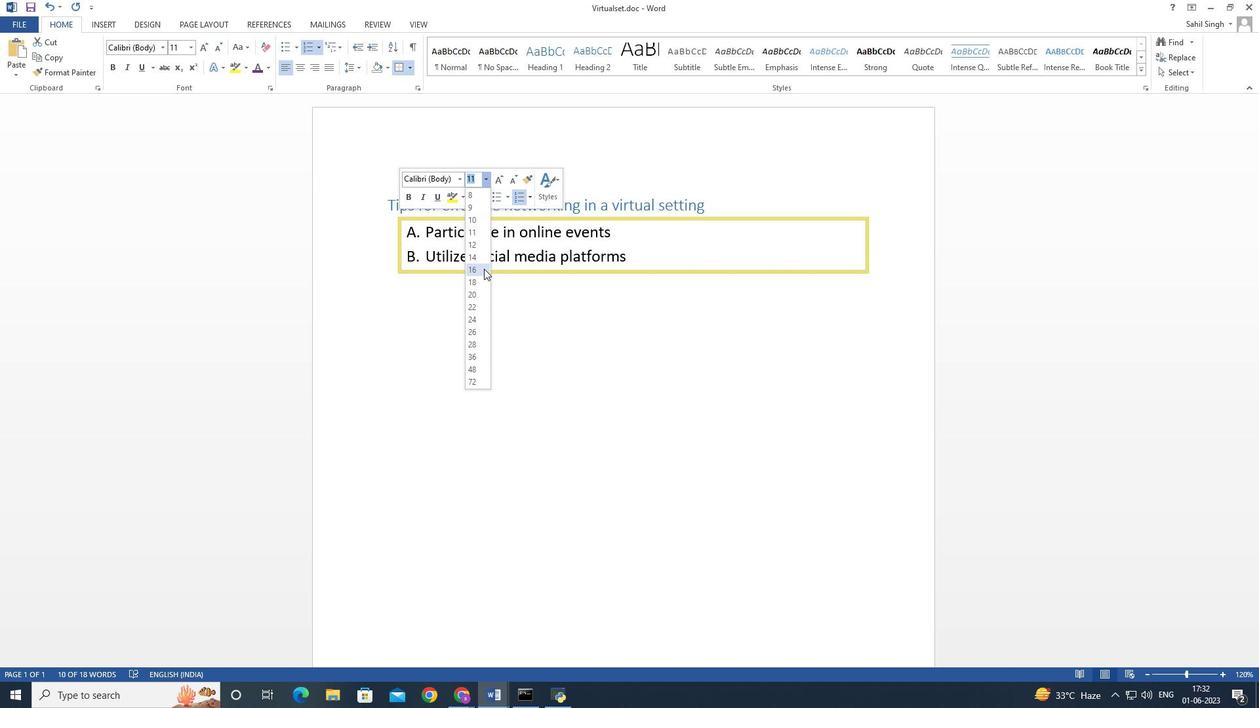 
Action: Mouse moved to (673, 307)
Screenshot: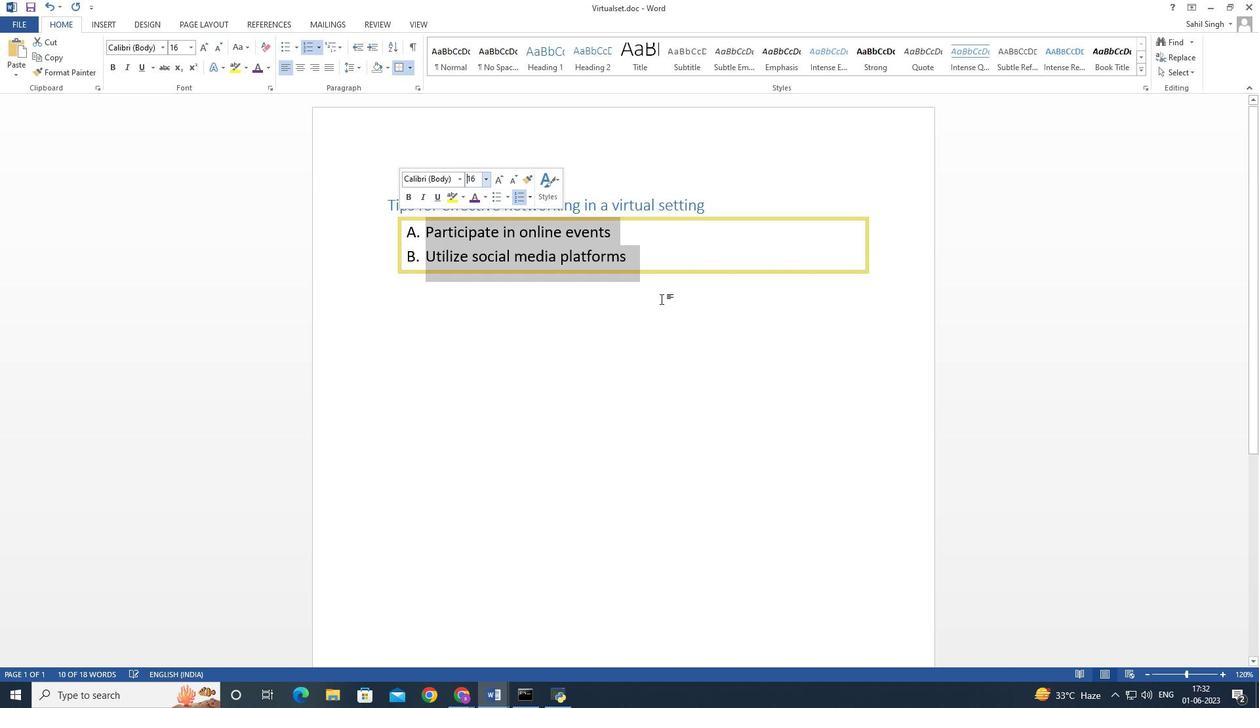 
Action: Mouse pressed left at (673, 307)
Screenshot: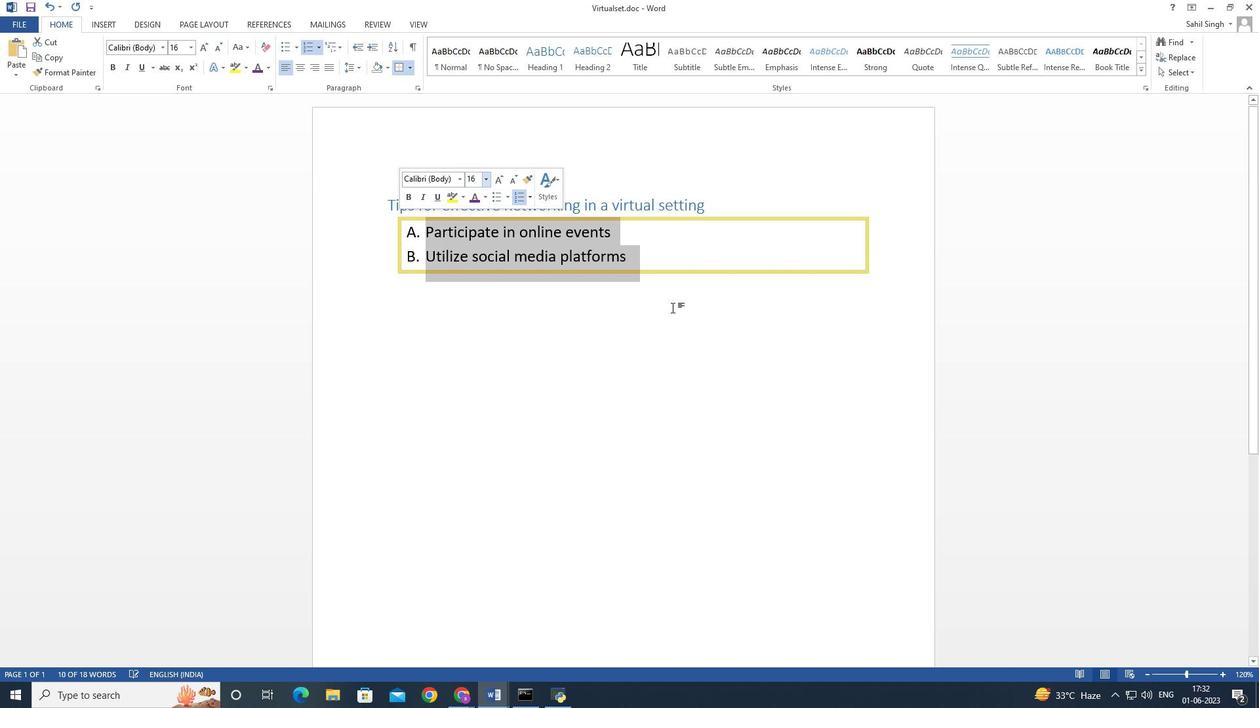 
Action: Mouse moved to (472, 266)
Screenshot: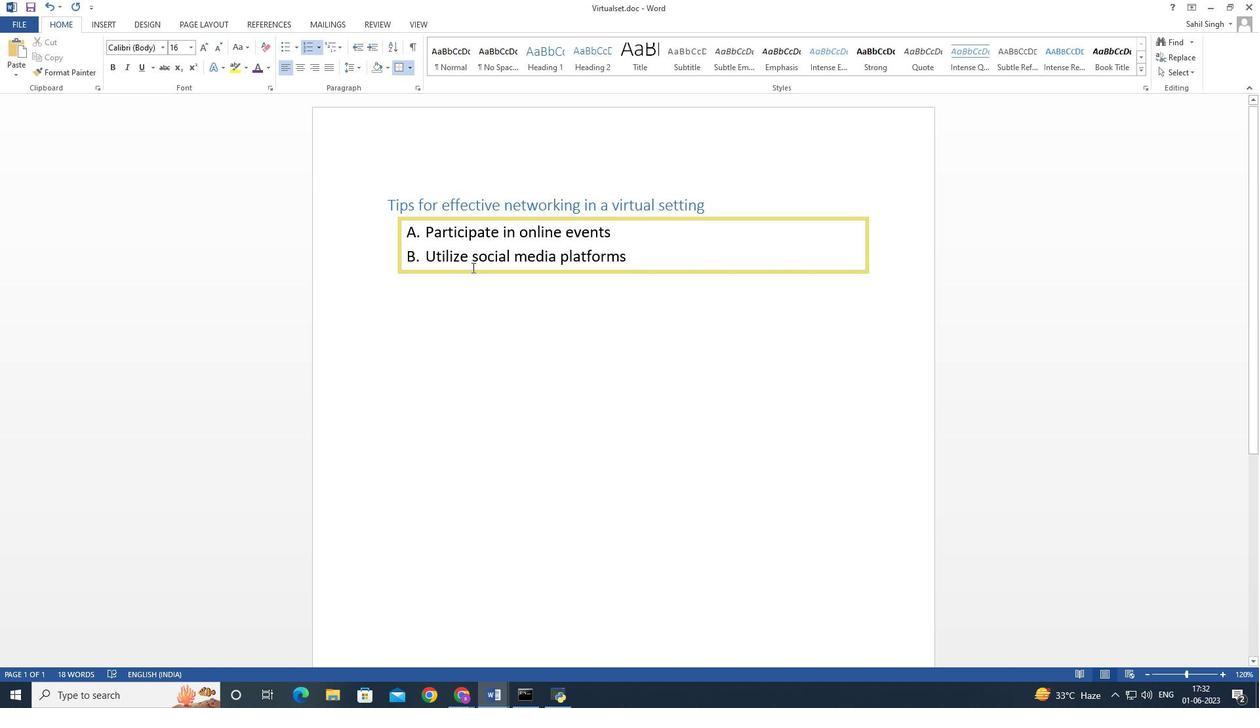 
Action: Mouse scrolled (472, 267) with delta (0, 0)
Screenshot: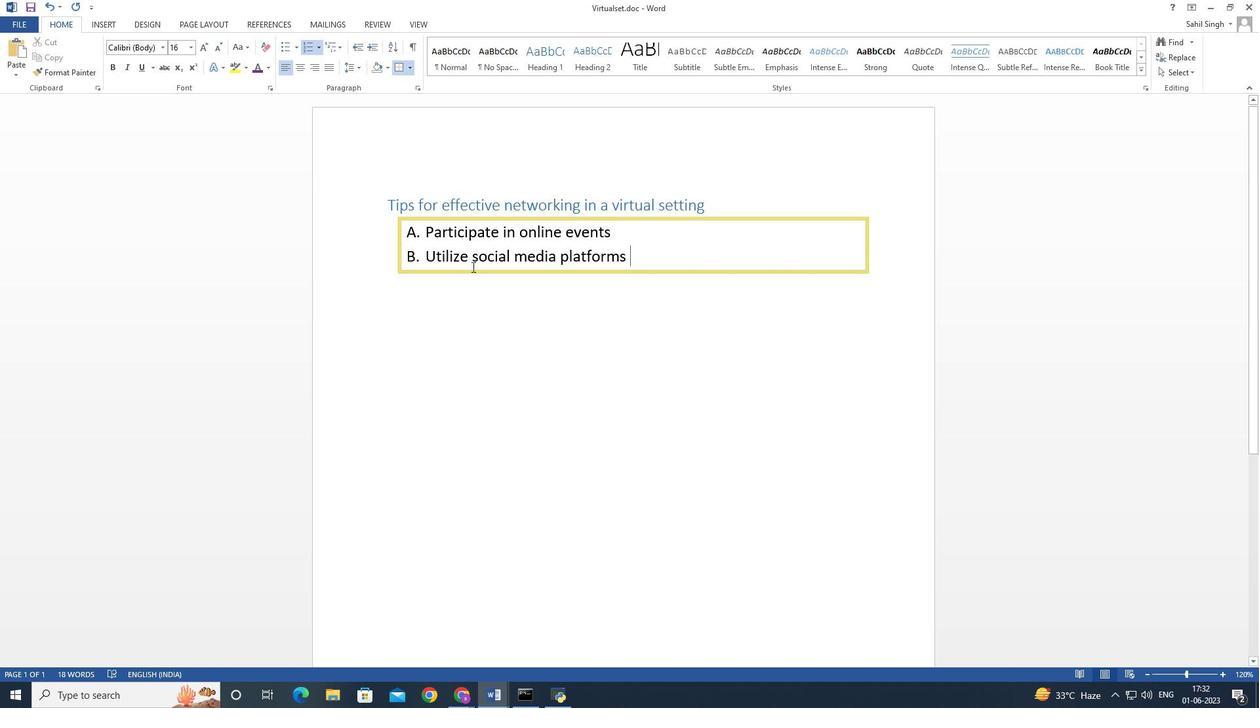 
Action: Mouse scrolled (472, 267) with delta (0, 0)
Screenshot: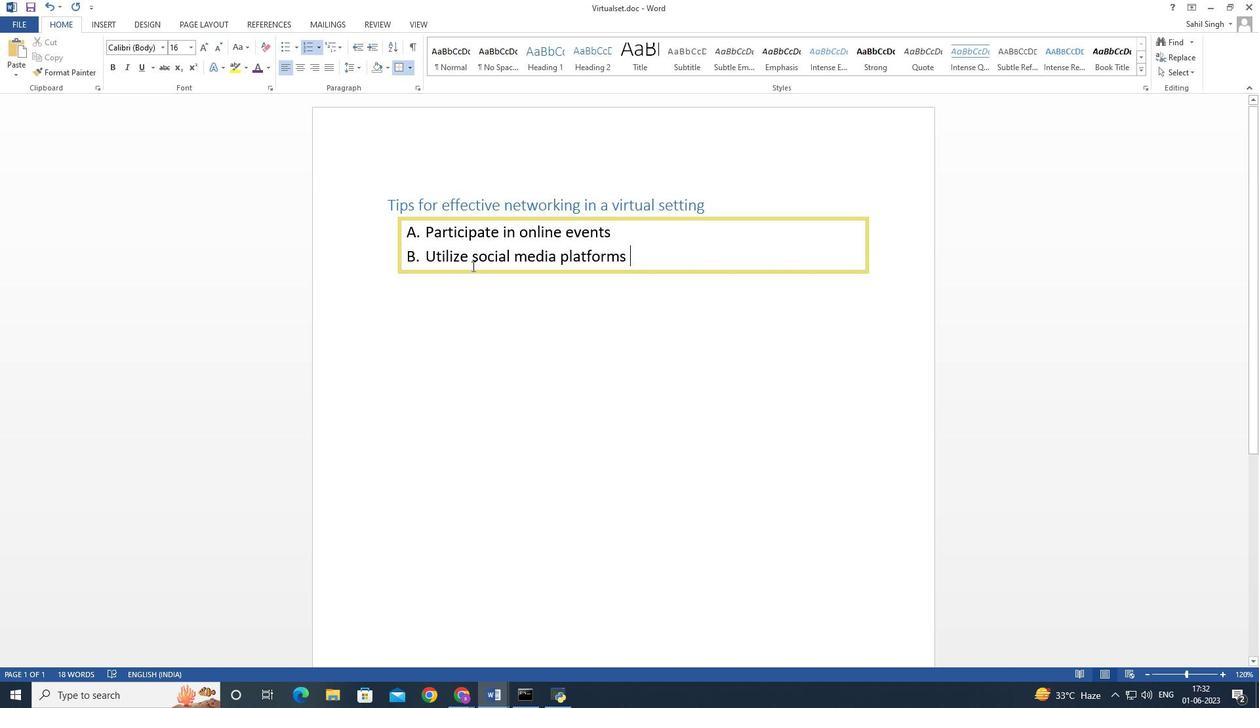 
Action: Mouse scrolled (472, 267) with delta (0, 0)
Screenshot: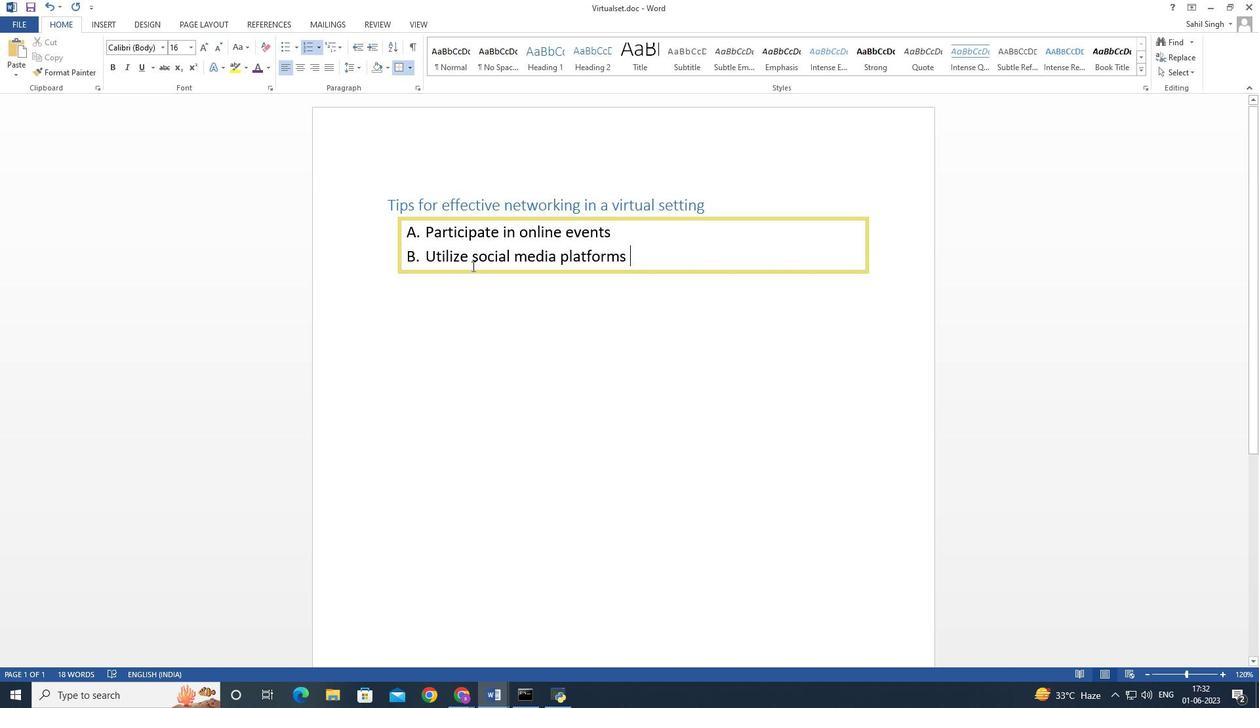 
Action: Mouse moved to (459, 223)
Screenshot: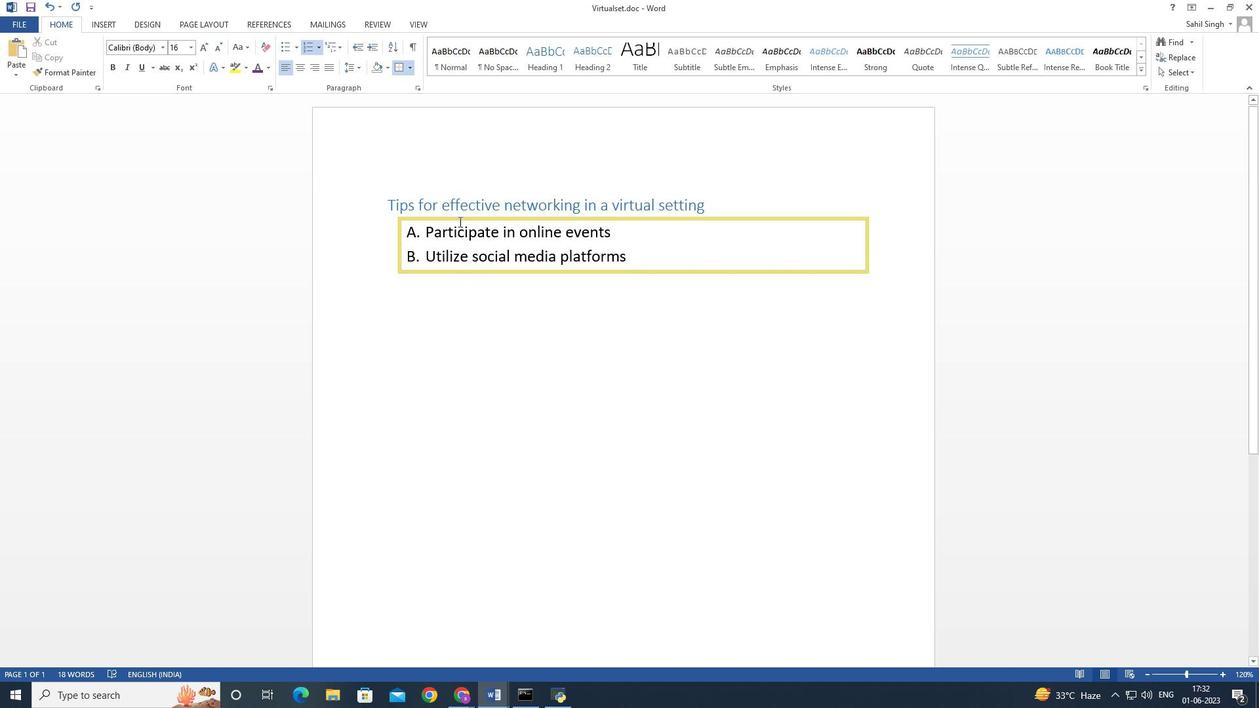 
Action: Mouse scrolled (459, 222) with delta (0, 0)
Screenshot: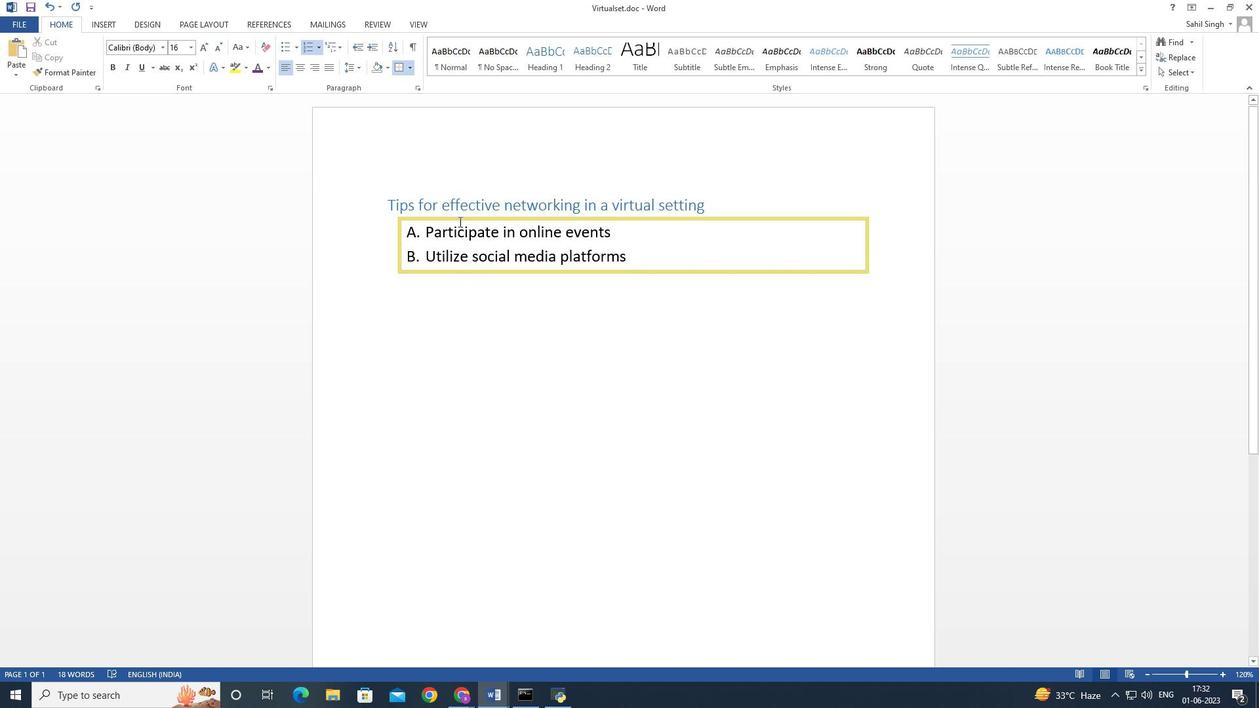 
Action: Mouse moved to (459, 223)
Screenshot: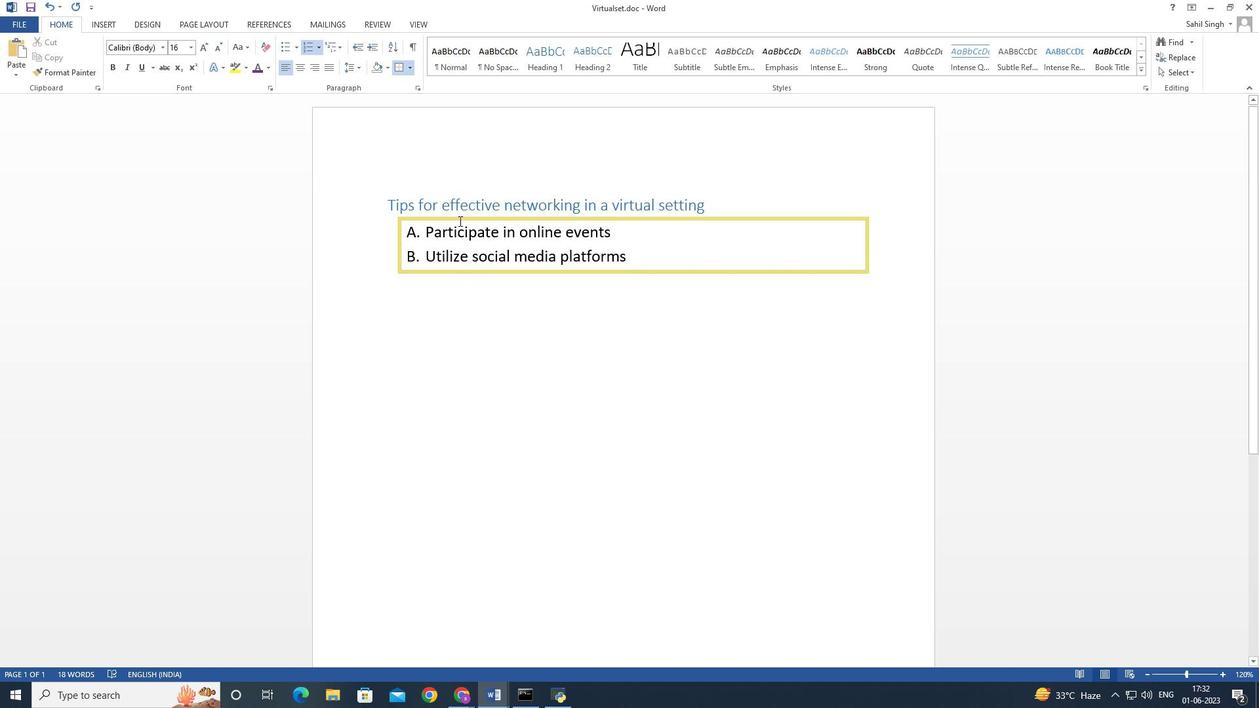 
Action: Mouse scrolled (459, 222) with delta (0, 0)
Screenshot: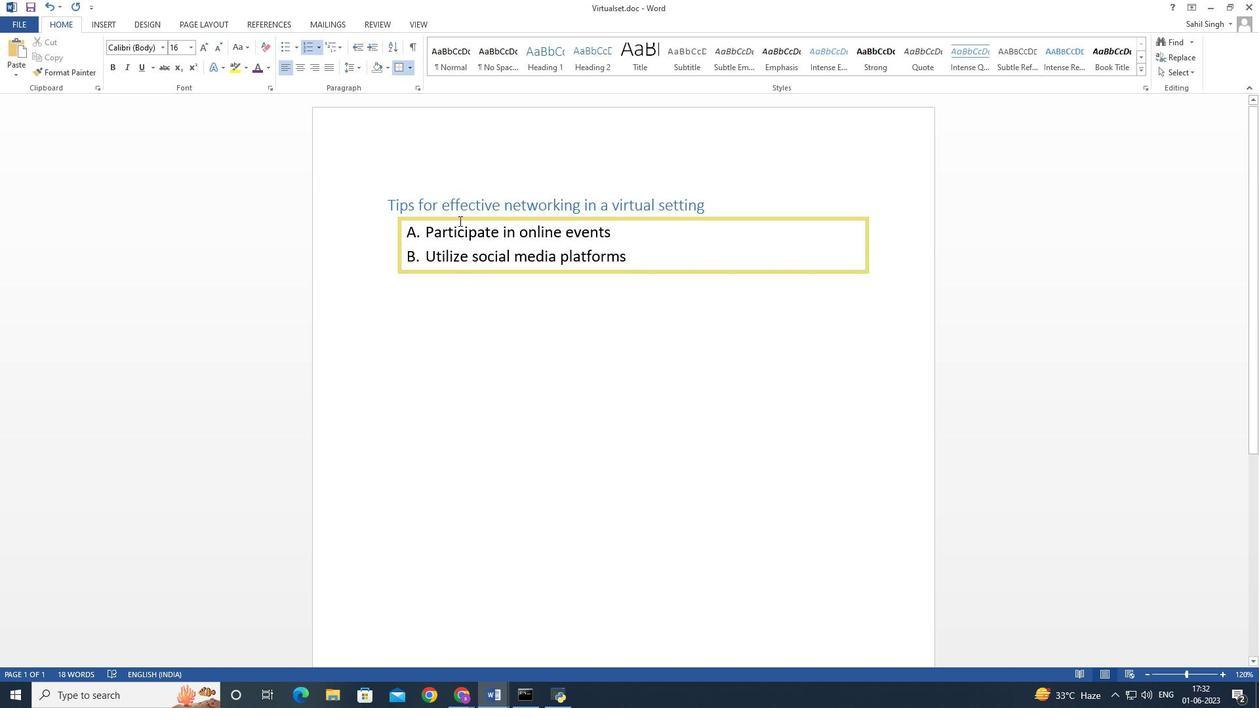 
Action: Mouse moved to (459, 224)
Screenshot: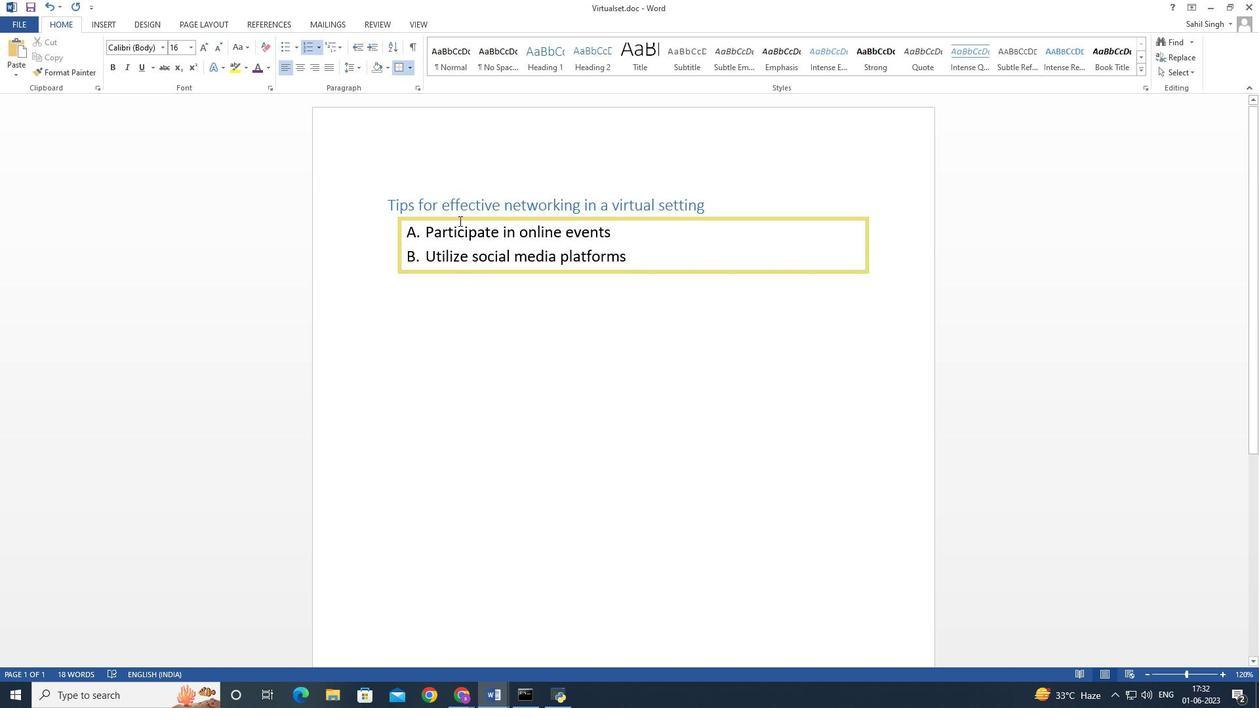 
Action: Mouse scrolled (459, 223) with delta (0, 0)
Screenshot: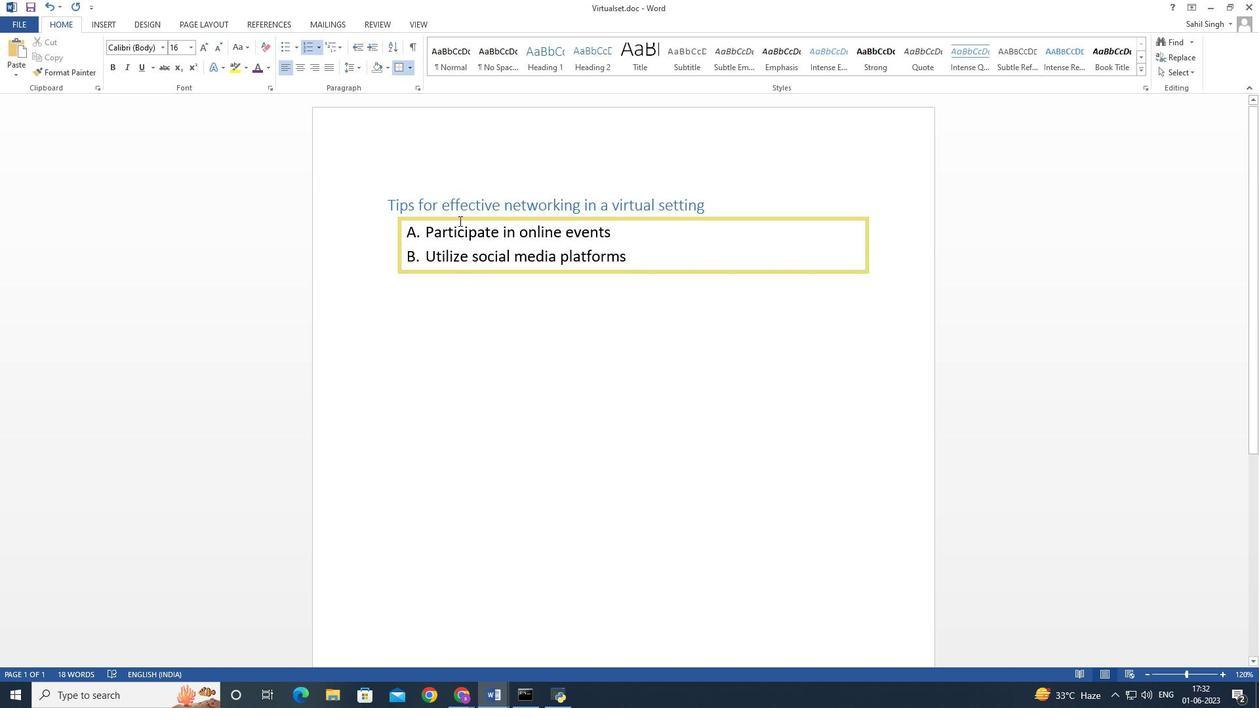 
Action: Mouse moved to (475, 245)
Screenshot: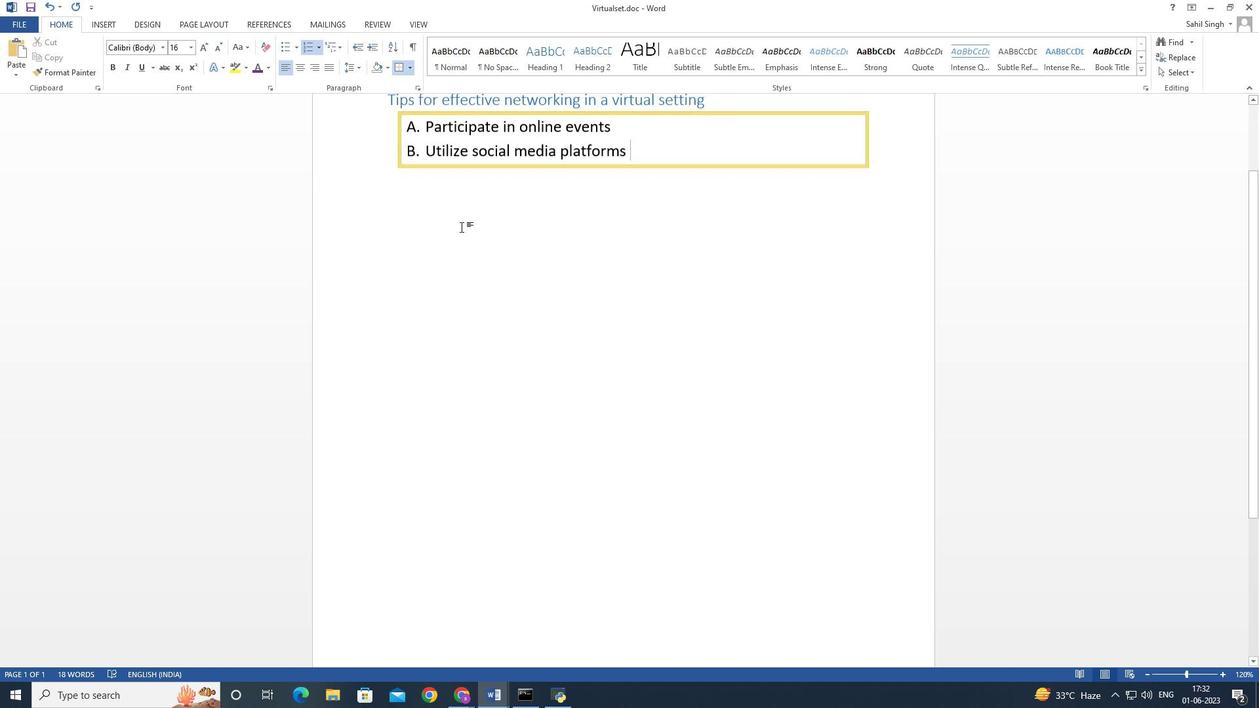 
Action: Mouse scrolled (475, 246) with delta (0, 0)
Screenshot: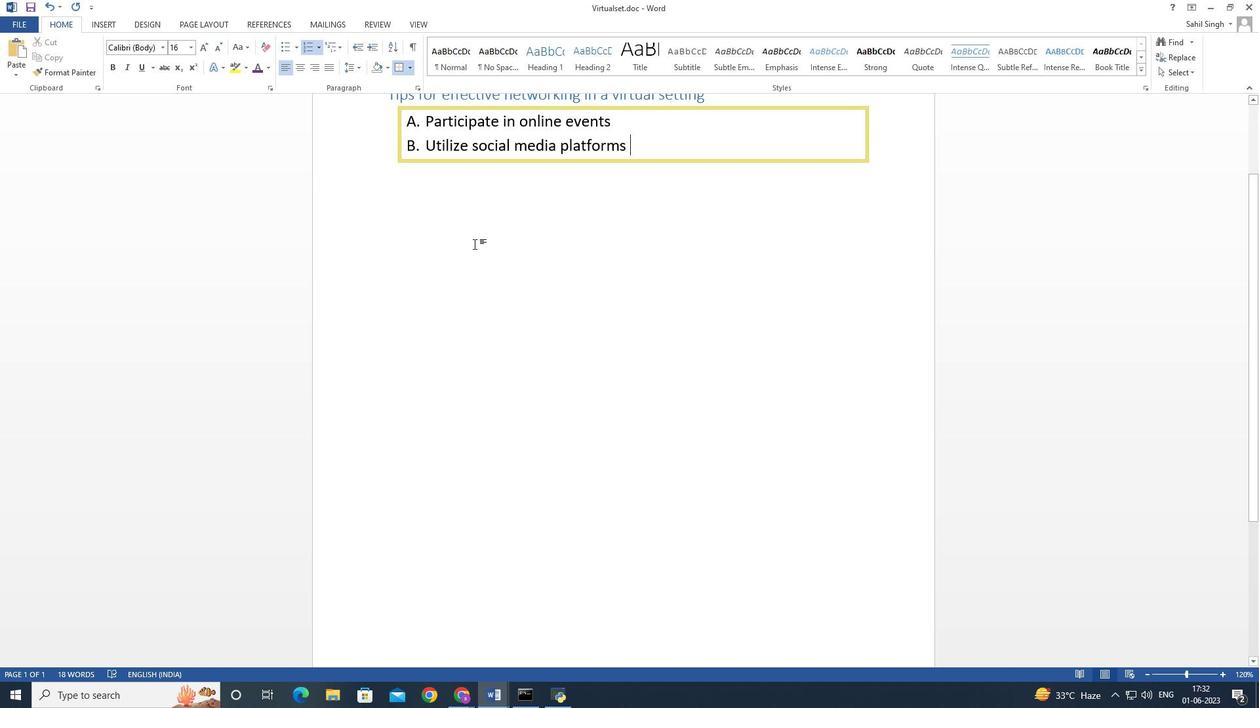 
Action: Mouse scrolled (475, 246) with delta (0, 0)
Screenshot: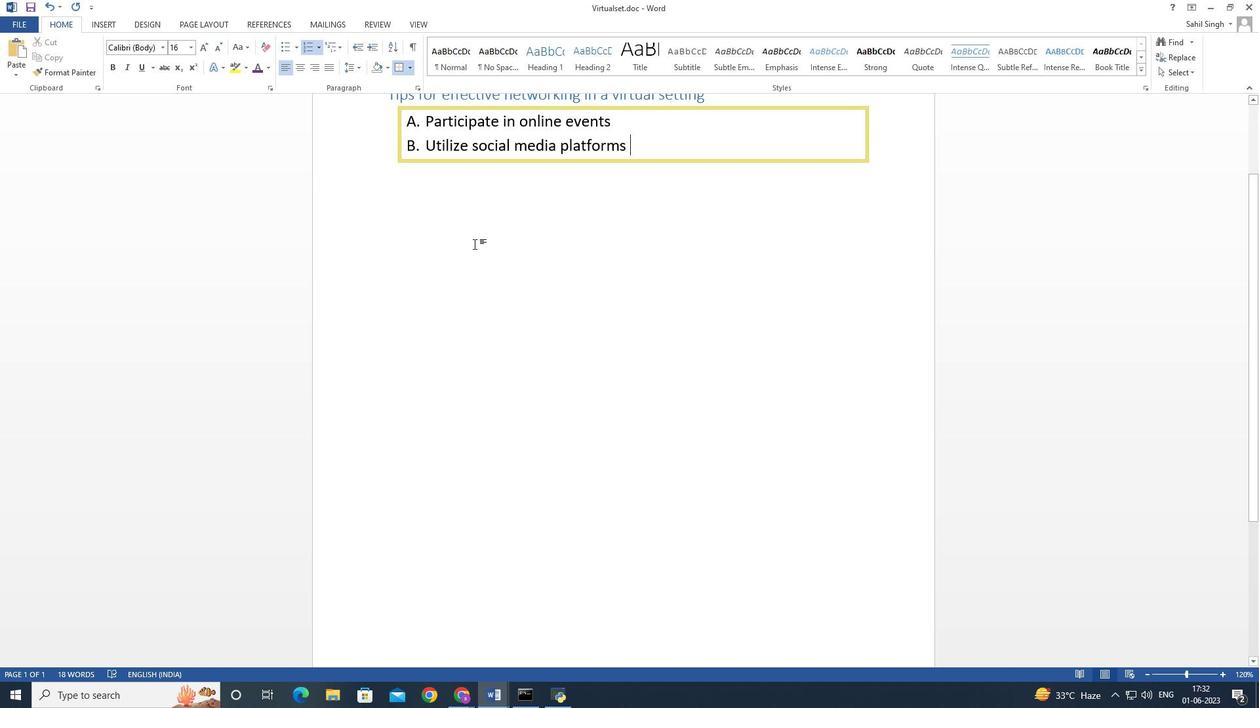 
Action: Mouse scrolled (475, 246) with delta (0, 0)
Screenshot: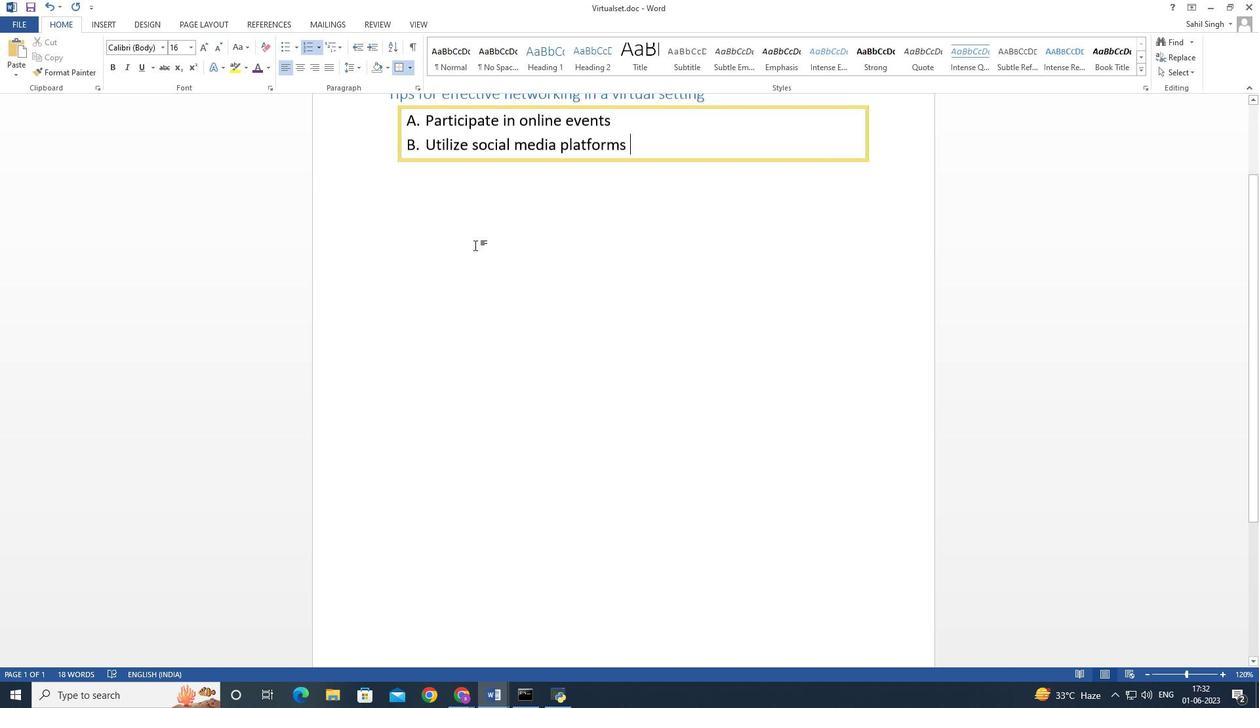 
Action: Mouse scrolled (475, 246) with delta (0, 0)
Screenshot: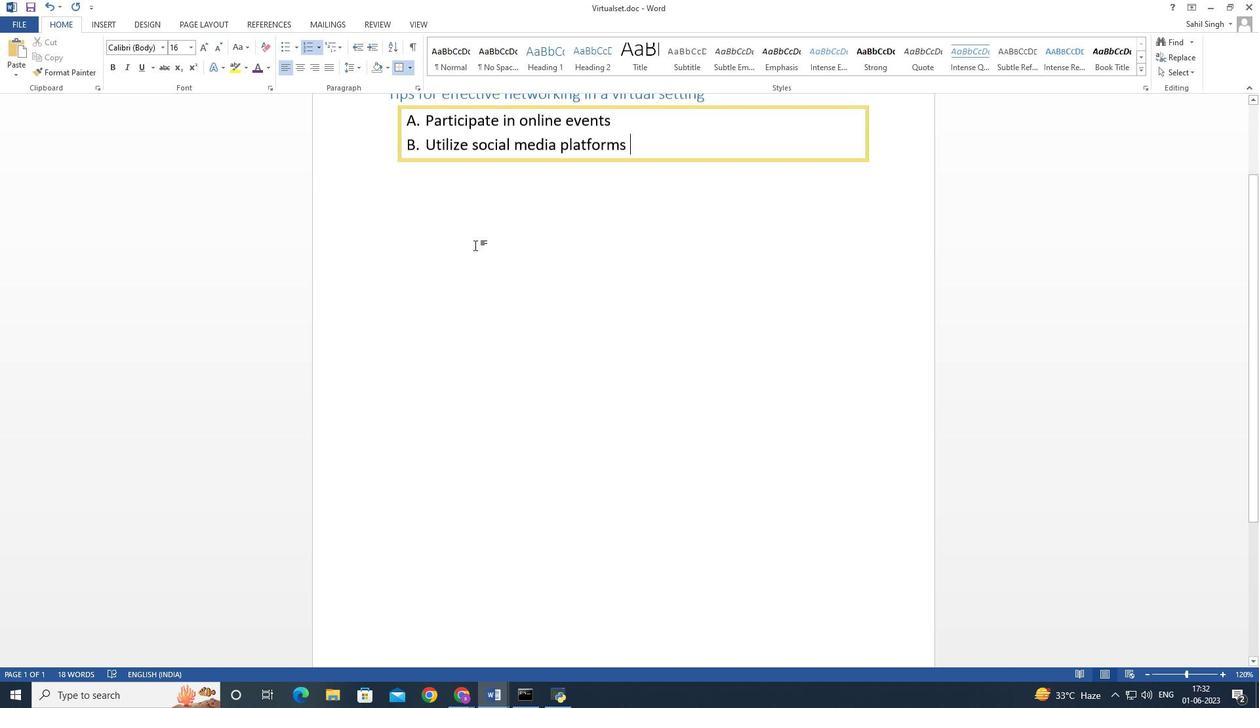 
Action: Mouse moved to (477, 247)
Screenshot: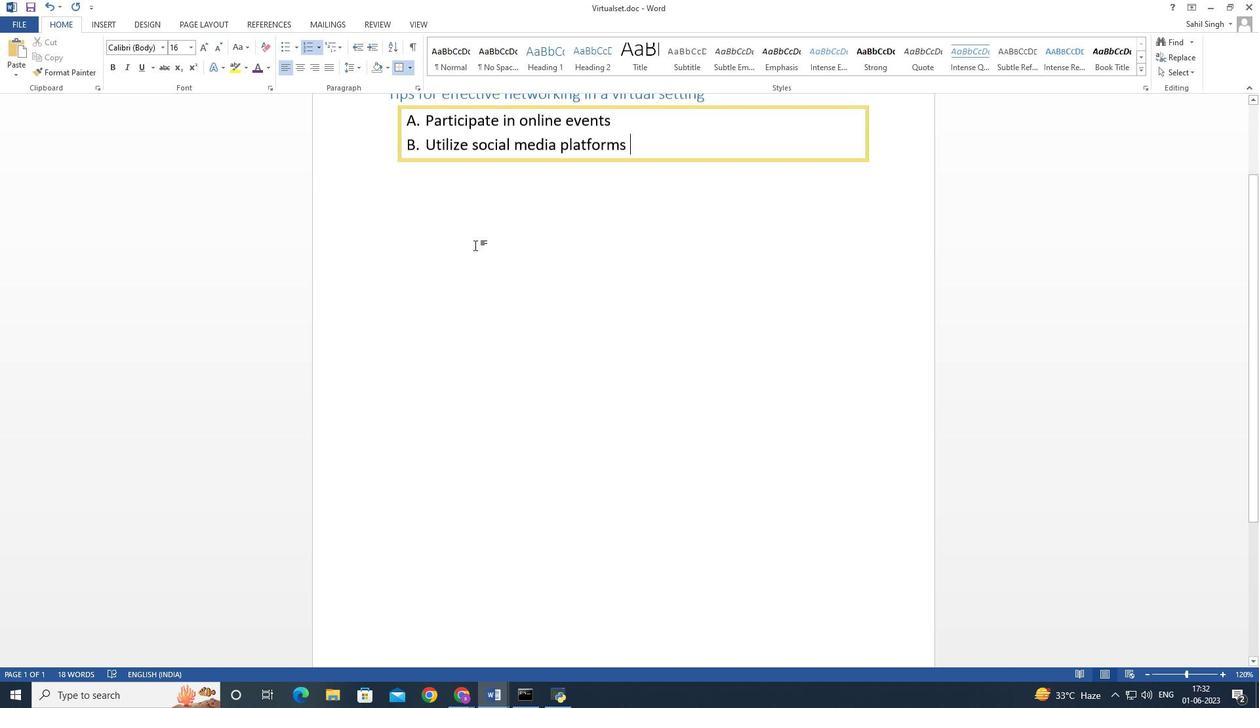 
Action: Mouse scrolled (477, 248) with delta (0, 0)
Screenshot: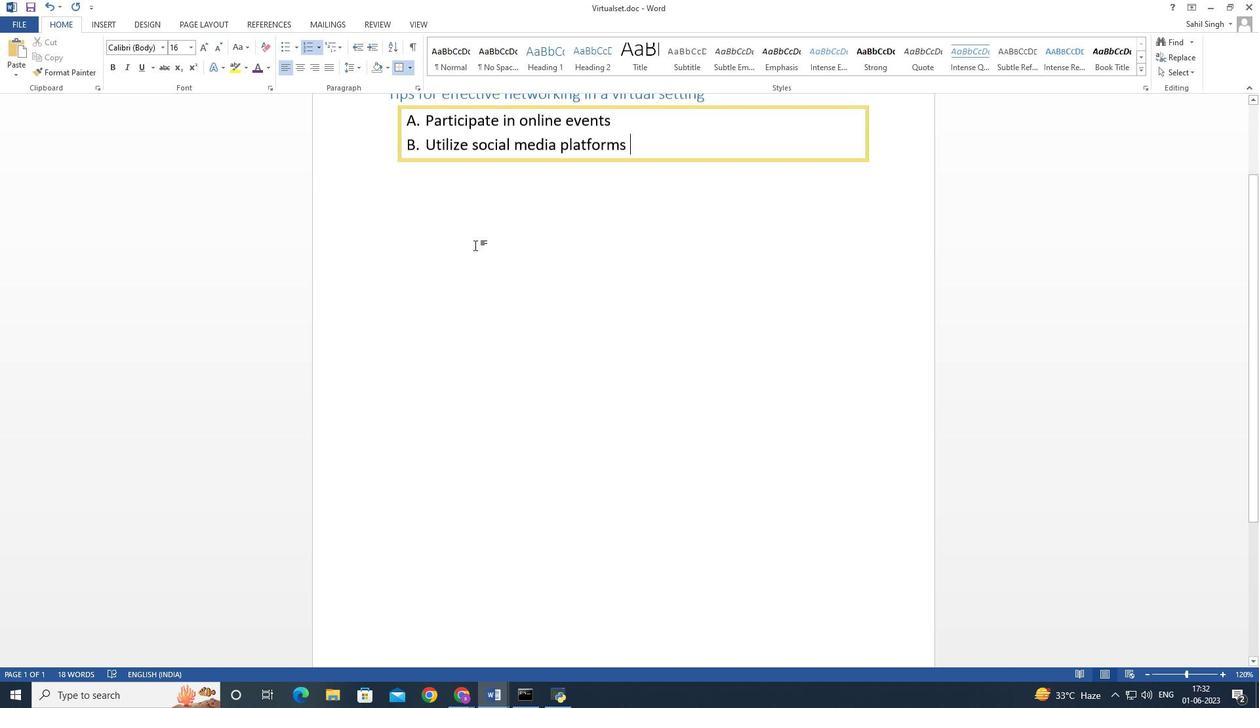 
Action: Mouse moved to (480, 251)
Screenshot: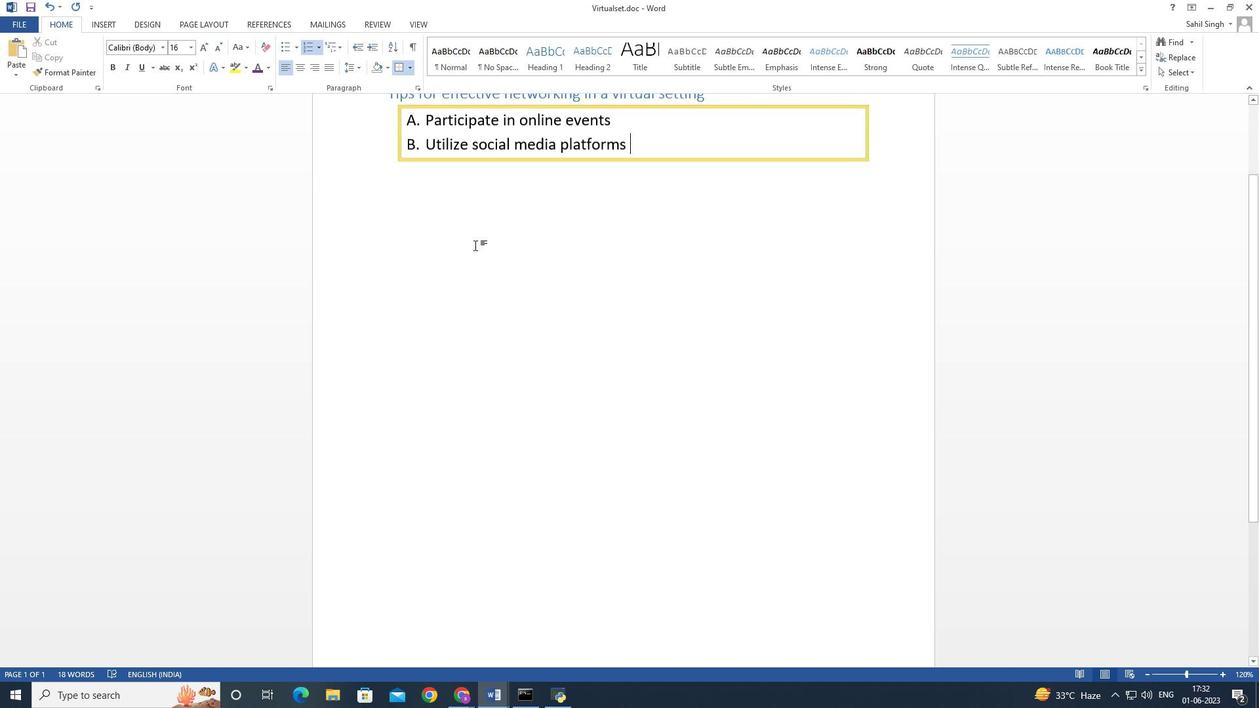 
Action: Mouse scrolled (480, 252) with delta (0, 0)
Screenshot: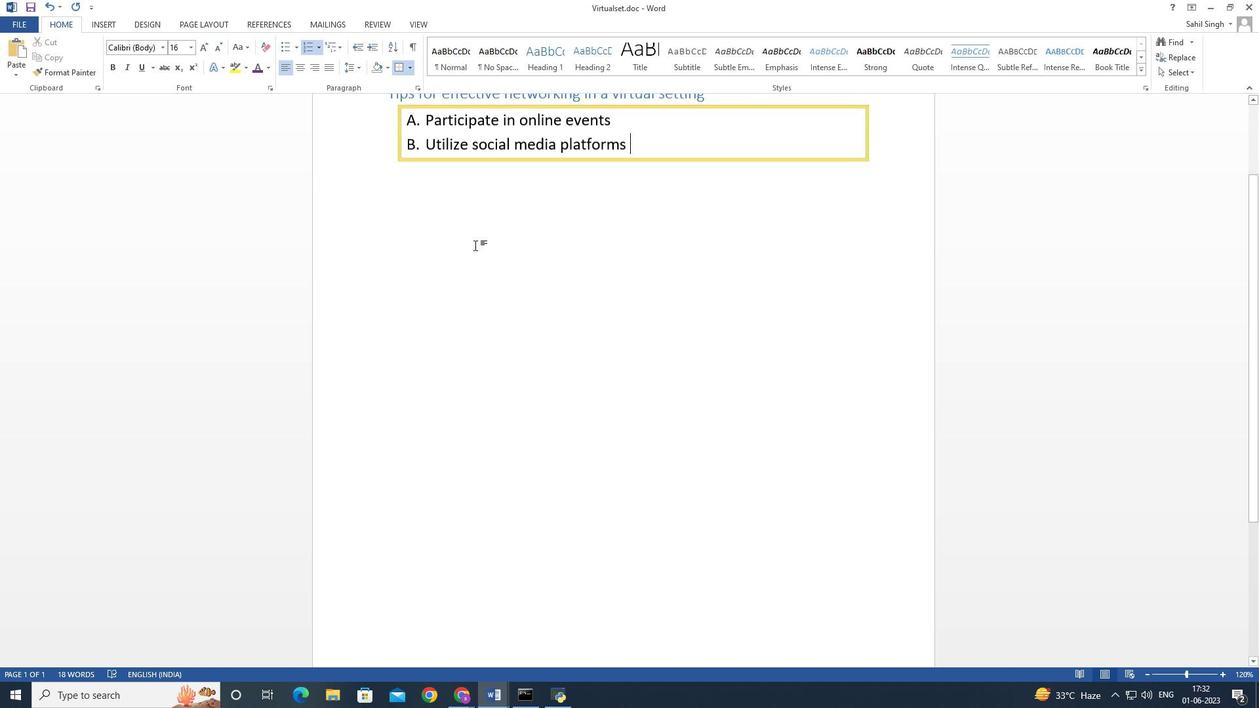 
Action: Mouse moved to (483, 254)
Screenshot: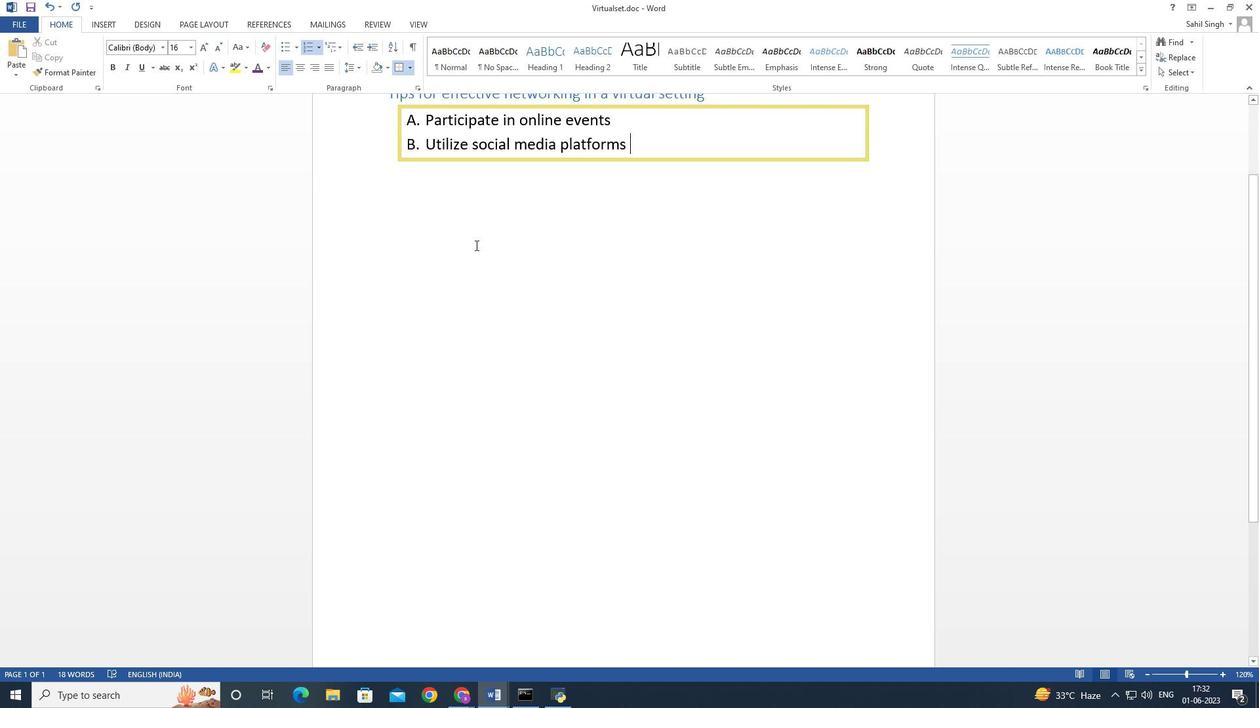 
Action: Mouse scrolled (483, 255) with delta (0, 0)
Screenshot: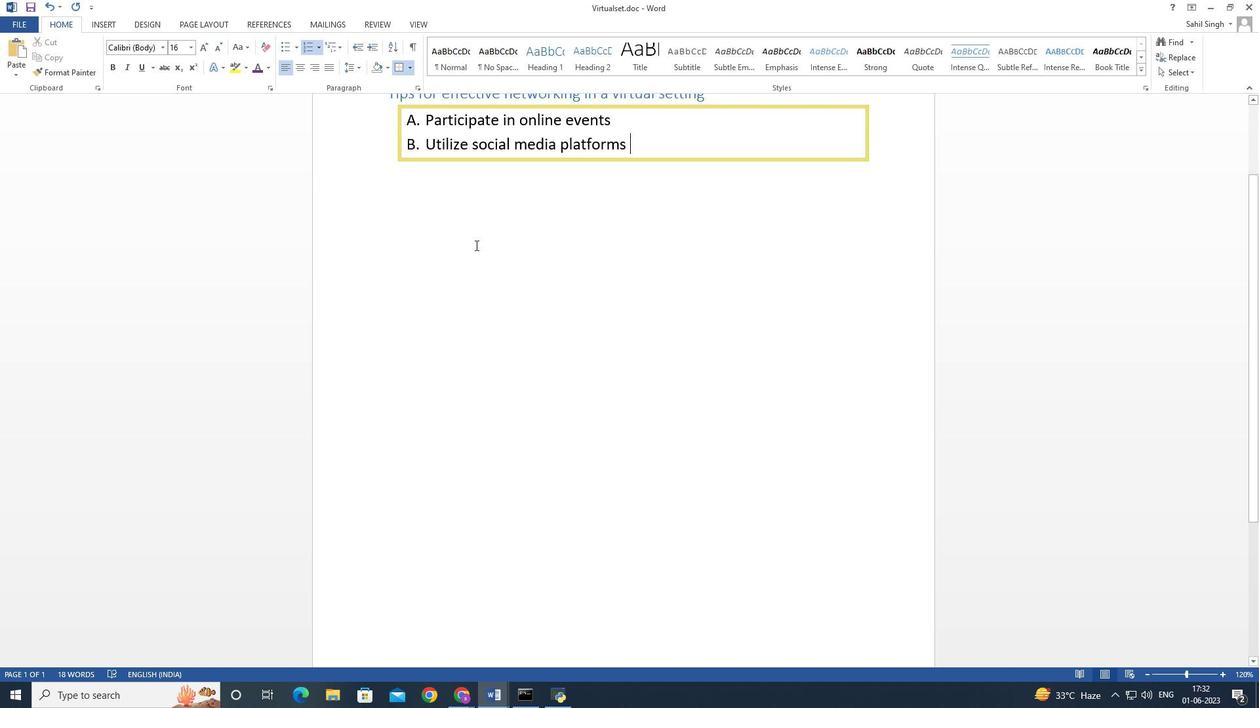 
Action: Mouse moved to (463, 249)
Screenshot: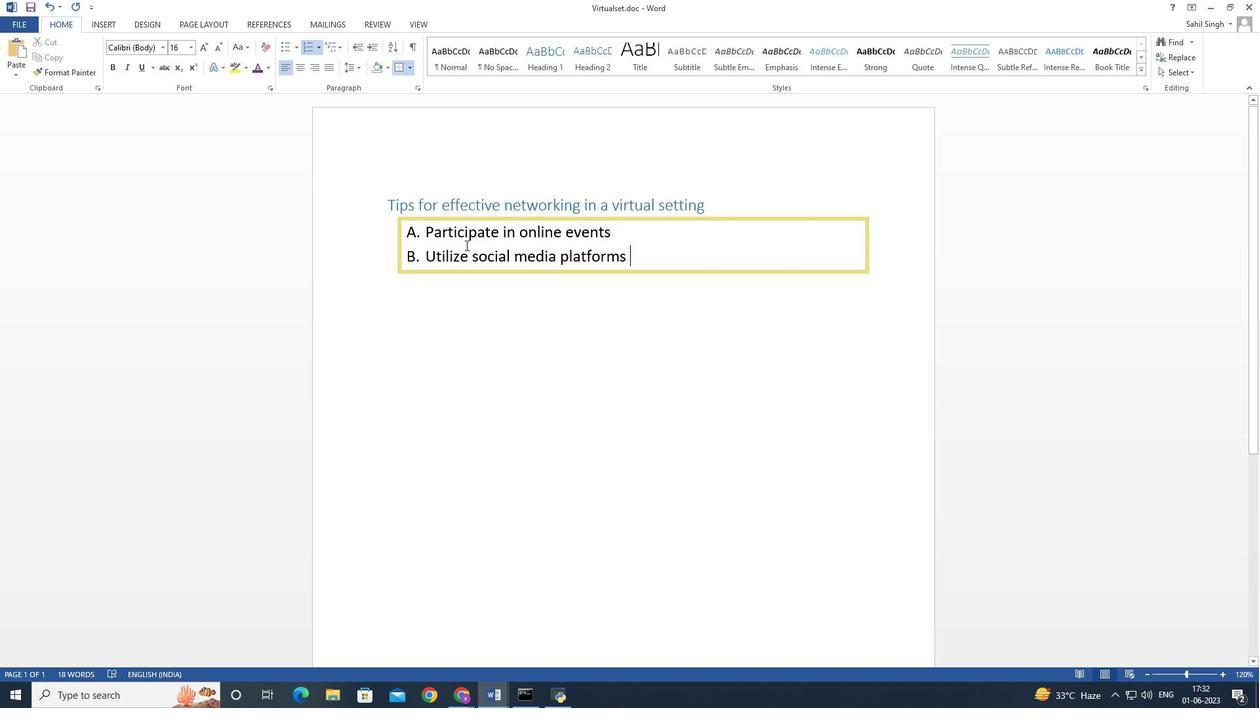 
